 Task: Look for space in Westminster, United States from 10th July, 2023 to 25th July, 2023 for 3 adults, 1 child in price range Rs.15000 to Rs.25000. Place can be shared room with 2 bedrooms having 3 beds and 2 bathrooms. Property type can be house, flat, guest house. Amenities needed are: wifi, TV, free parkinig on premises, gym, breakfast. Booking option can be shelf check-in. Required host language is English.
Action: Mouse moved to (643, 139)
Screenshot: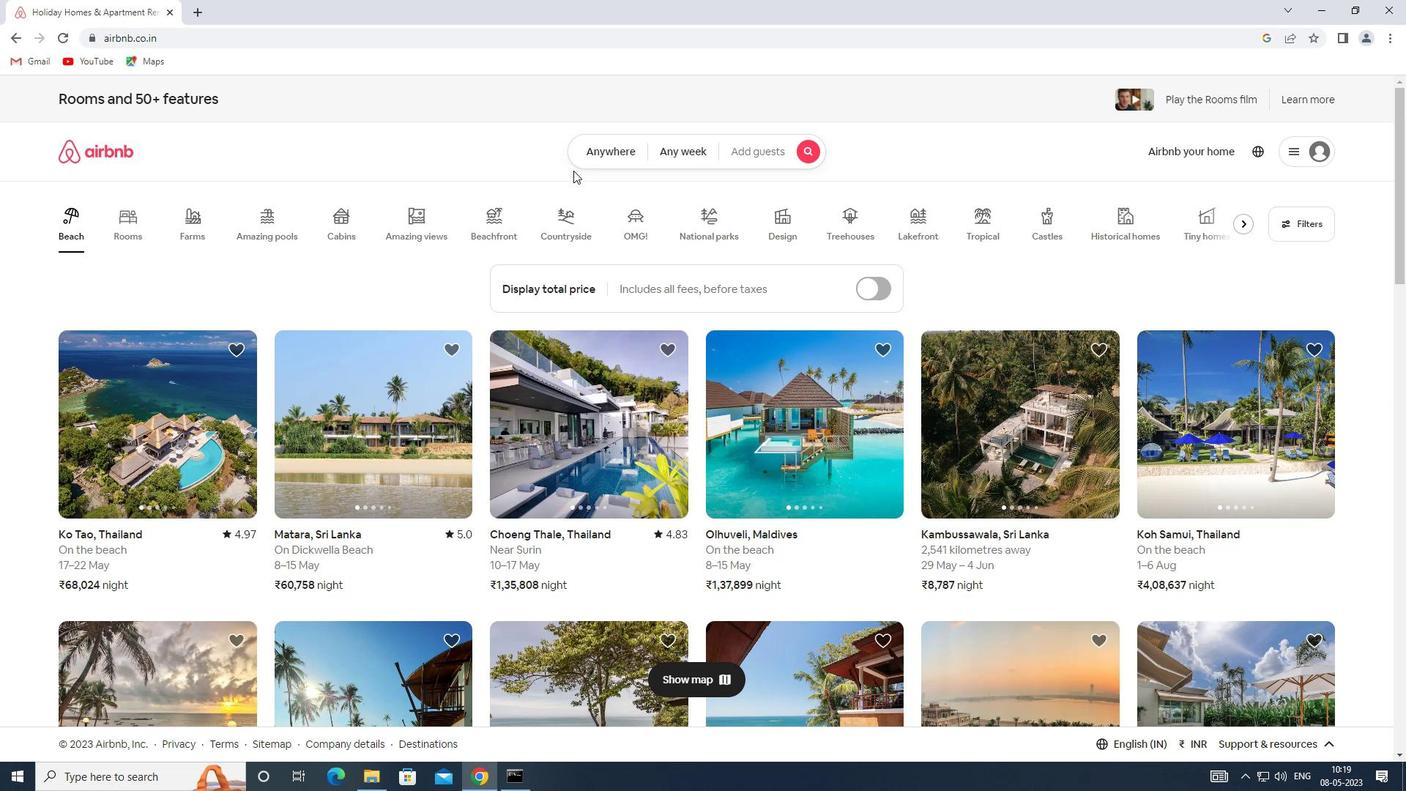 
Action: Mouse pressed left at (643, 139)
Screenshot: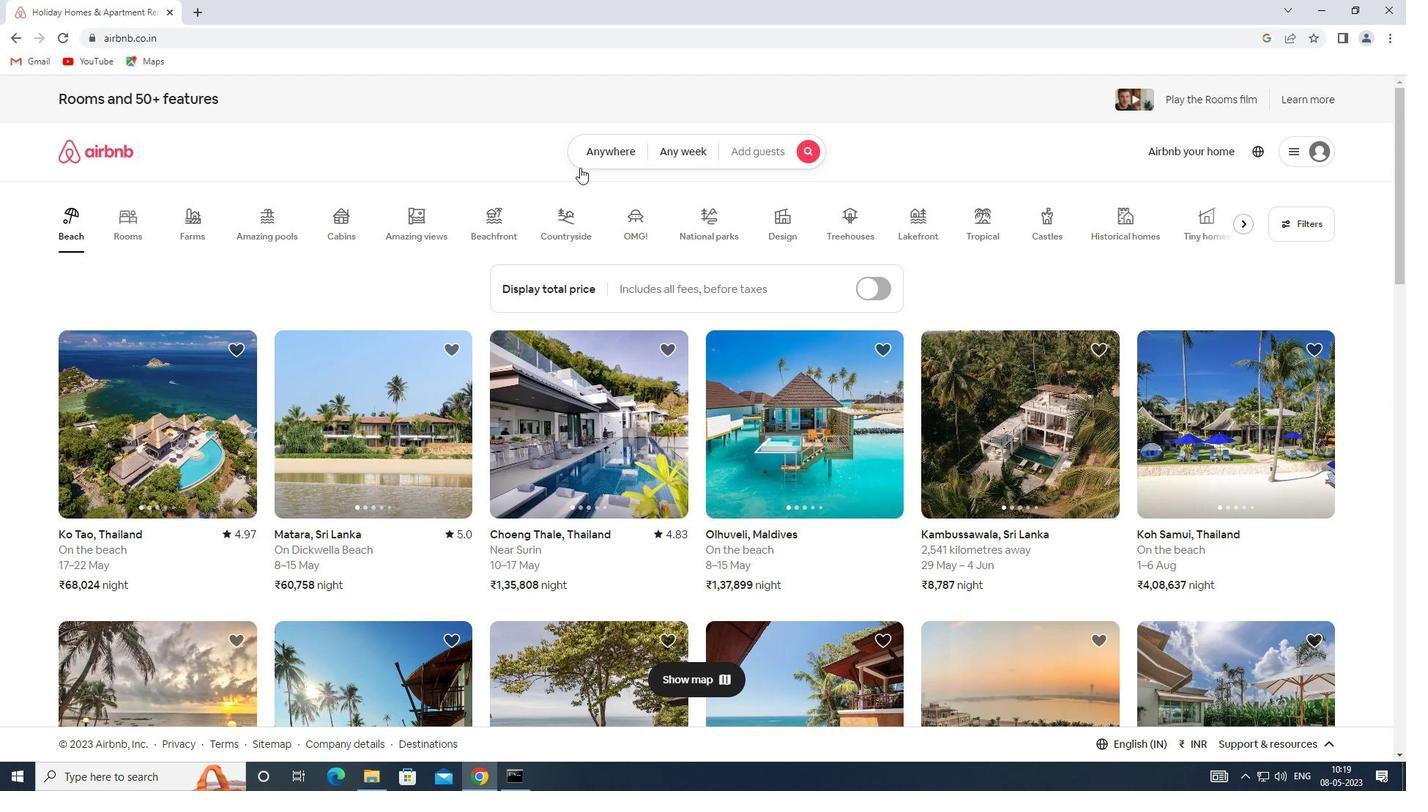 
Action: Mouse moved to (520, 203)
Screenshot: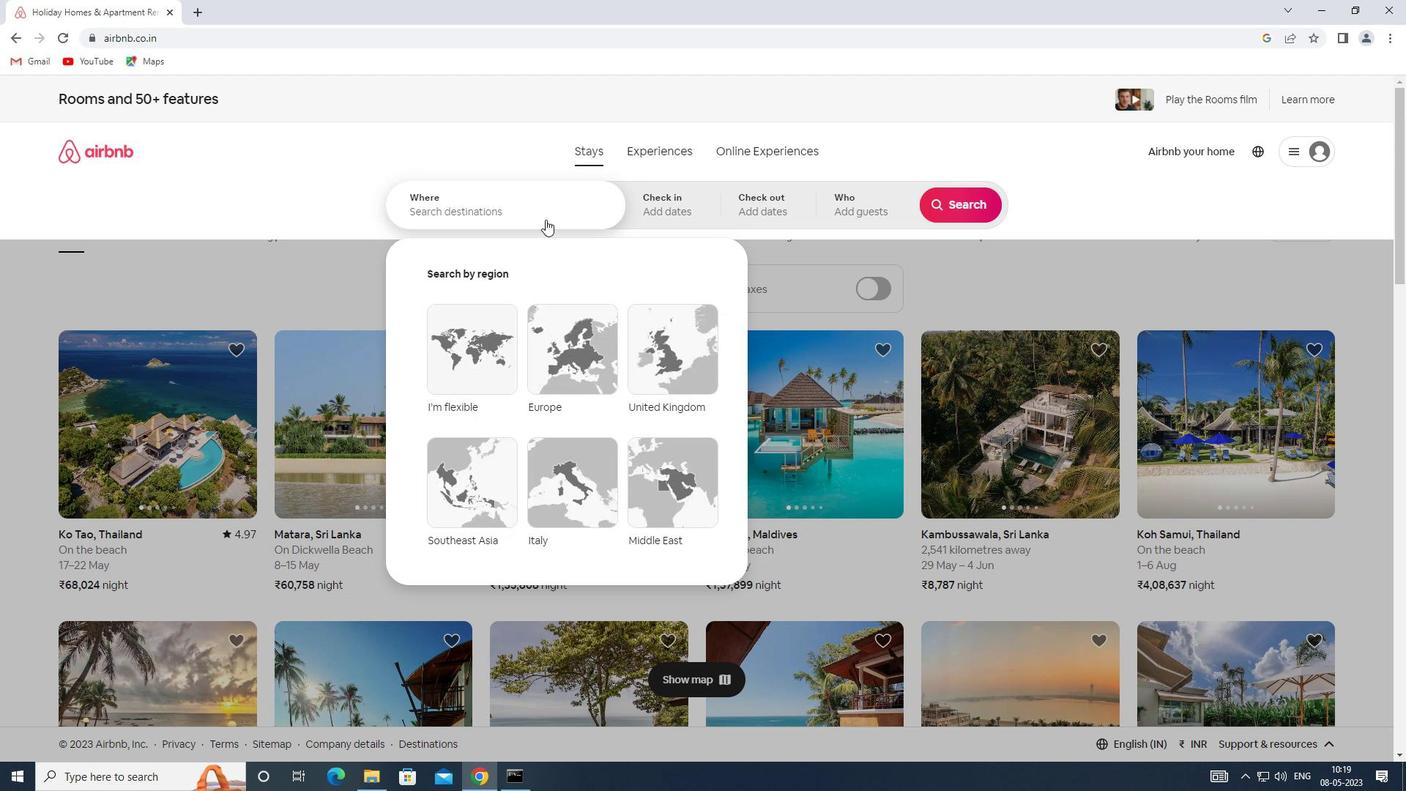 
Action: Mouse pressed left at (520, 203)
Screenshot: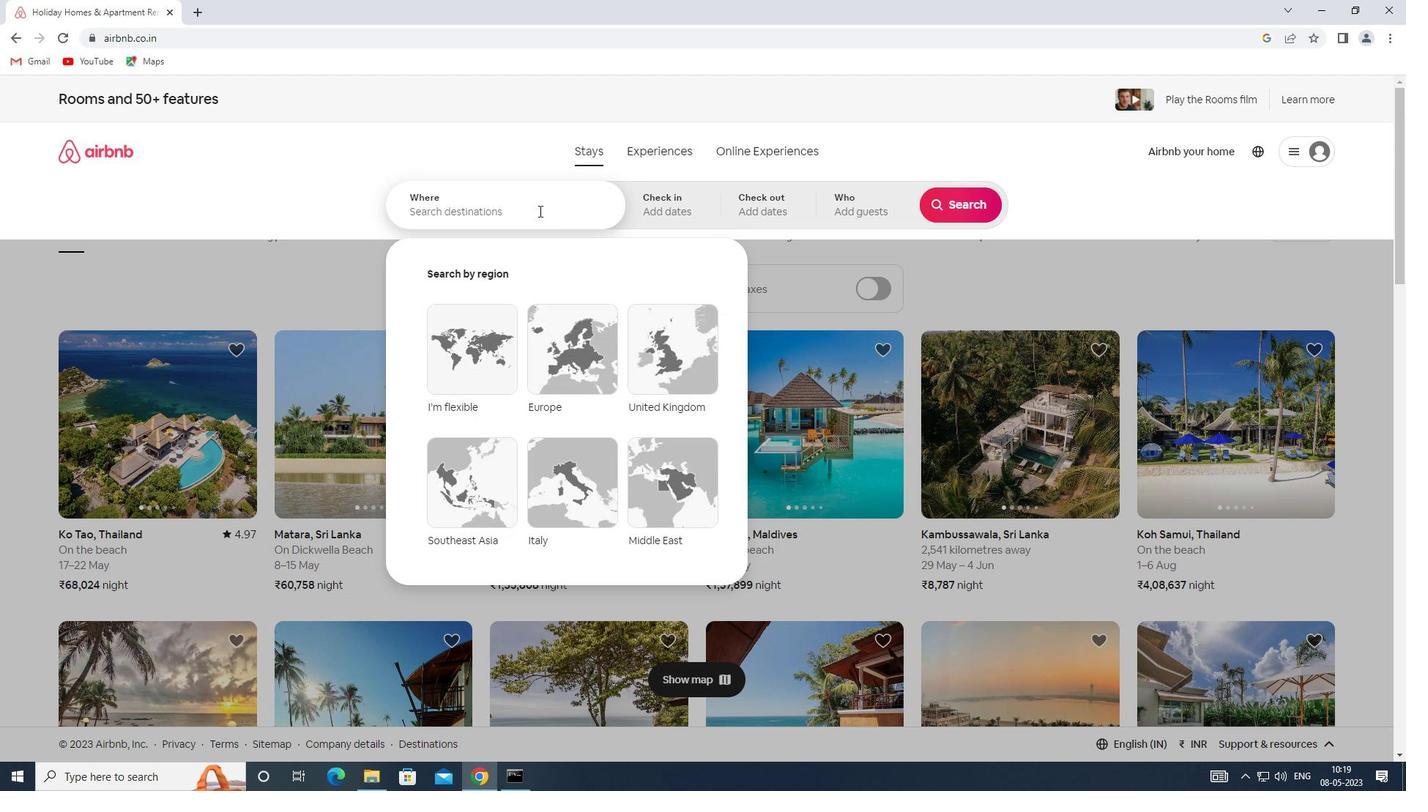 
Action: Key pressed <Key.shift><Key.shift><Key.shift><Key.shift><Key.shift><Key.shift><Key.shift><Key.shift><Key.shift><Key.shift><Key.shift><Key.shift><Key.shift><Key.shift><Key.shift><Key.shift><Key.shift><Key.shift><Key.shift><Key.shift><Key.shift><Key.shift><Key.shift><Key.shift>SPACE<Key.space>IN<Key.space><Key.shift><Key.shift><Key.shift><Key.shift><Key.shift><Key.shift><Key.shift><Key.shift><Key.shift><Key.shift><Key.shift><Key.shift><Key.shift>WESTMINISTER,<Key.shift>UNITED<Key.space><Key.shift>STATES
Screenshot: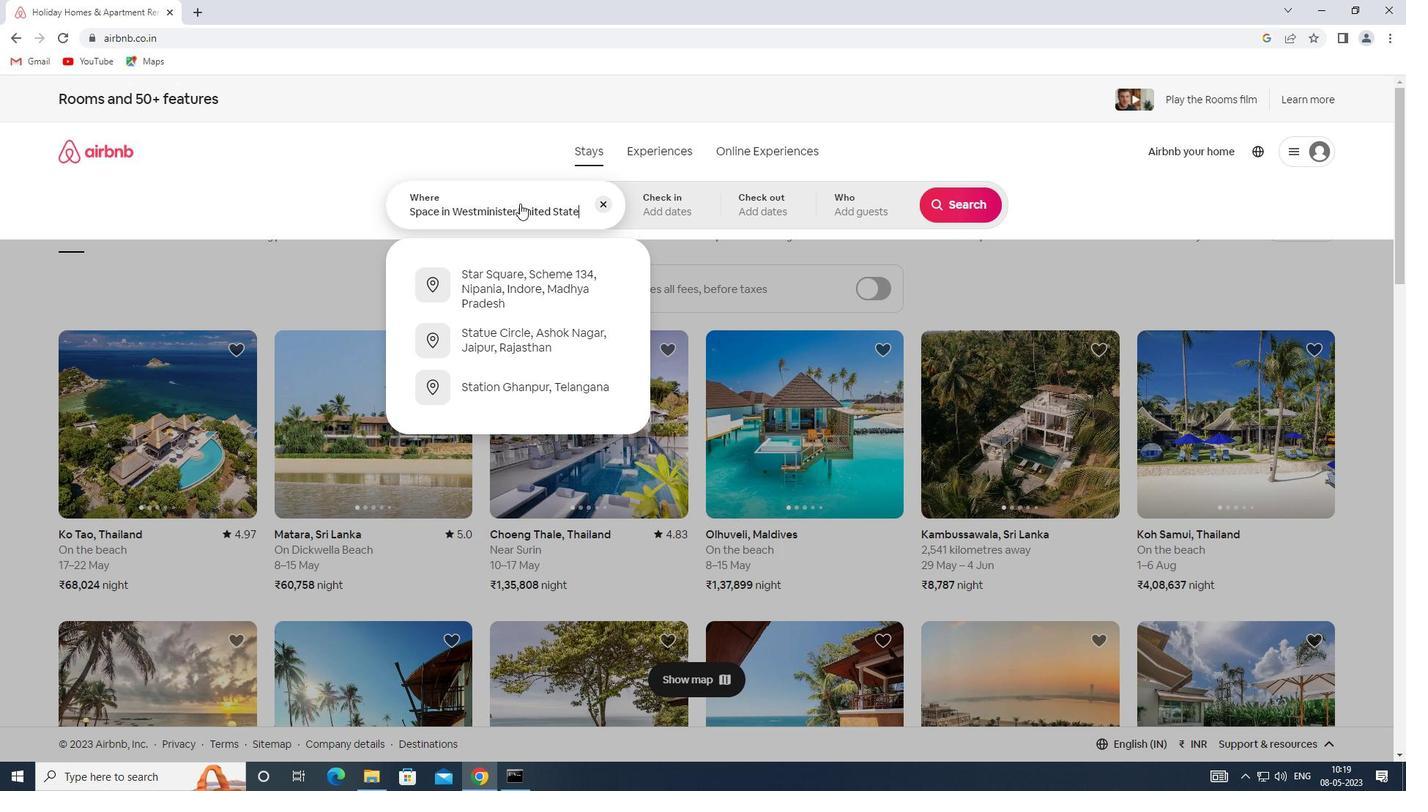 
Action: Mouse moved to (666, 204)
Screenshot: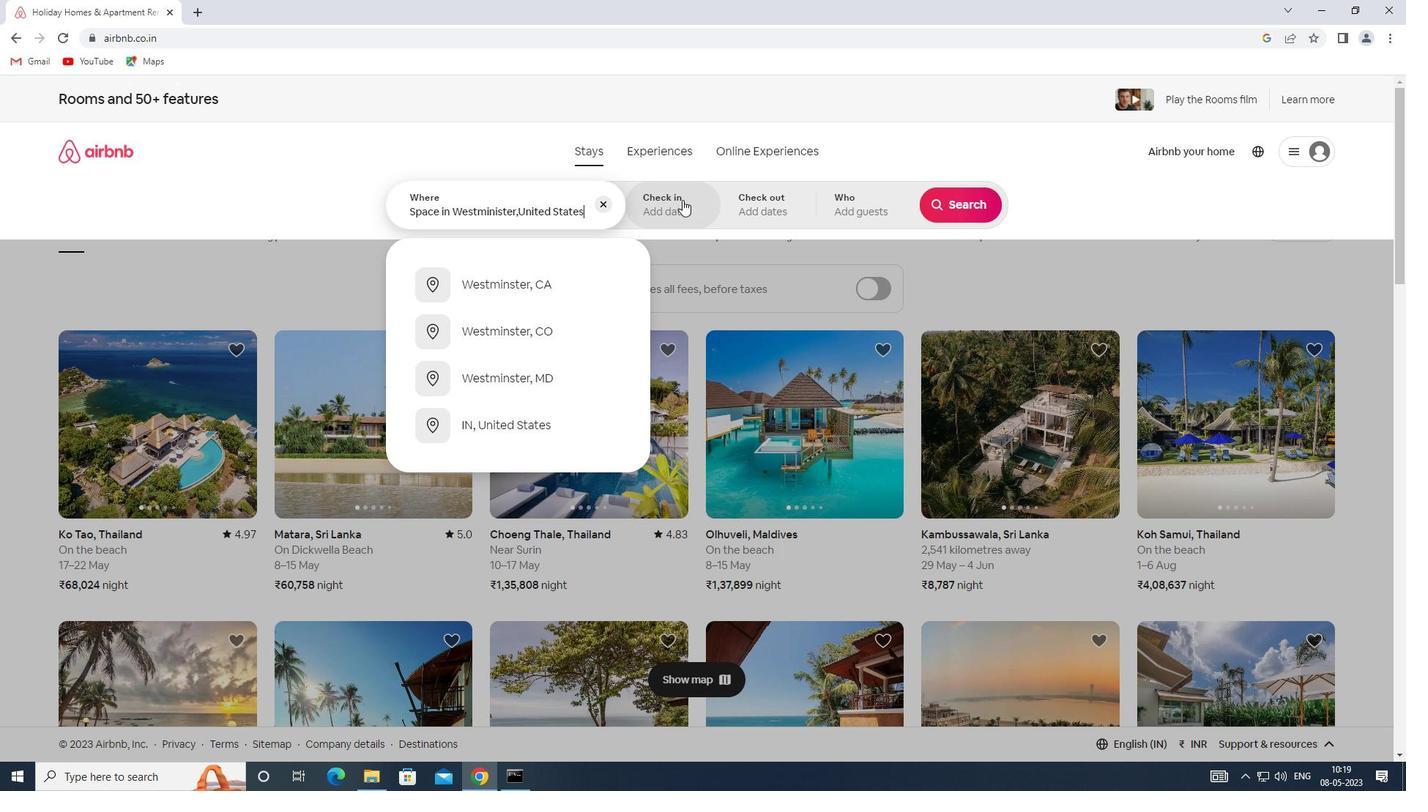 
Action: Mouse pressed left at (666, 204)
Screenshot: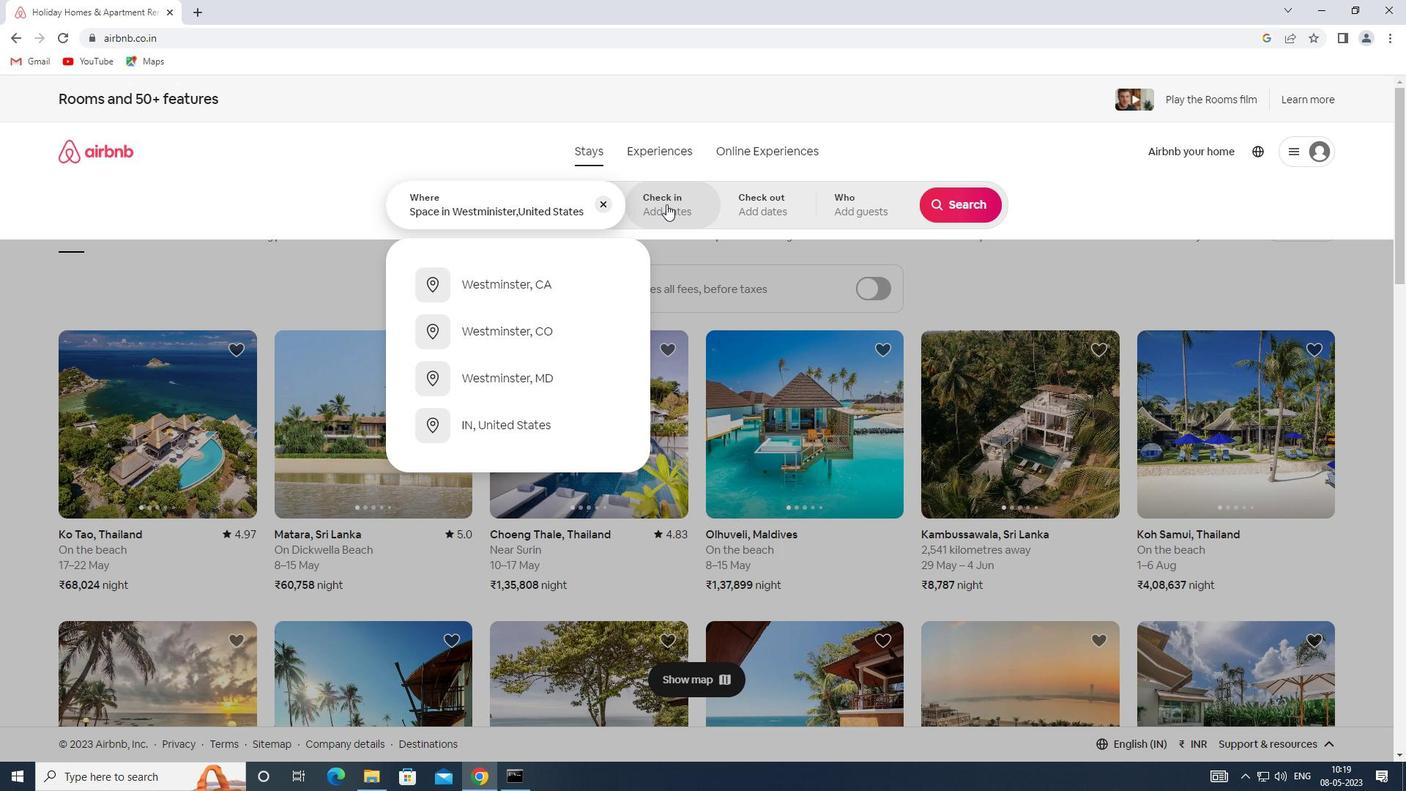
Action: Mouse moved to (950, 320)
Screenshot: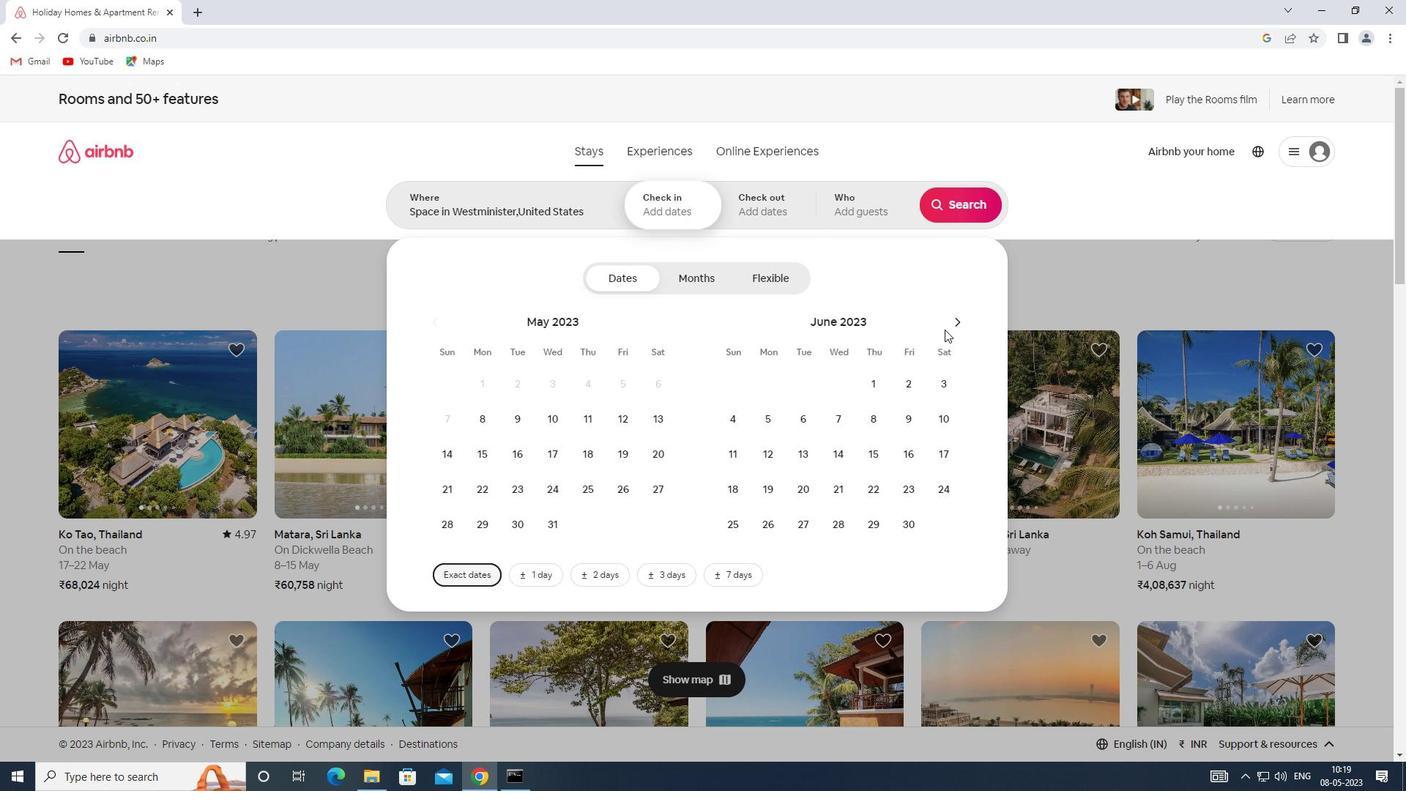 
Action: Mouse pressed left at (950, 320)
Screenshot: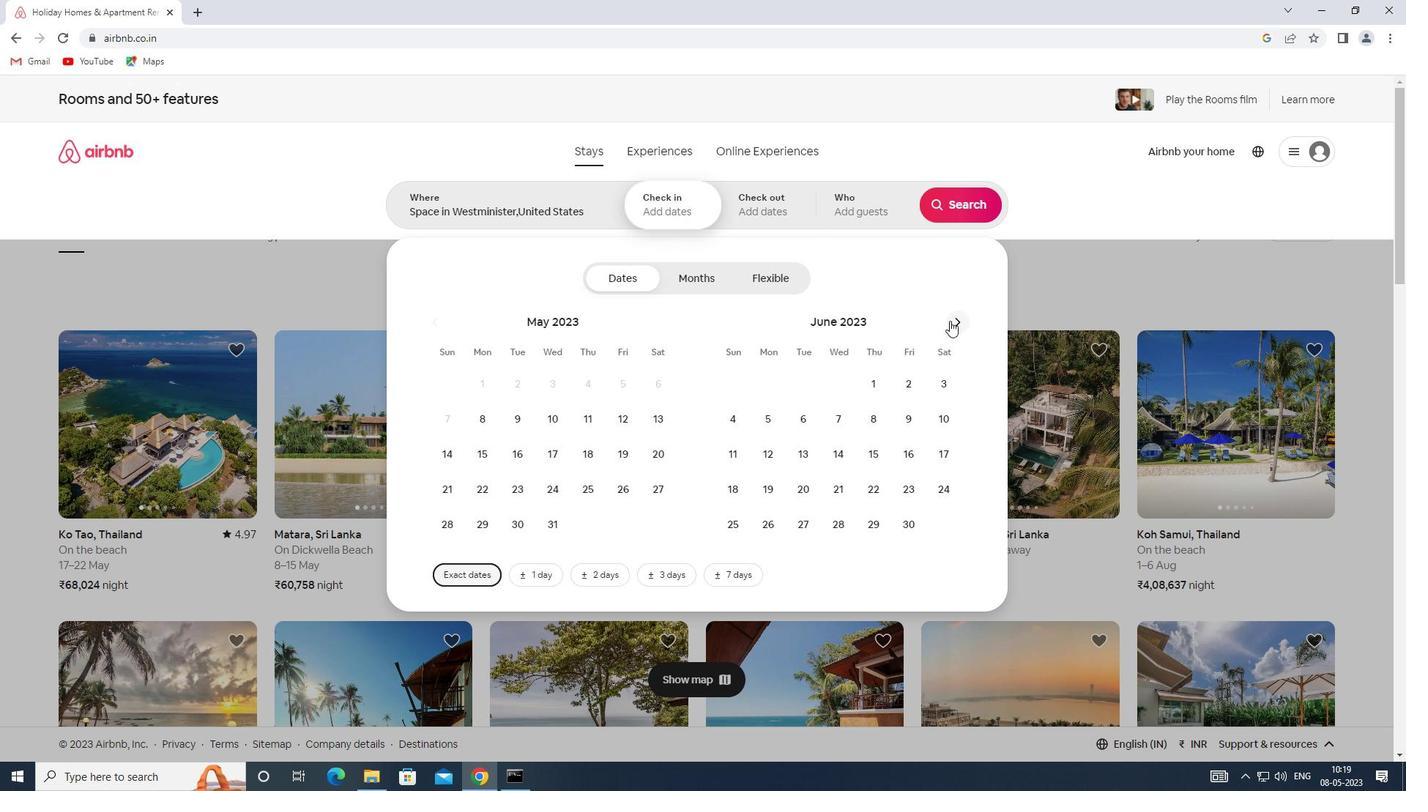 
Action: Mouse moved to (767, 448)
Screenshot: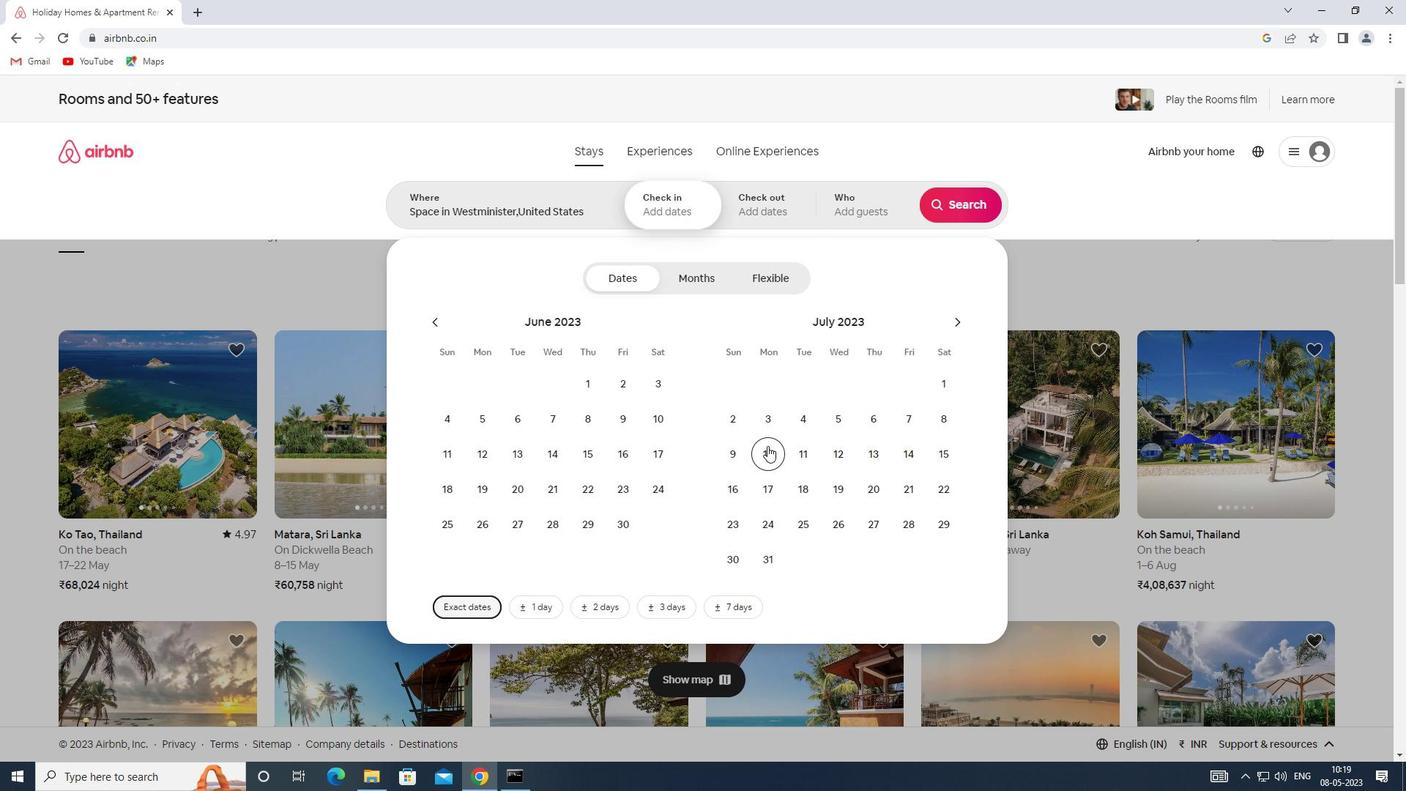 
Action: Mouse pressed left at (767, 448)
Screenshot: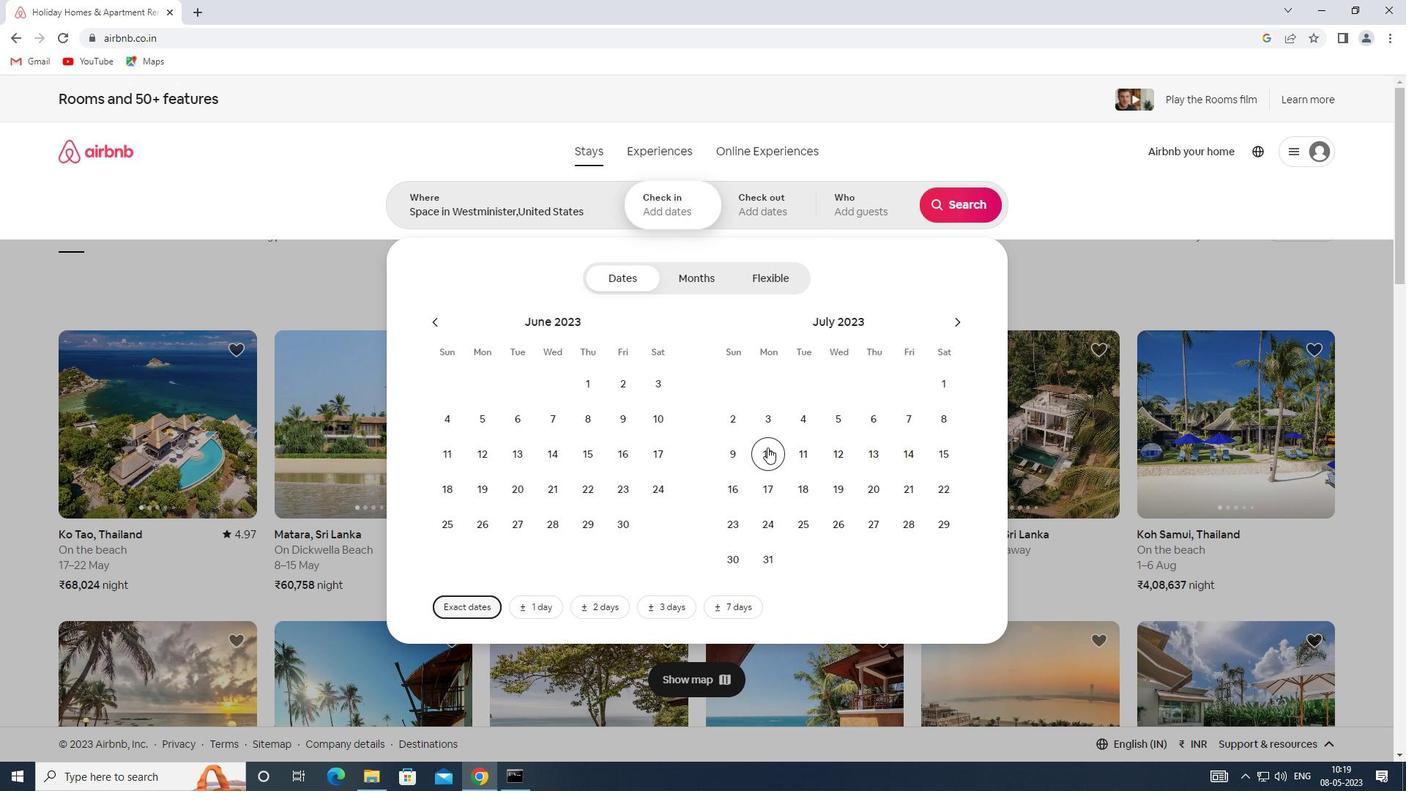 
Action: Mouse moved to (803, 516)
Screenshot: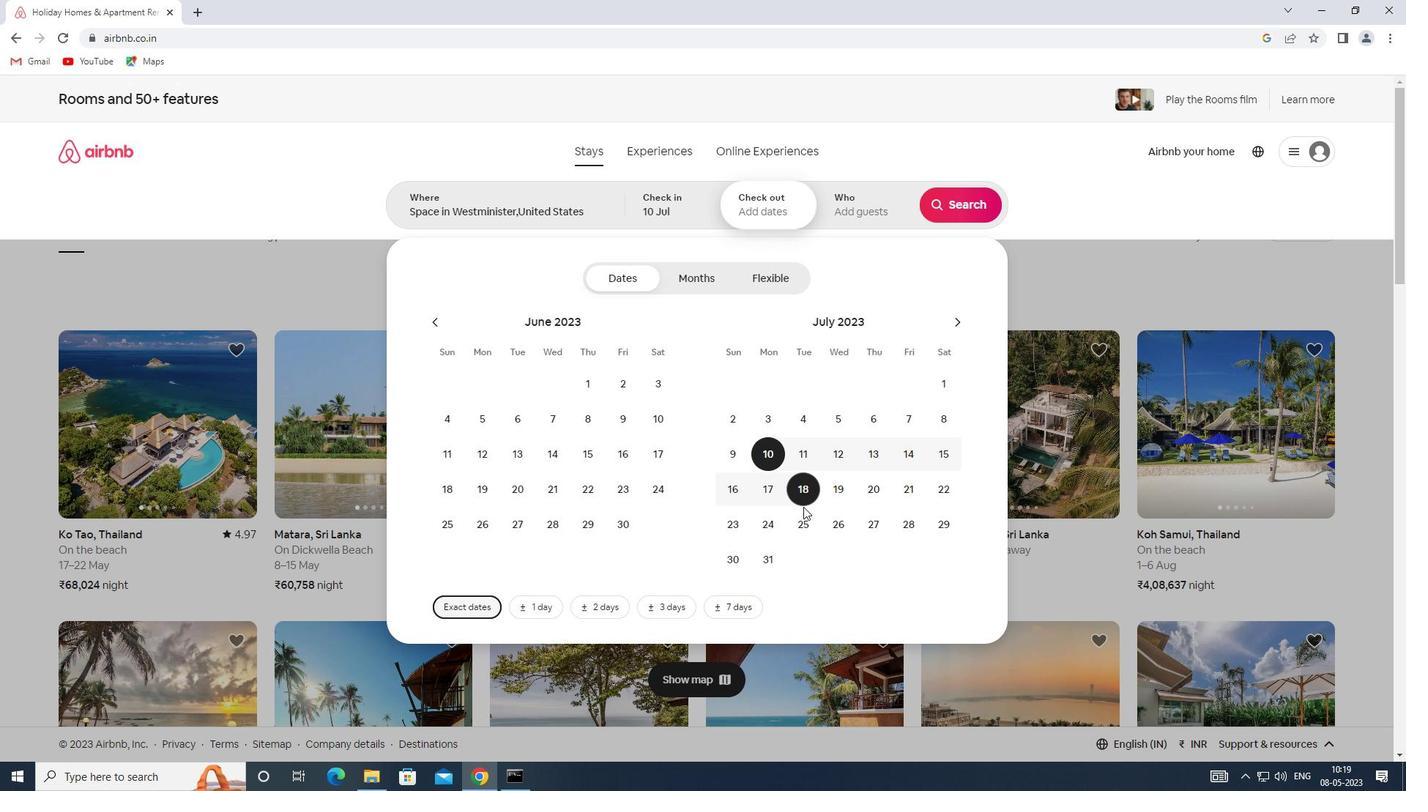 
Action: Mouse pressed left at (803, 516)
Screenshot: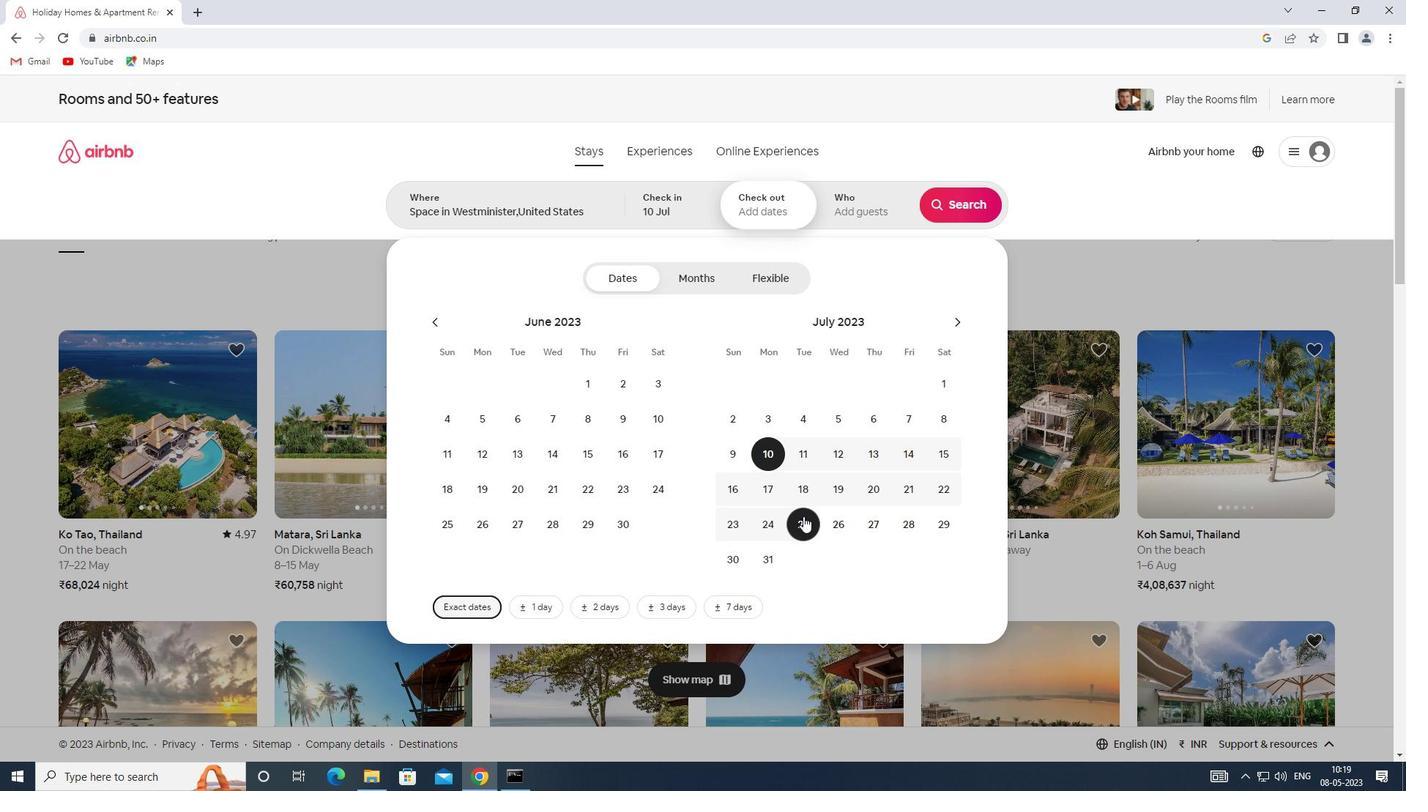 
Action: Mouse moved to (871, 208)
Screenshot: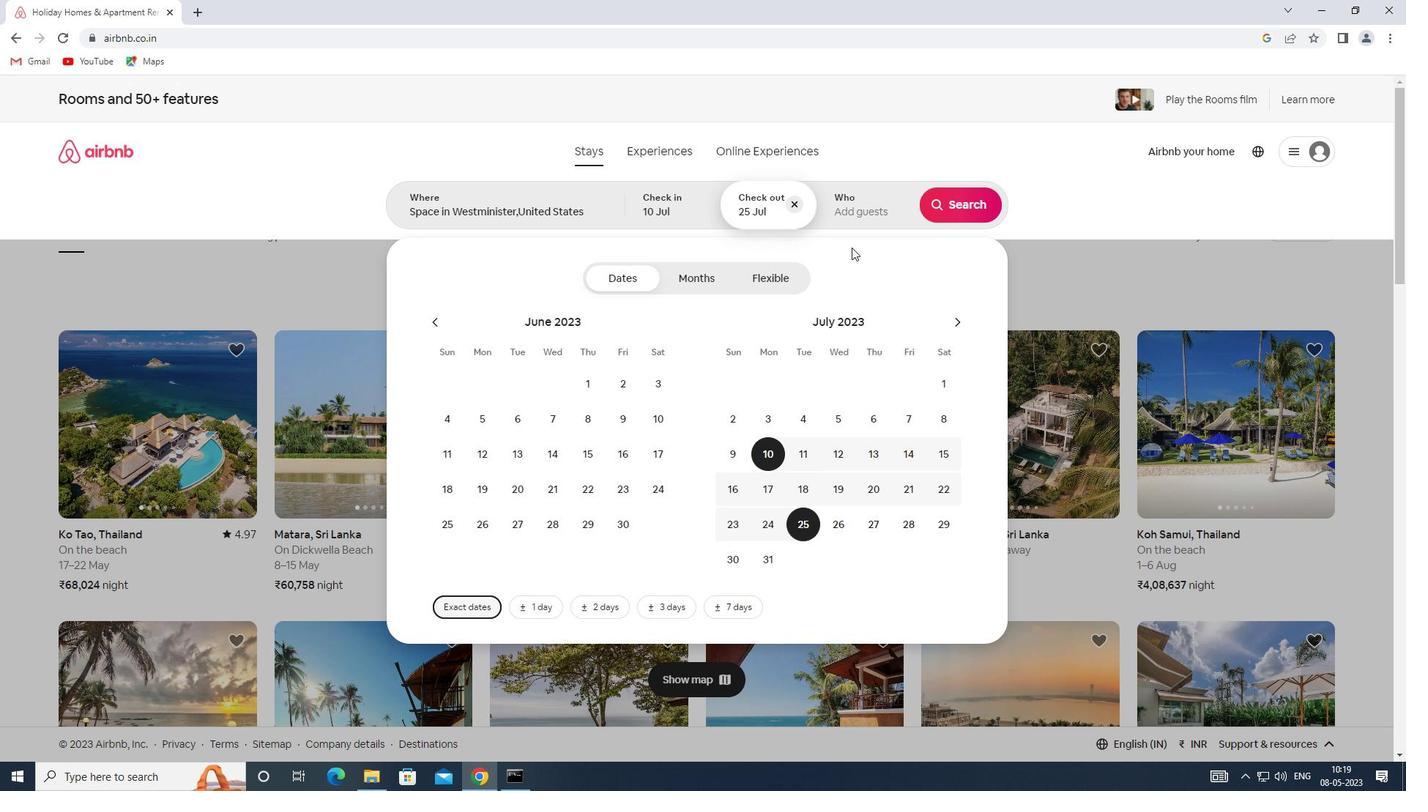 
Action: Mouse pressed left at (871, 208)
Screenshot: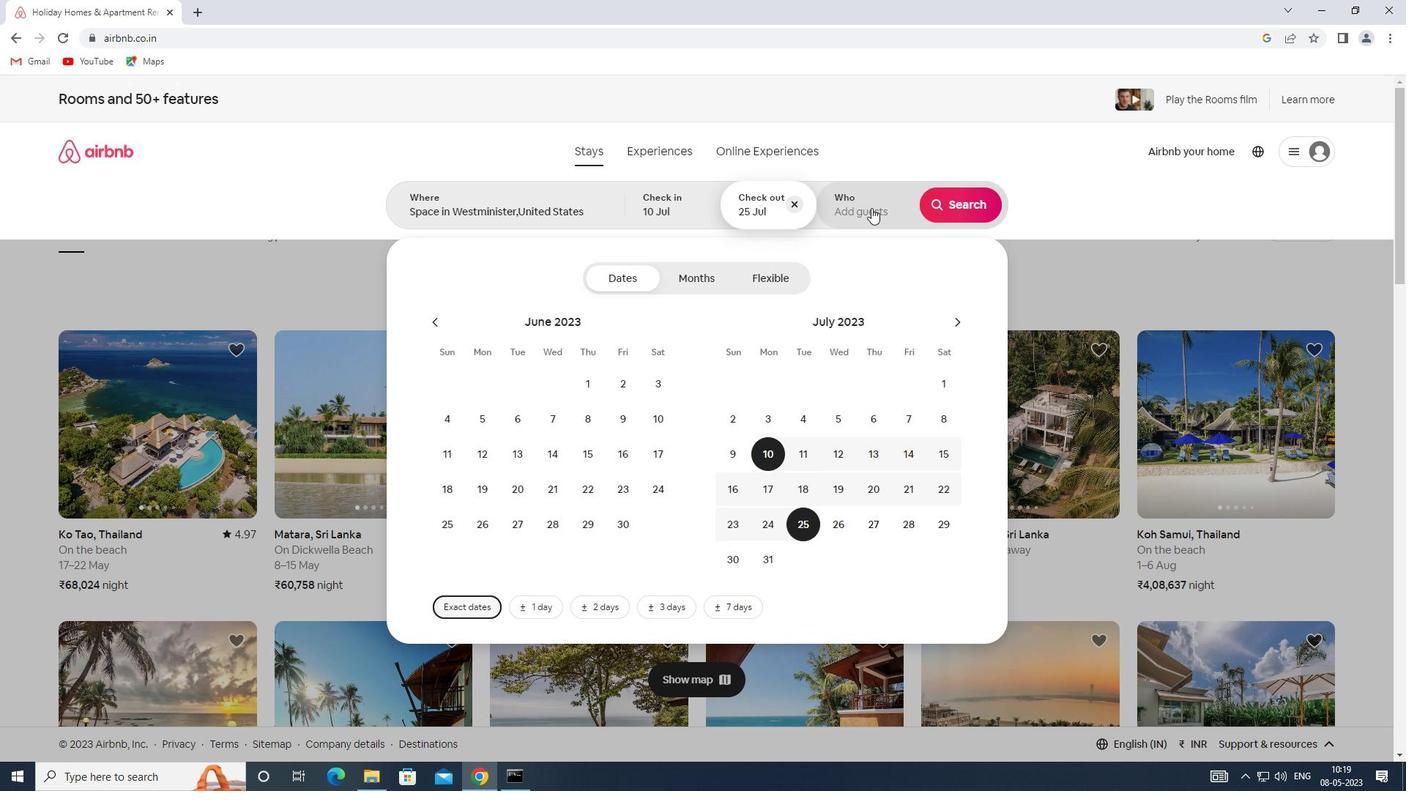 
Action: Mouse moved to (964, 279)
Screenshot: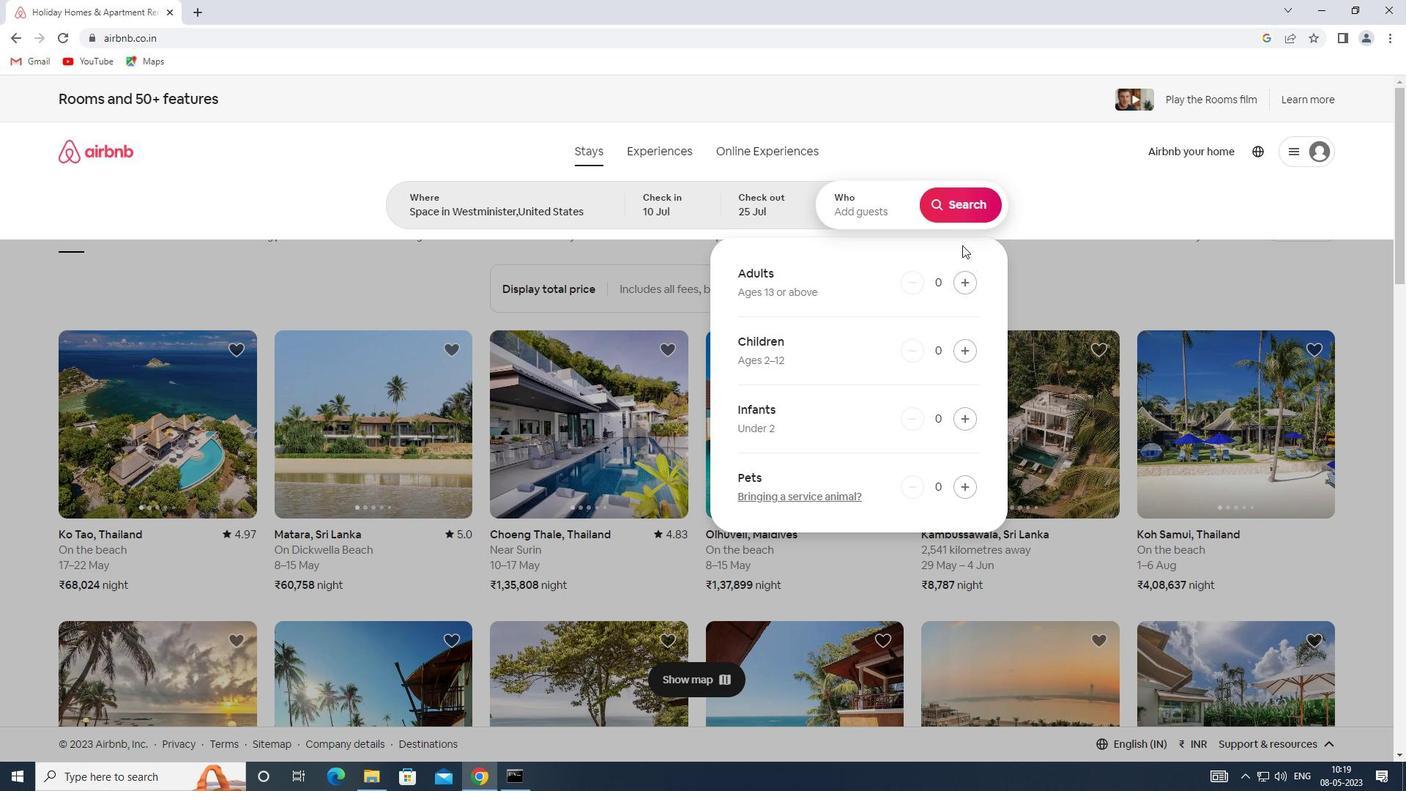 
Action: Mouse pressed left at (964, 279)
Screenshot: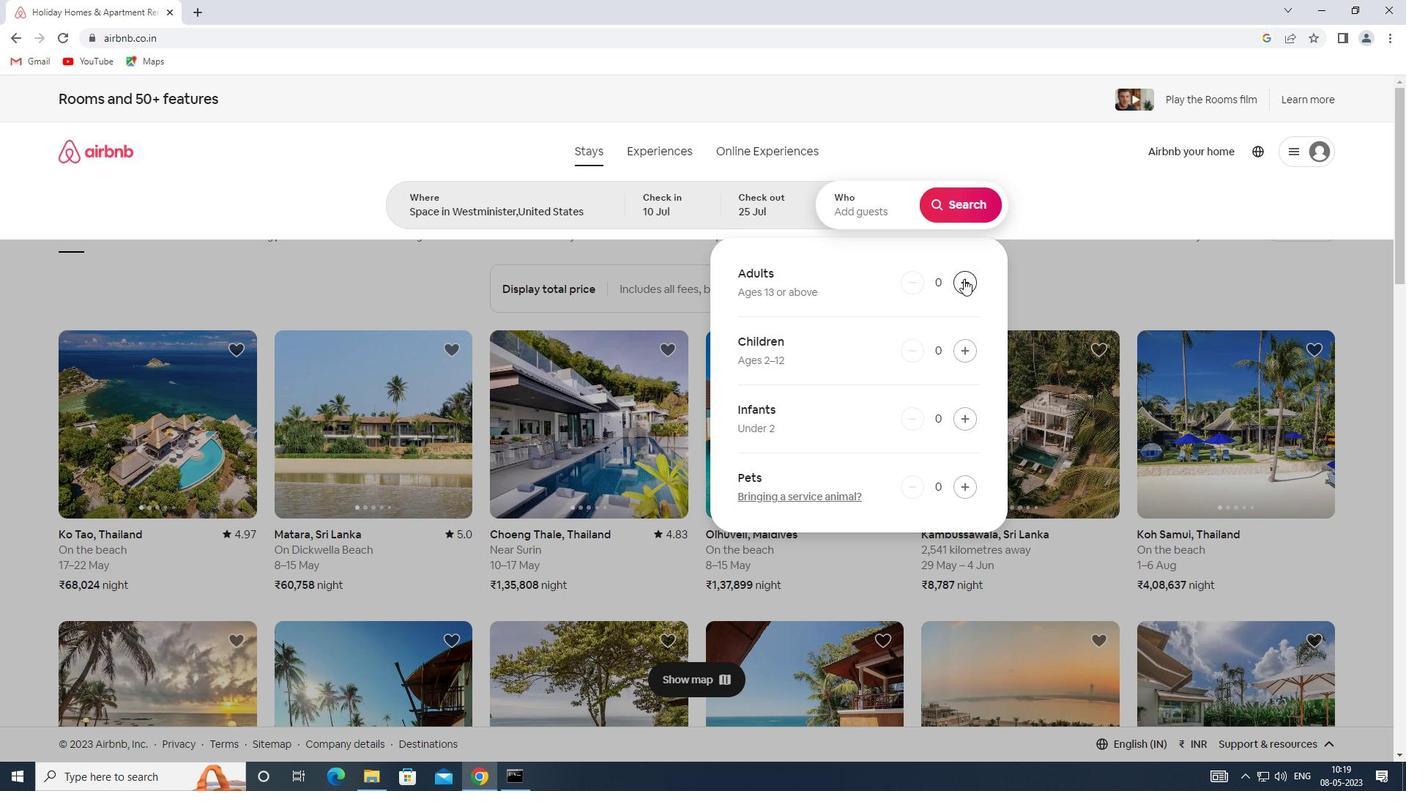 
Action: Mouse pressed left at (964, 279)
Screenshot: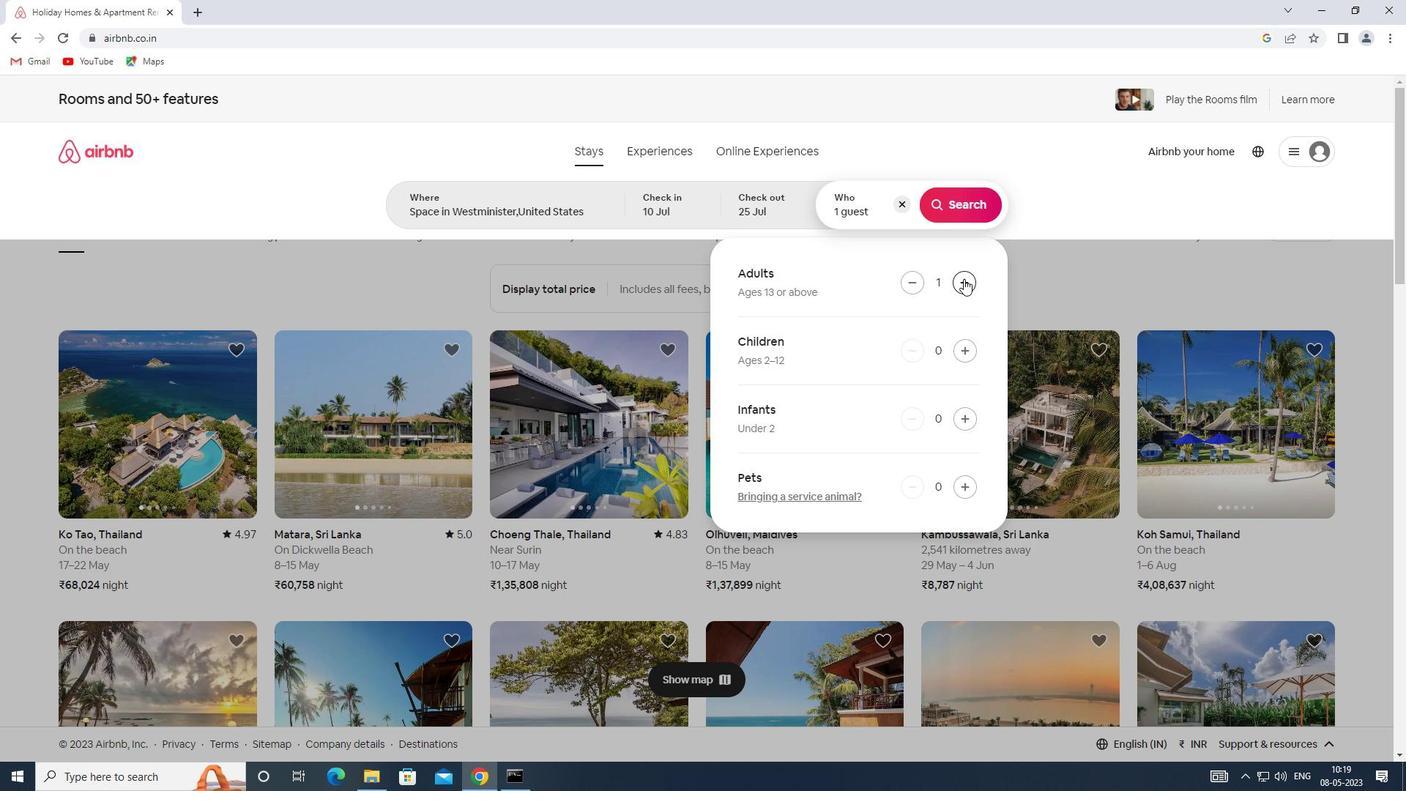 
Action: Mouse pressed left at (964, 279)
Screenshot: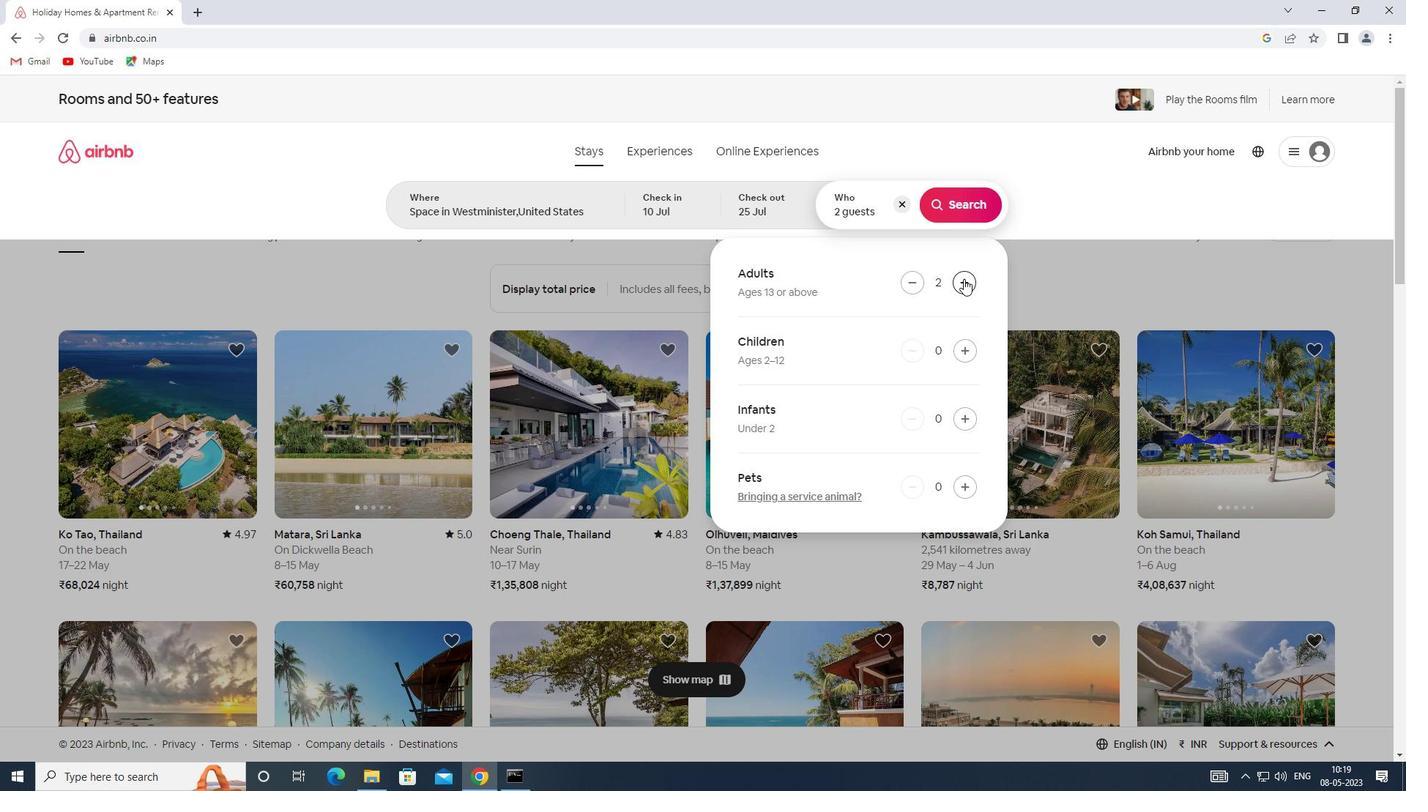 
Action: Mouse moved to (963, 350)
Screenshot: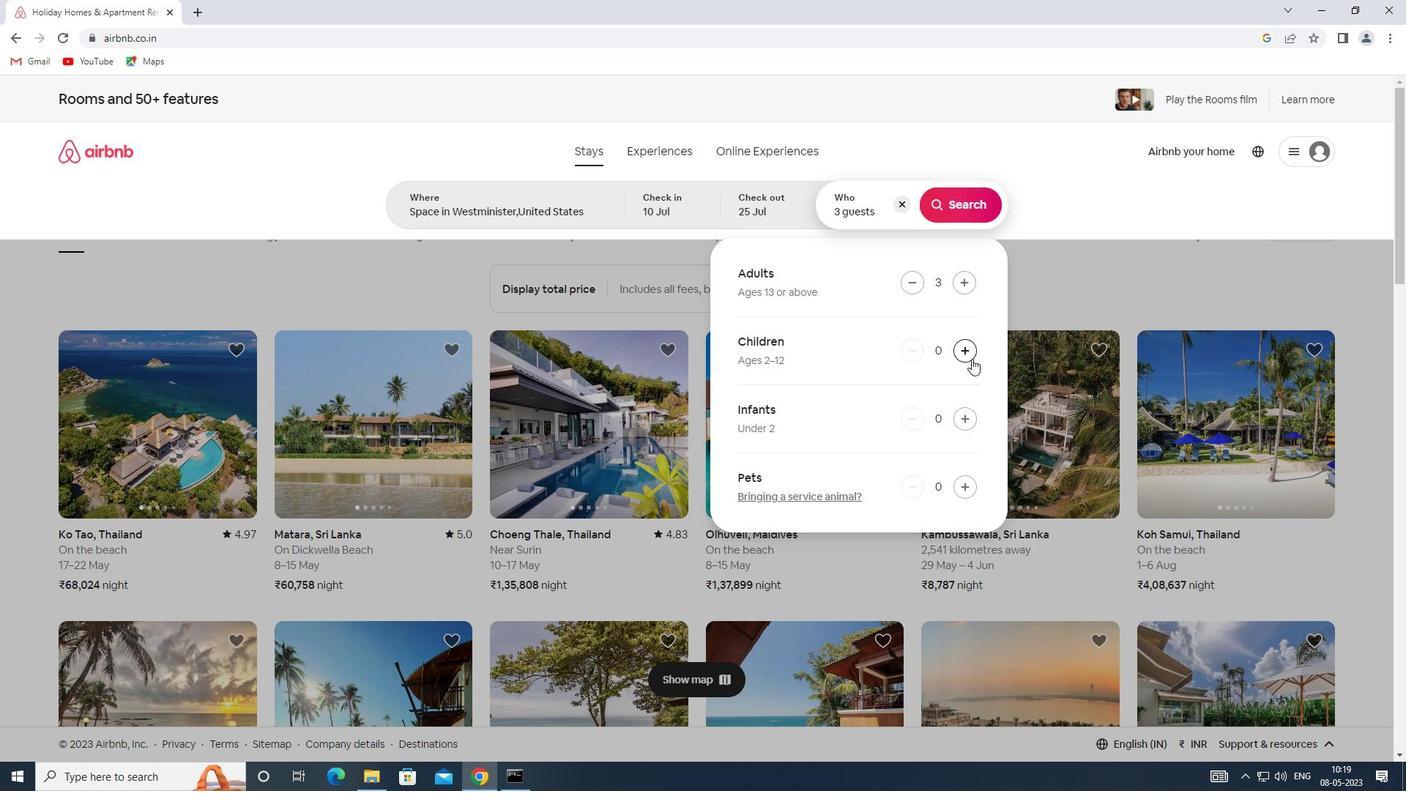 
Action: Mouse pressed left at (963, 350)
Screenshot: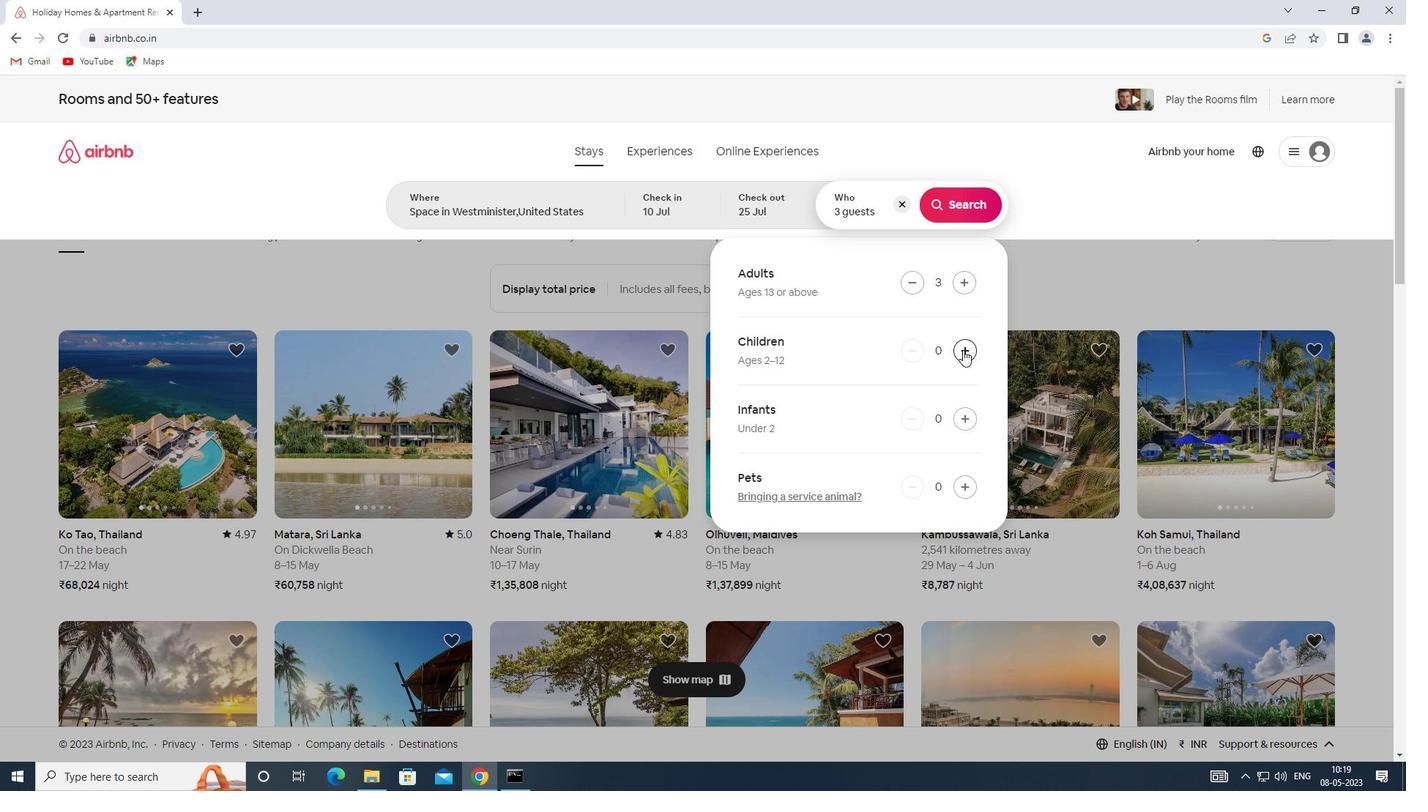 
Action: Mouse moved to (974, 192)
Screenshot: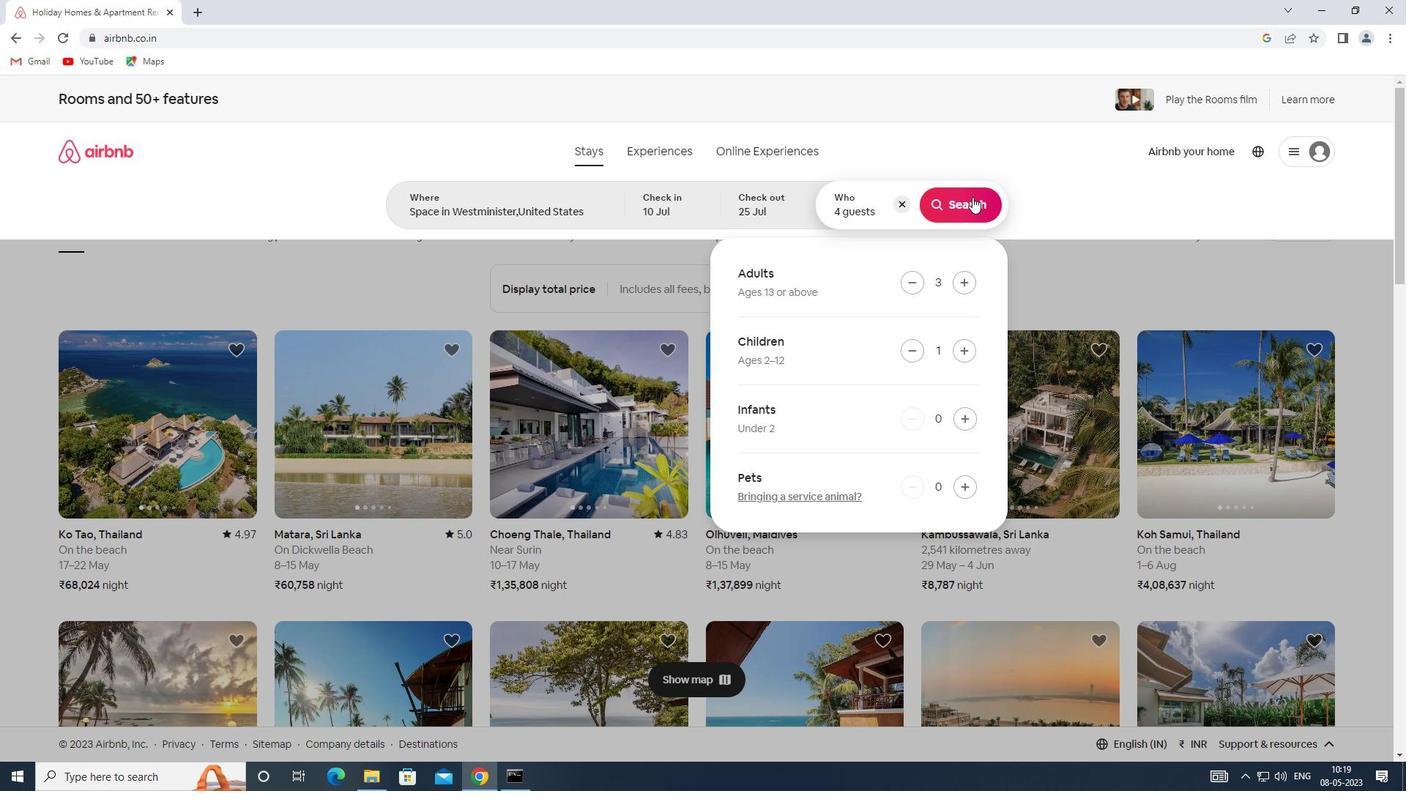 
Action: Mouse pressed left at (974, 192)
Screenshot: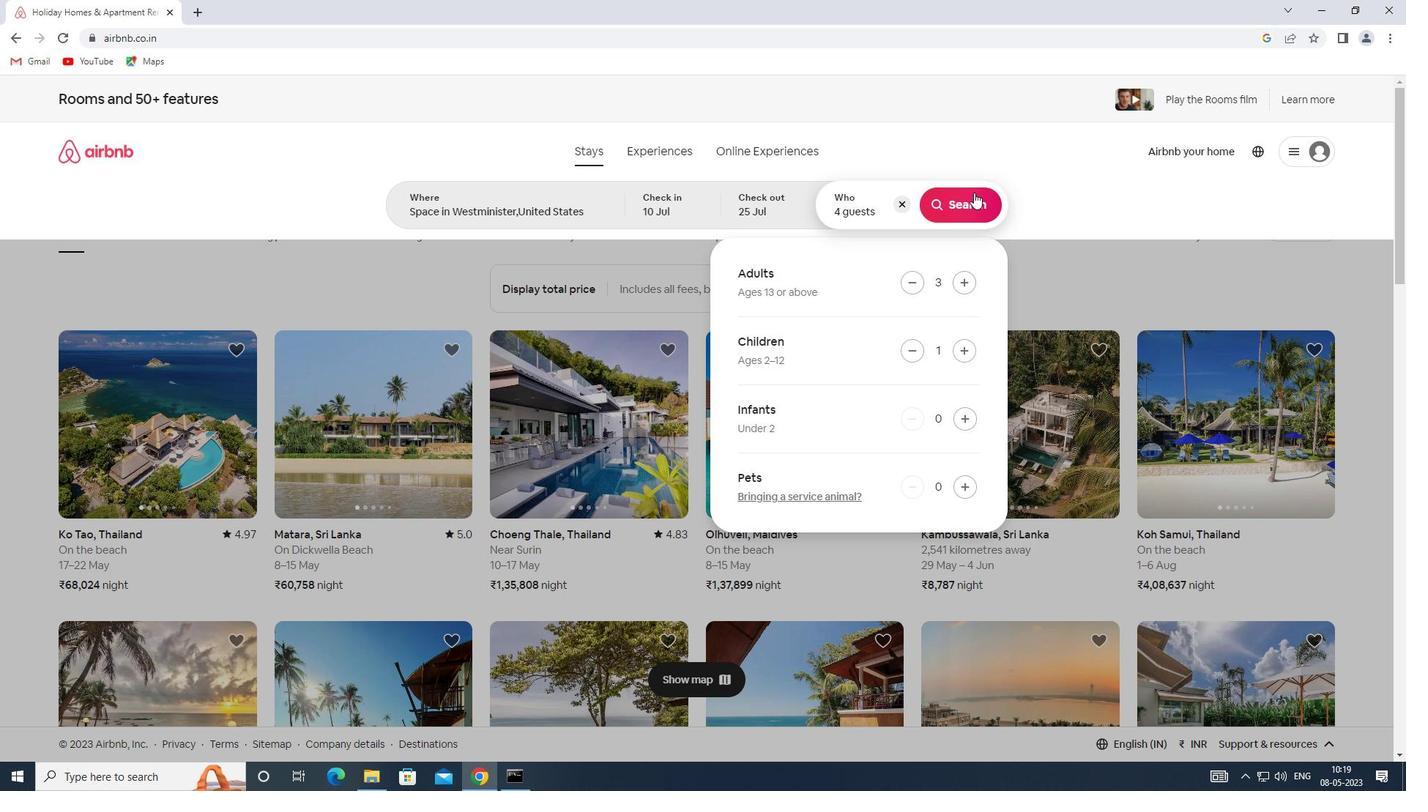 
Action: Mouse moved to (1350, 167)
Screenshot: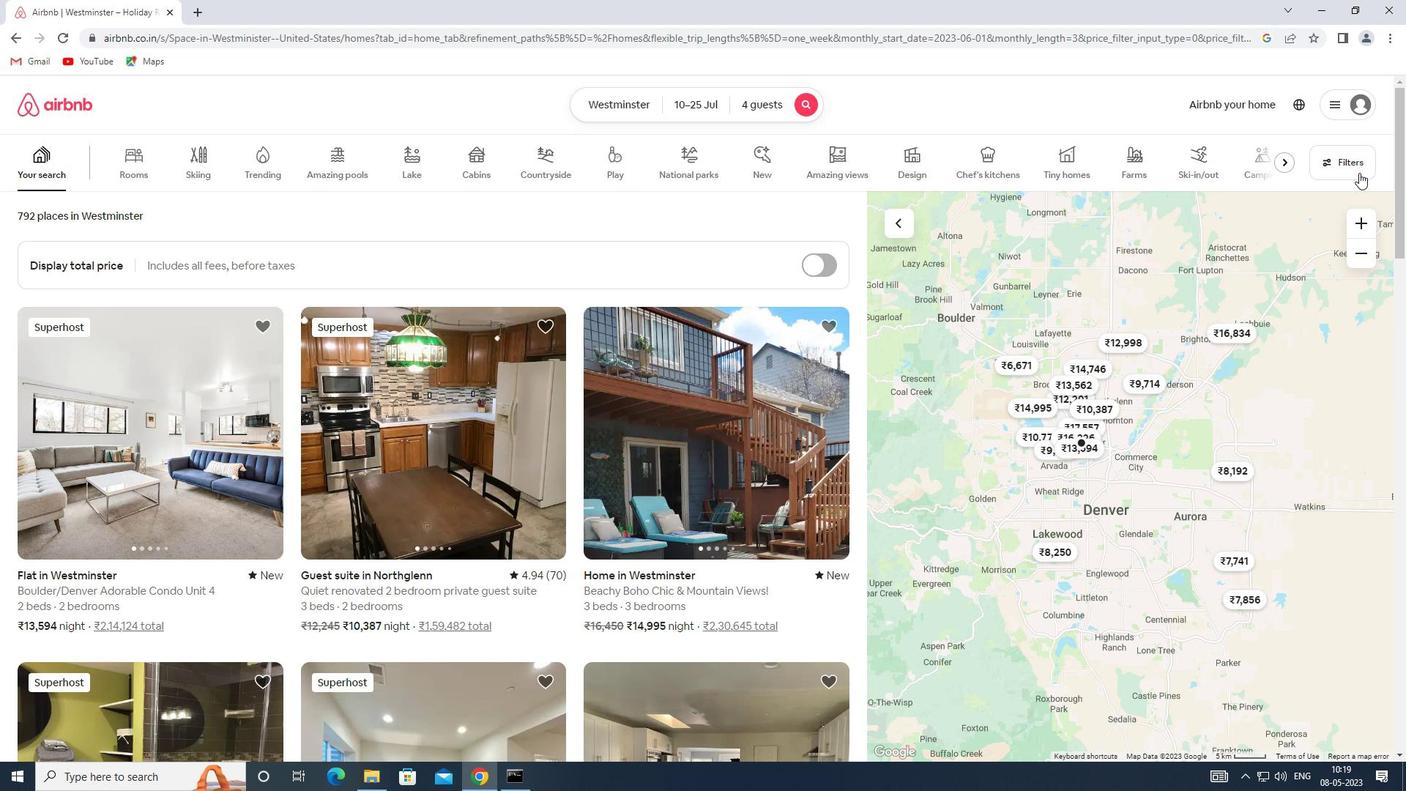 
Action: Mouse pressed left at (1350, 167)
Screenshot: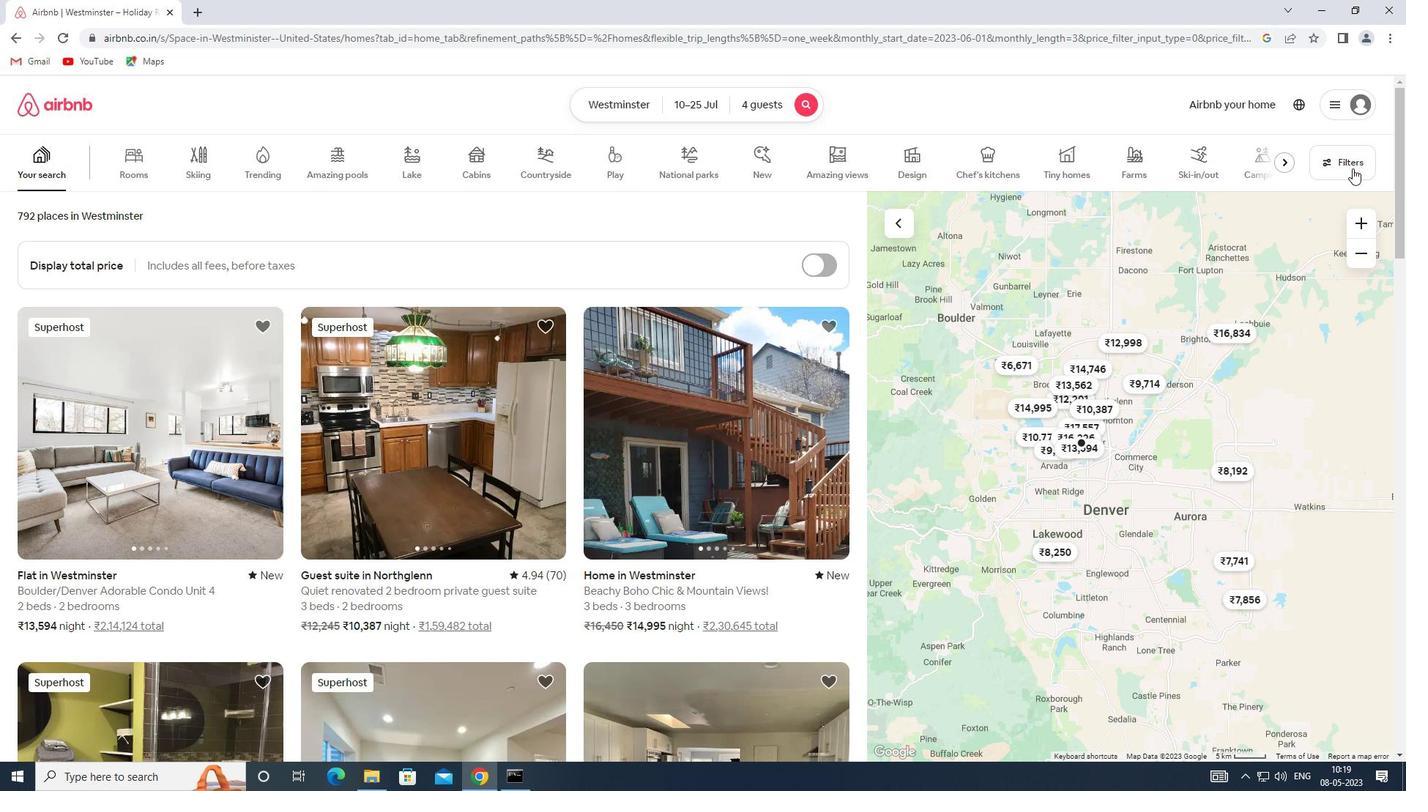 
Action: Mouse moved to (520, 527)
Screenshot: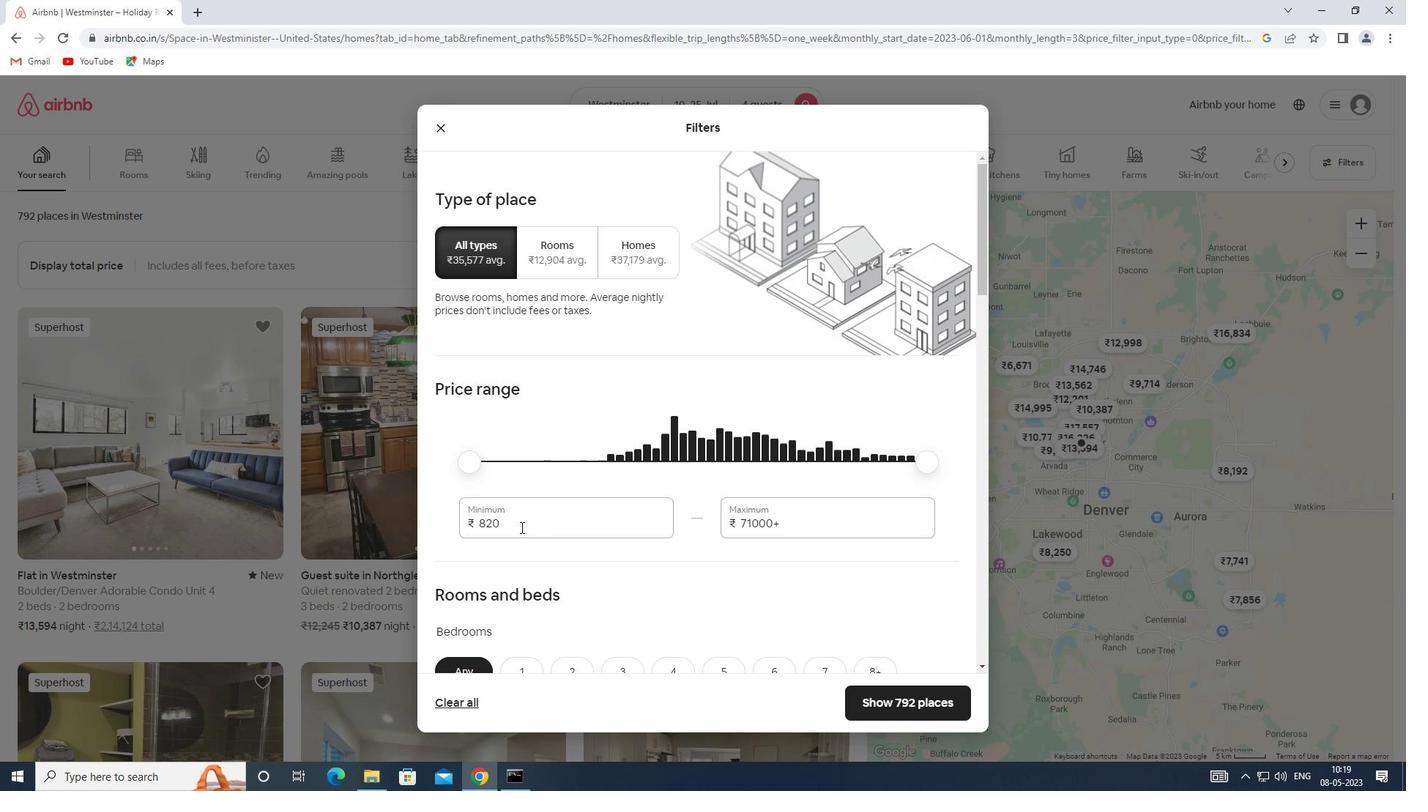 
Action: Mouse pressed left at (520, 527)
Screenshot: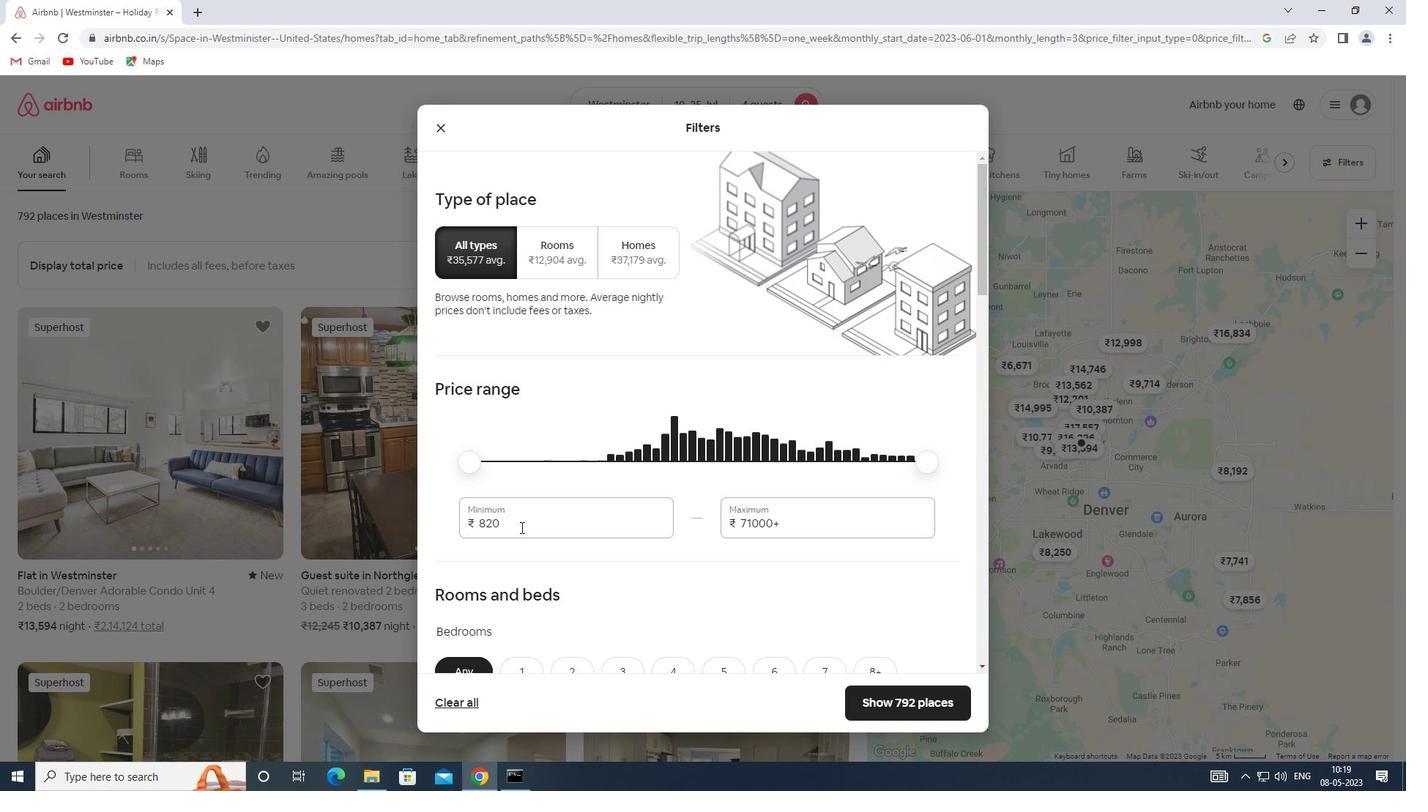 
Action: Mouse moved to (457, 520)
Screenshot: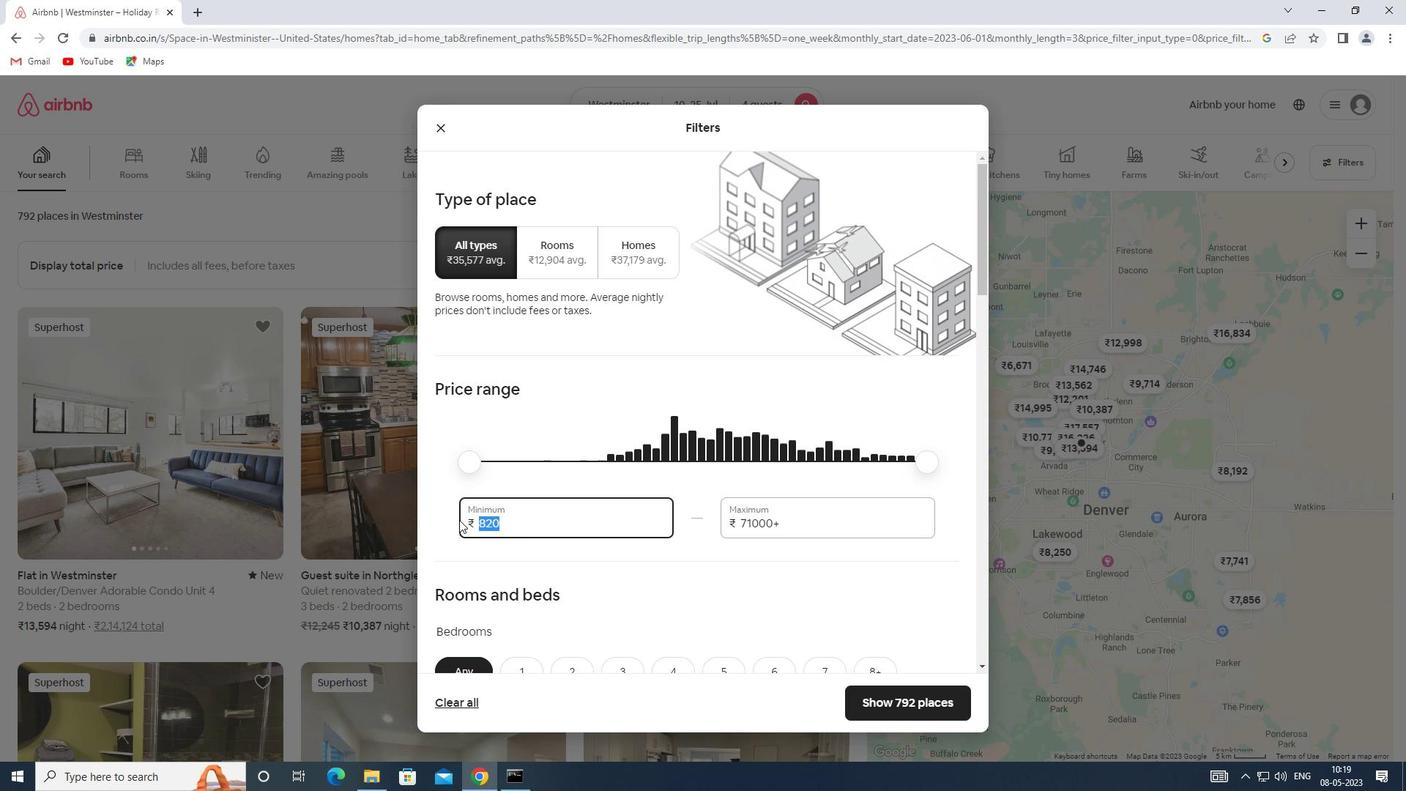 
Action: Key pressed 15000
Screenshot: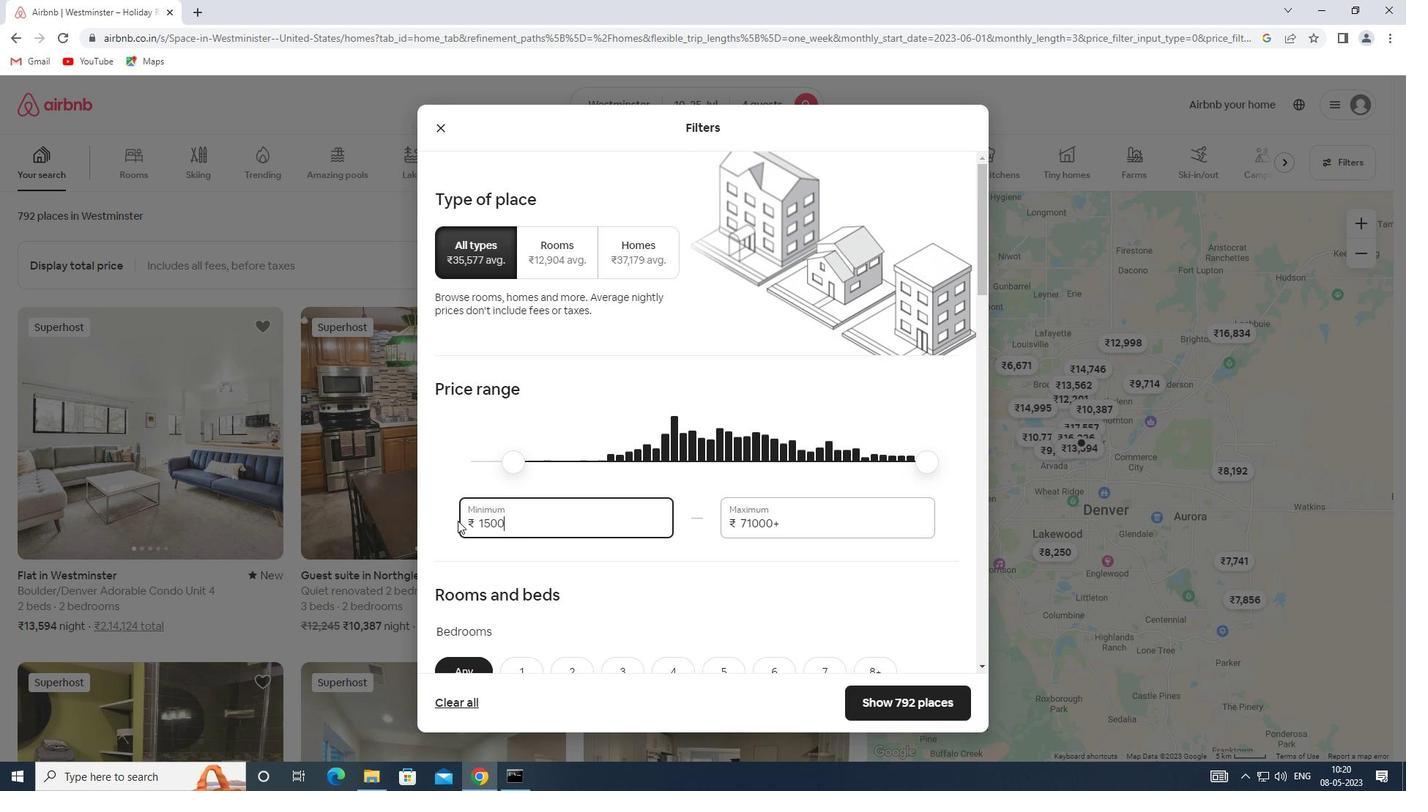 
Action: Mouse moved to (786, 523)
Screenshot: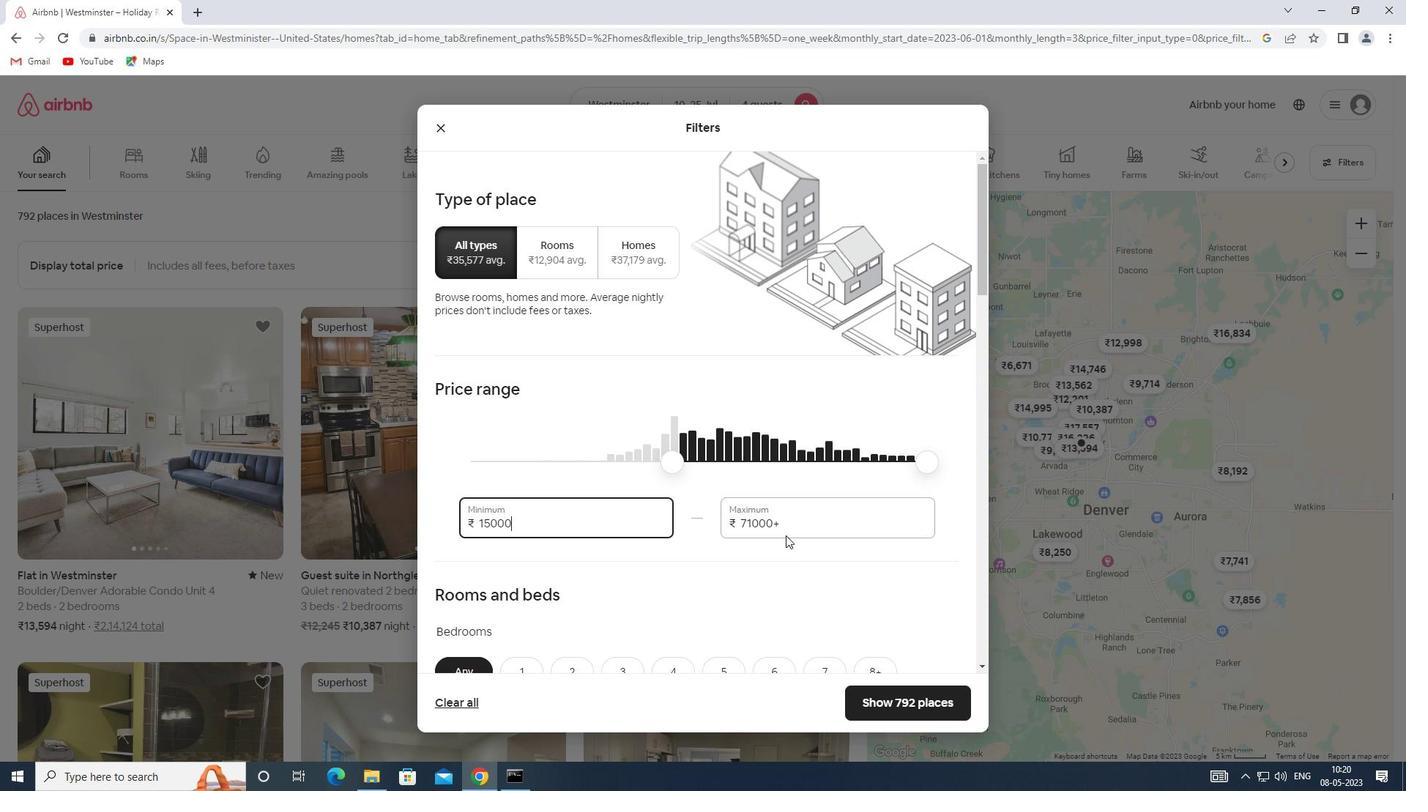 
Action: Mouse pressed left at (786, 523)
Screenshot: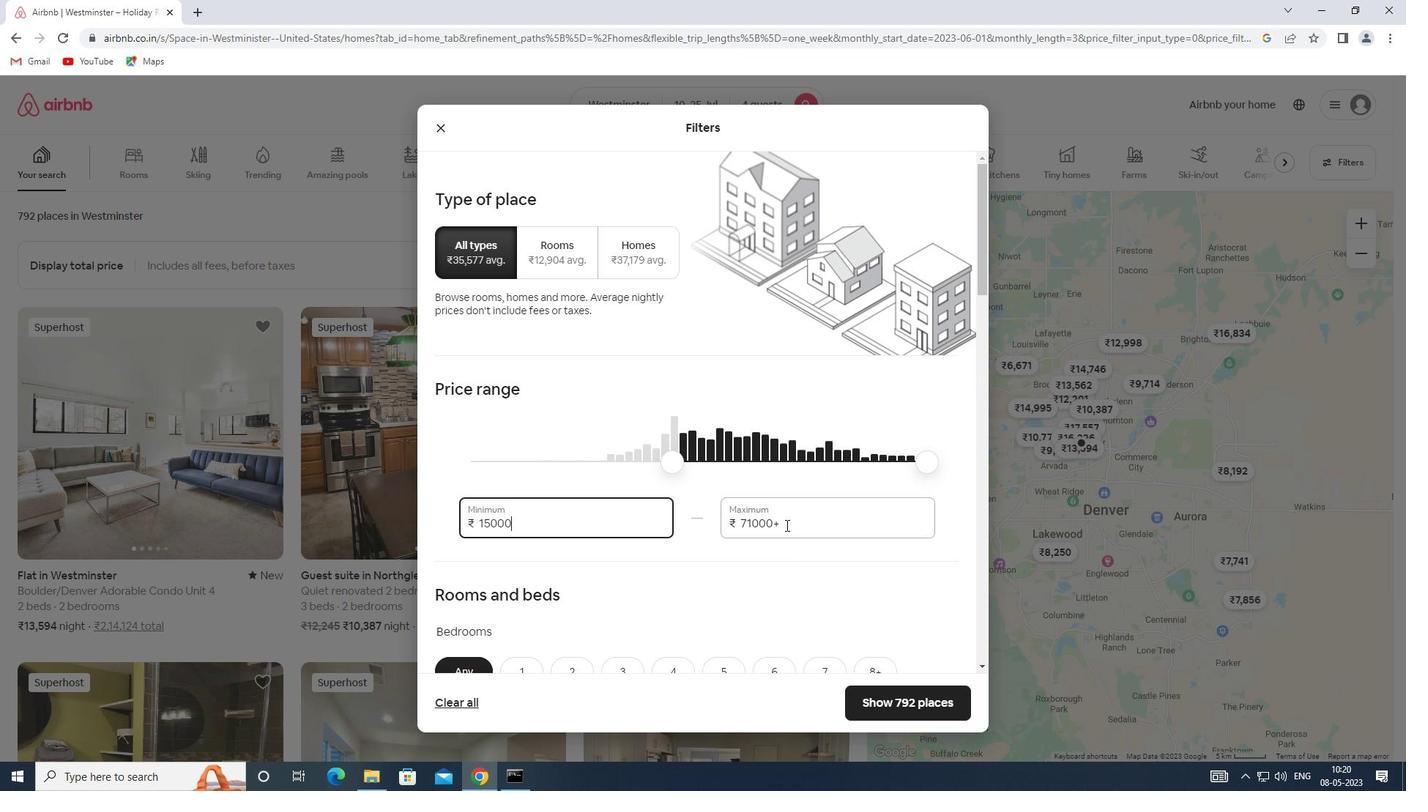 
Action: Mouse moved to (684, 526)
Screenshot: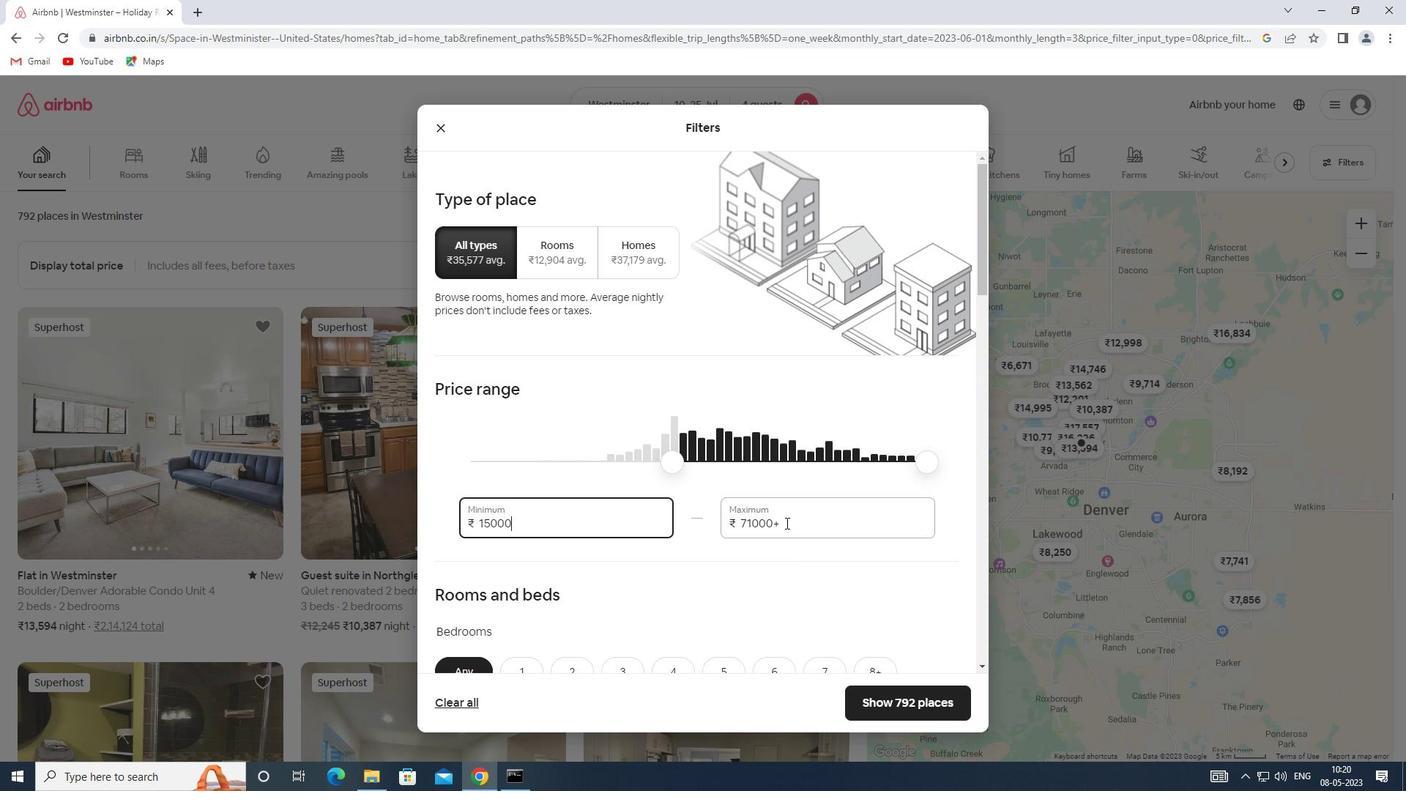 
Action: Key pressed 25000
Screenshot: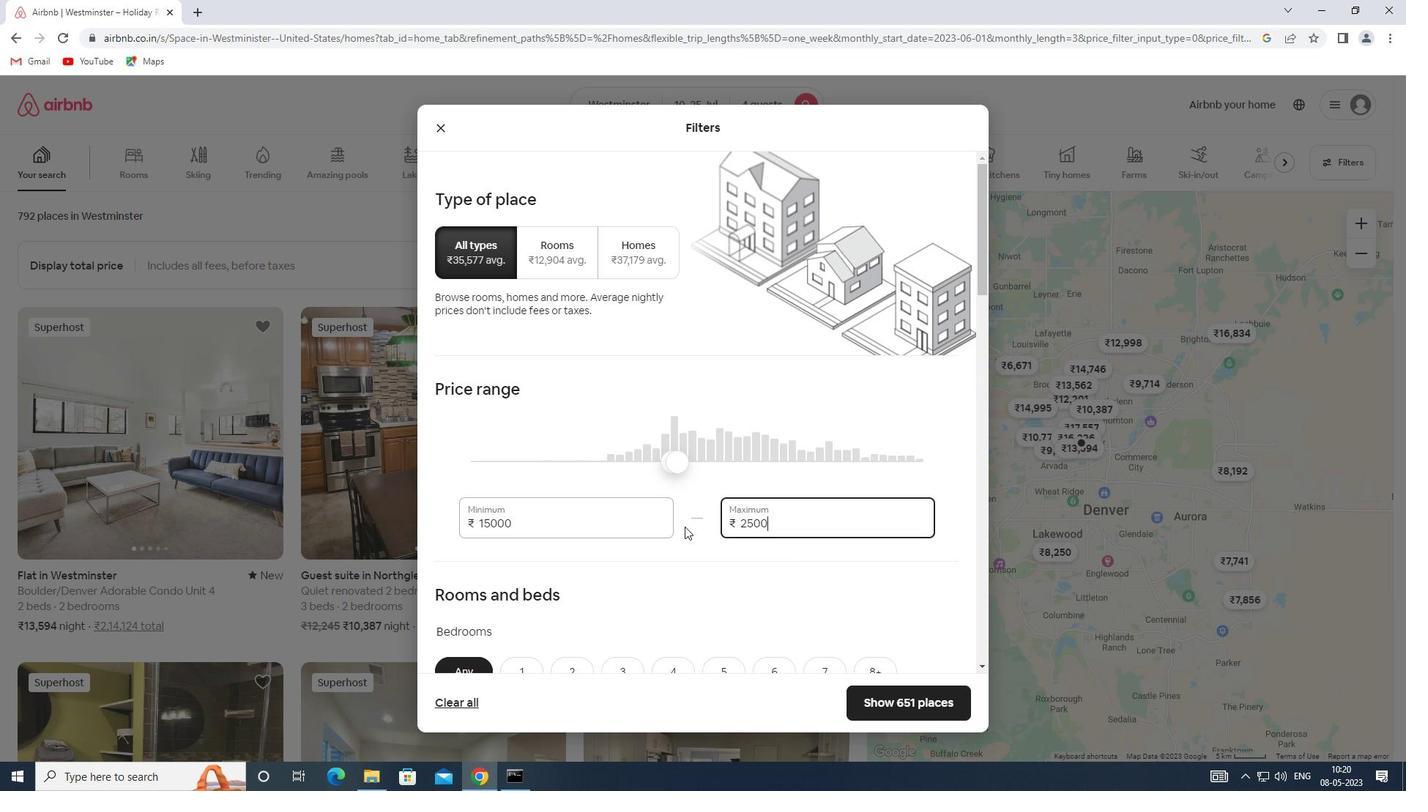 
Action: Mouse moved to (684, 526)
Screenshot: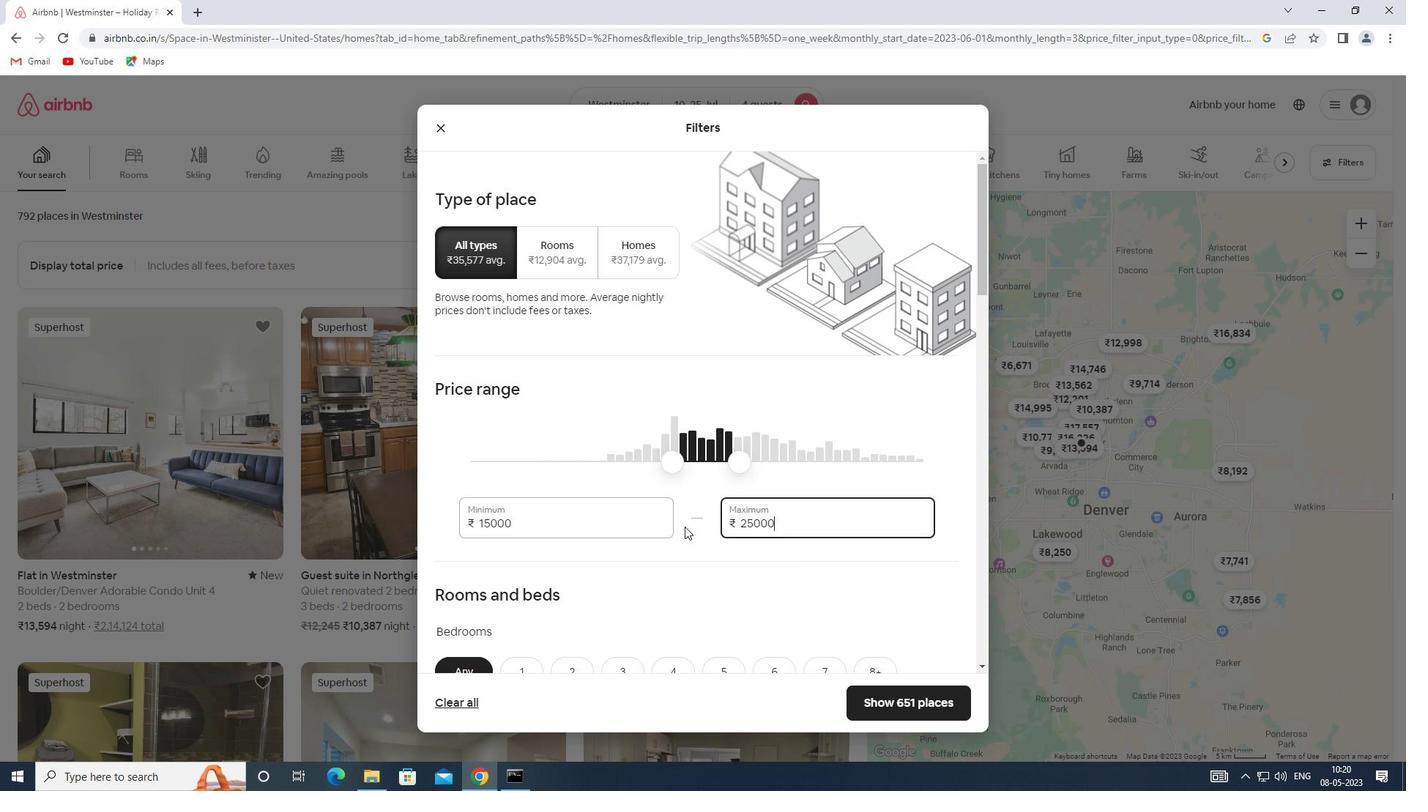 
Action: Mouse scrolled (684, 525) with delta (0, 0)
Screenshot: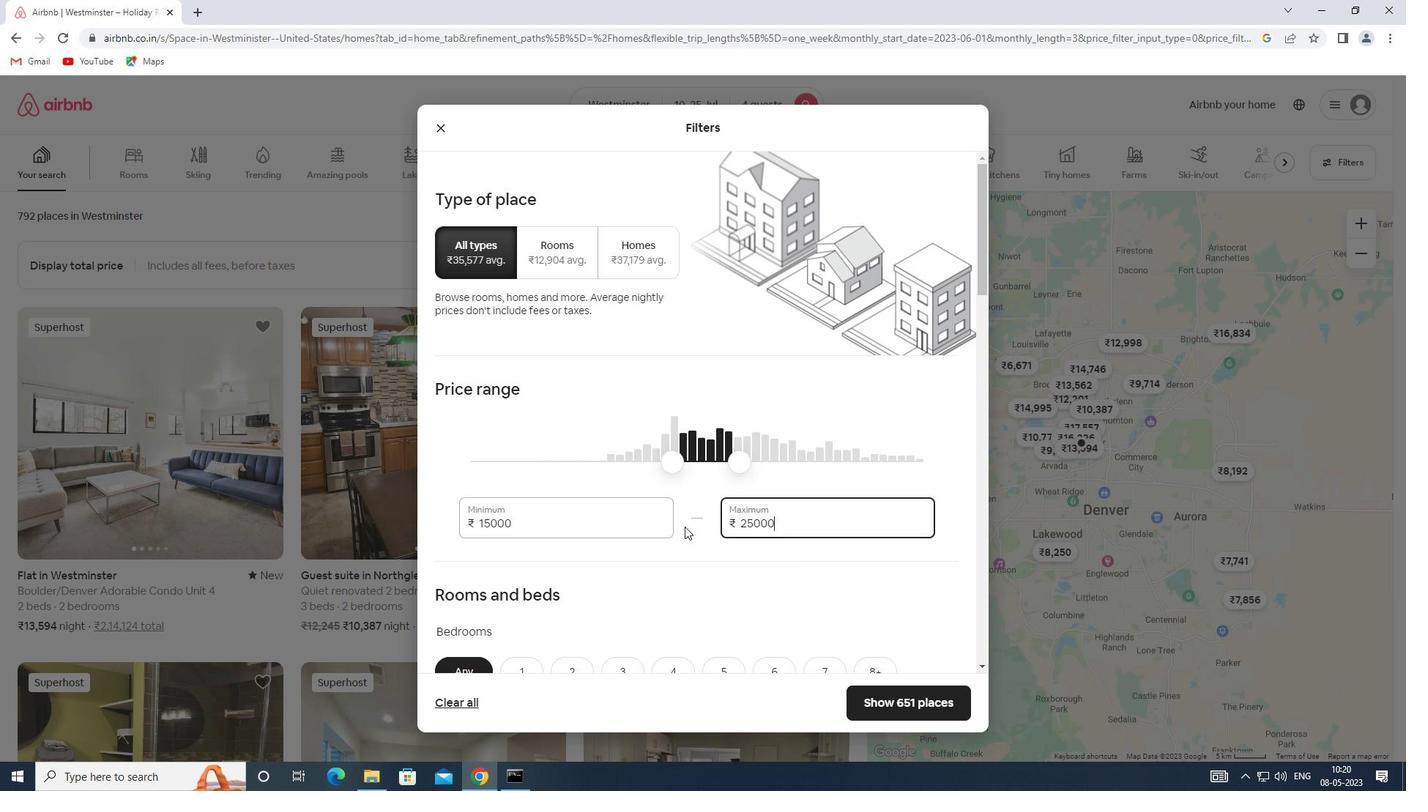 
Action: Mouse scrolled (684, 525) with delta (0, 0)
Screenshot: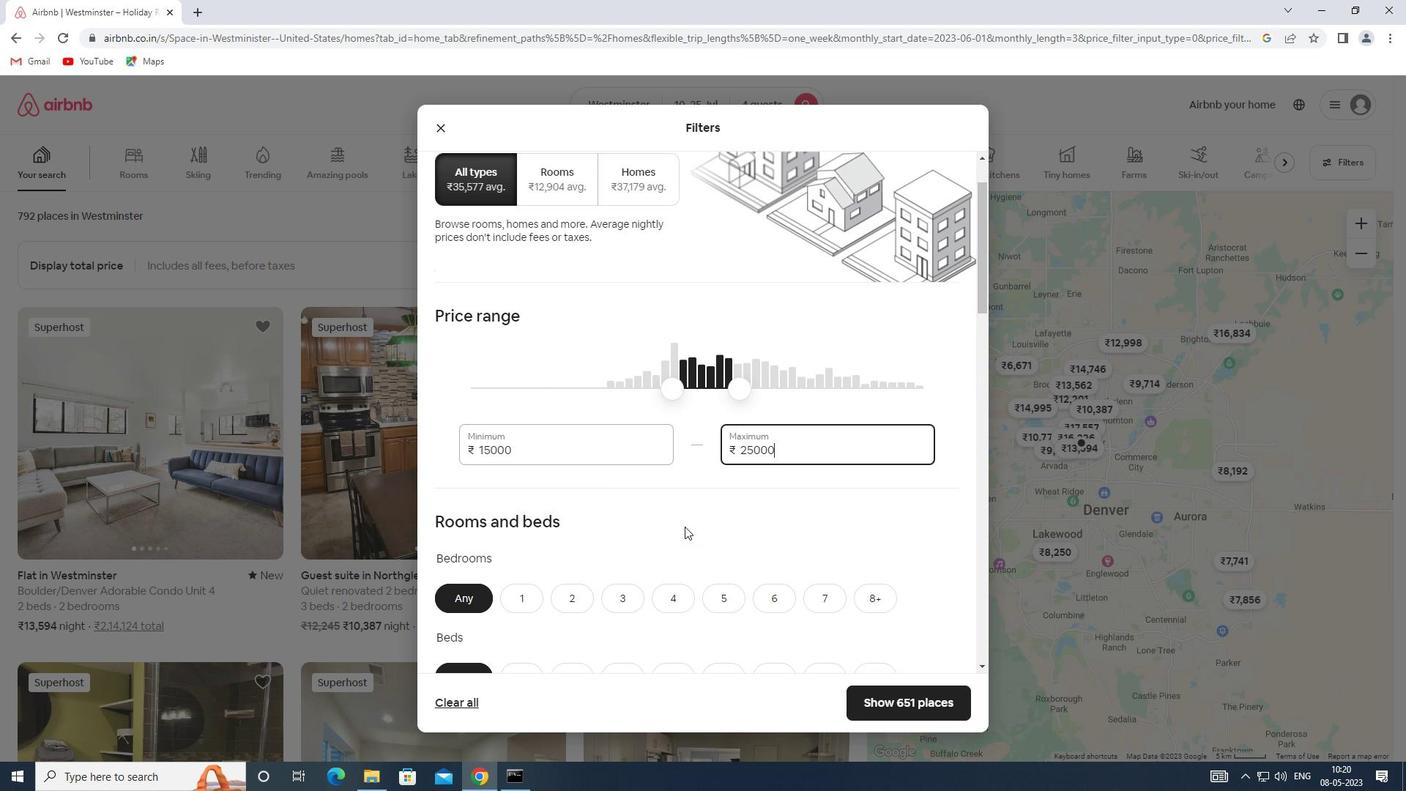 
Action: Mouse scrolled (684, 525) with delta (0, 0)
Screenshot: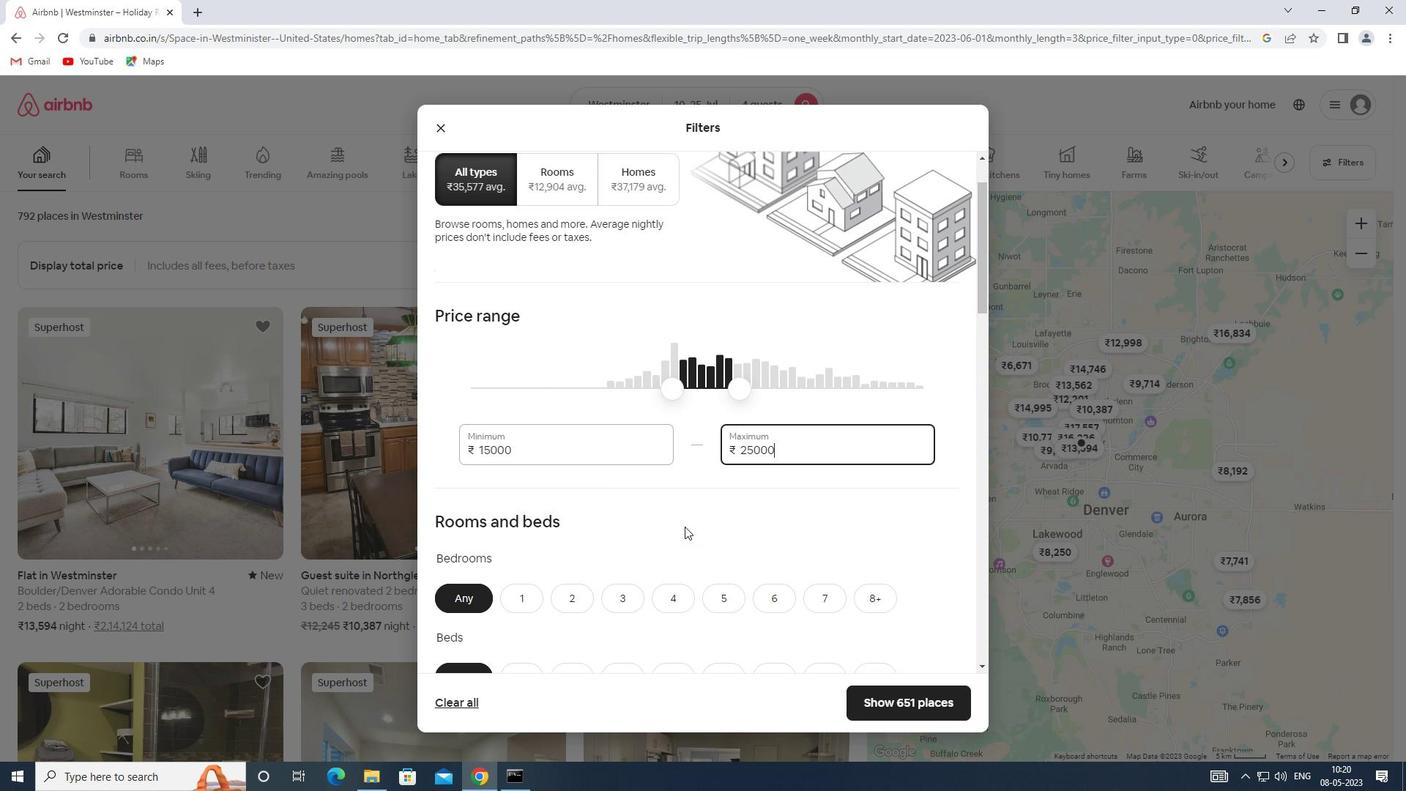
Action: Mouse moved to (586, 454)
Screenshot: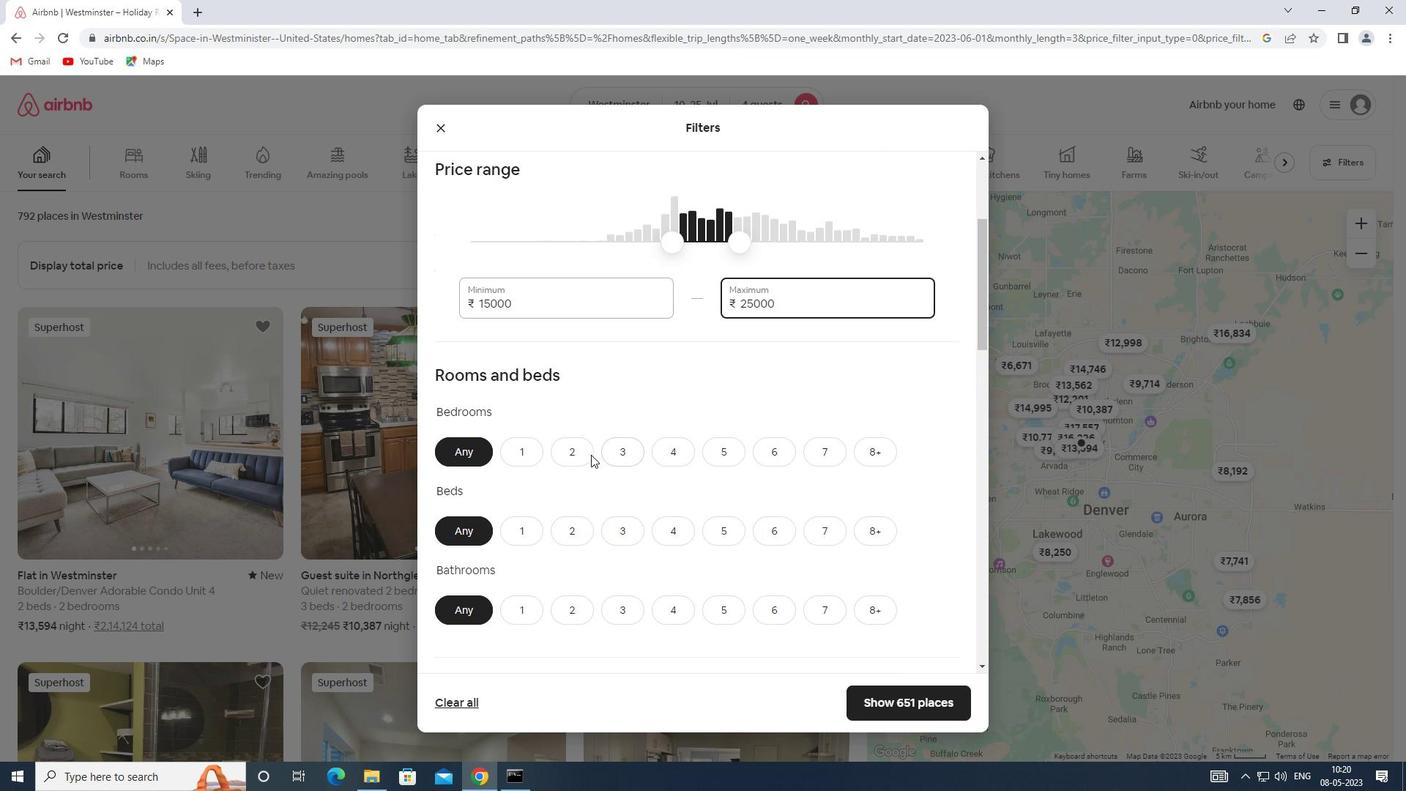 
Action: Mouse pressed left at (586, 454)
Screenshot: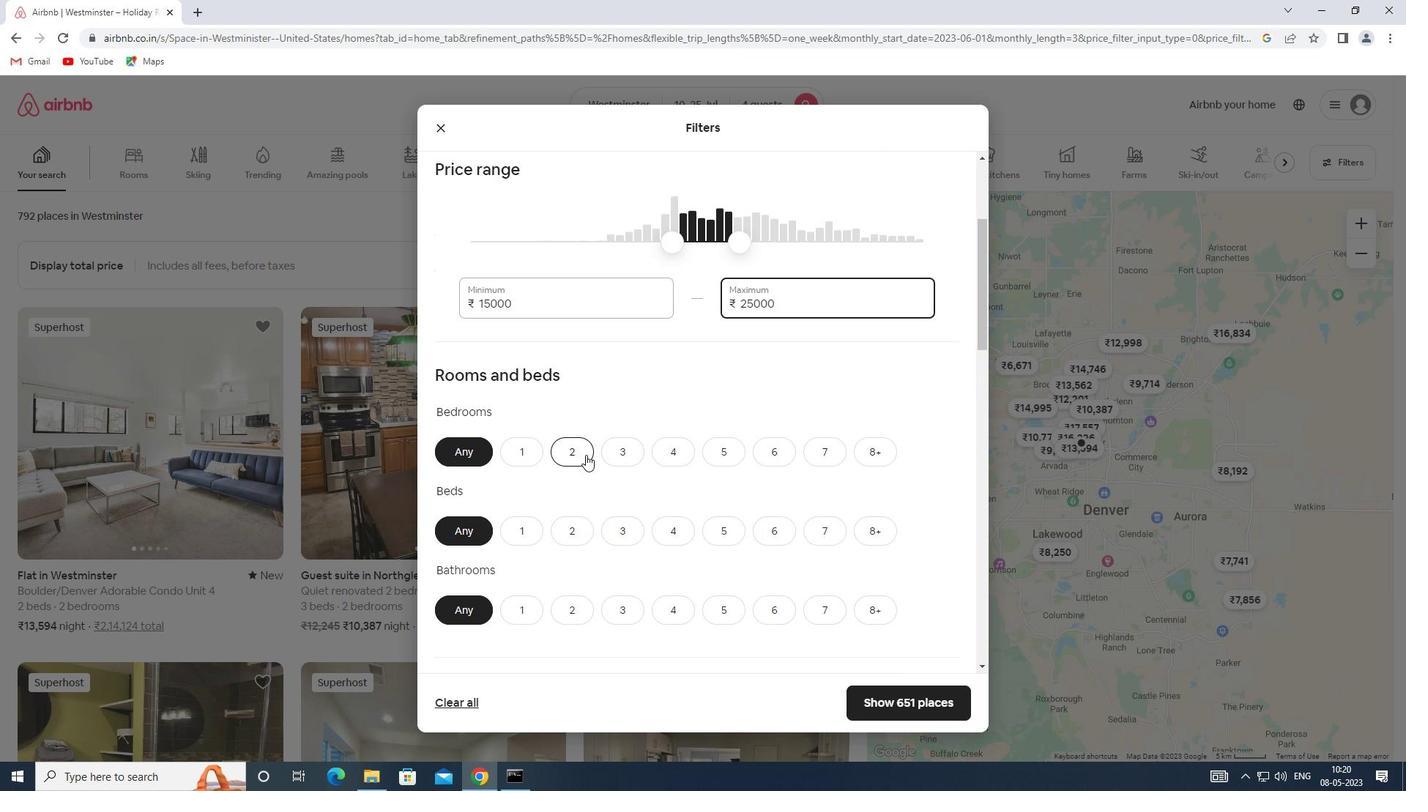 
Action: Mouse moved to (626, 529)
Screenshot: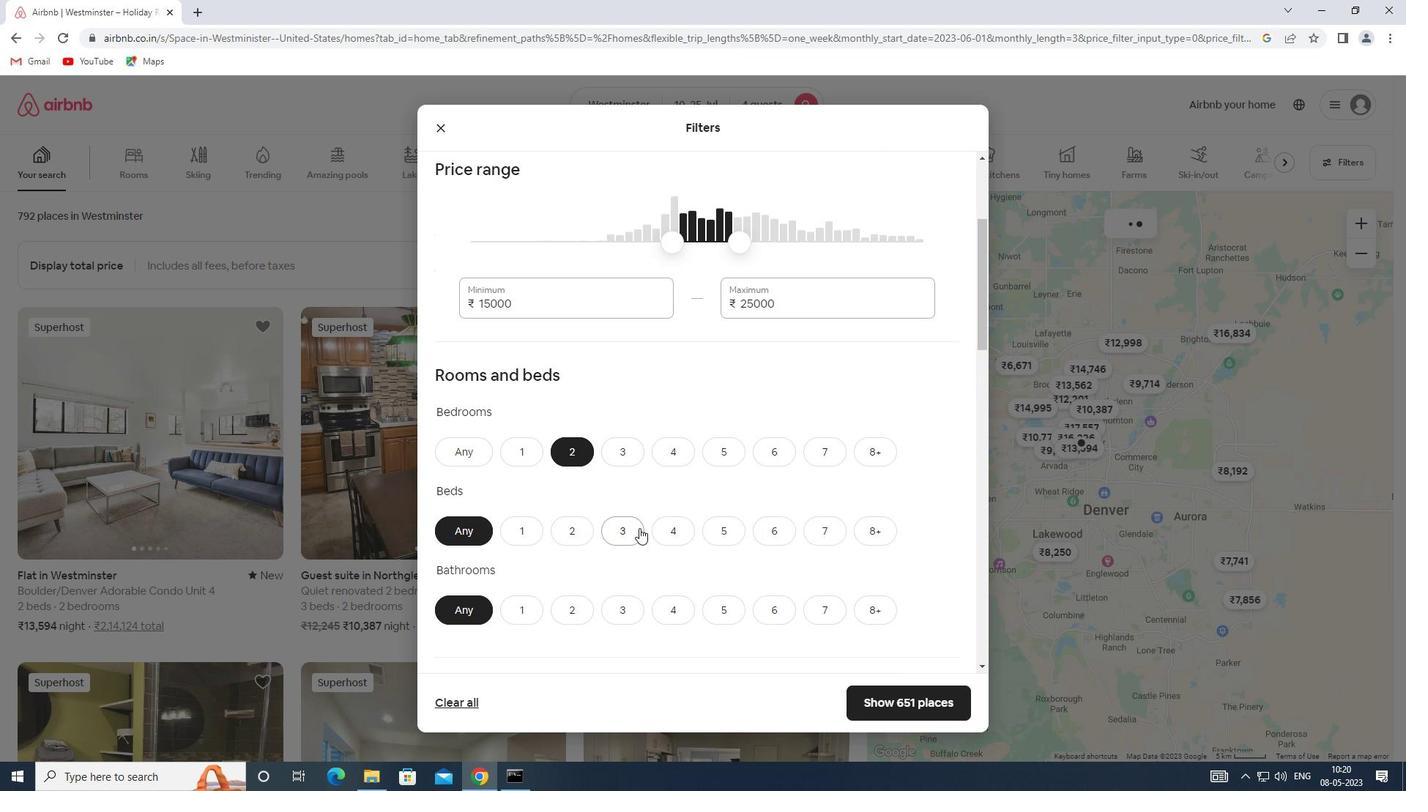 
Action: Mouse pressed left at (626, 529)
Screenshot: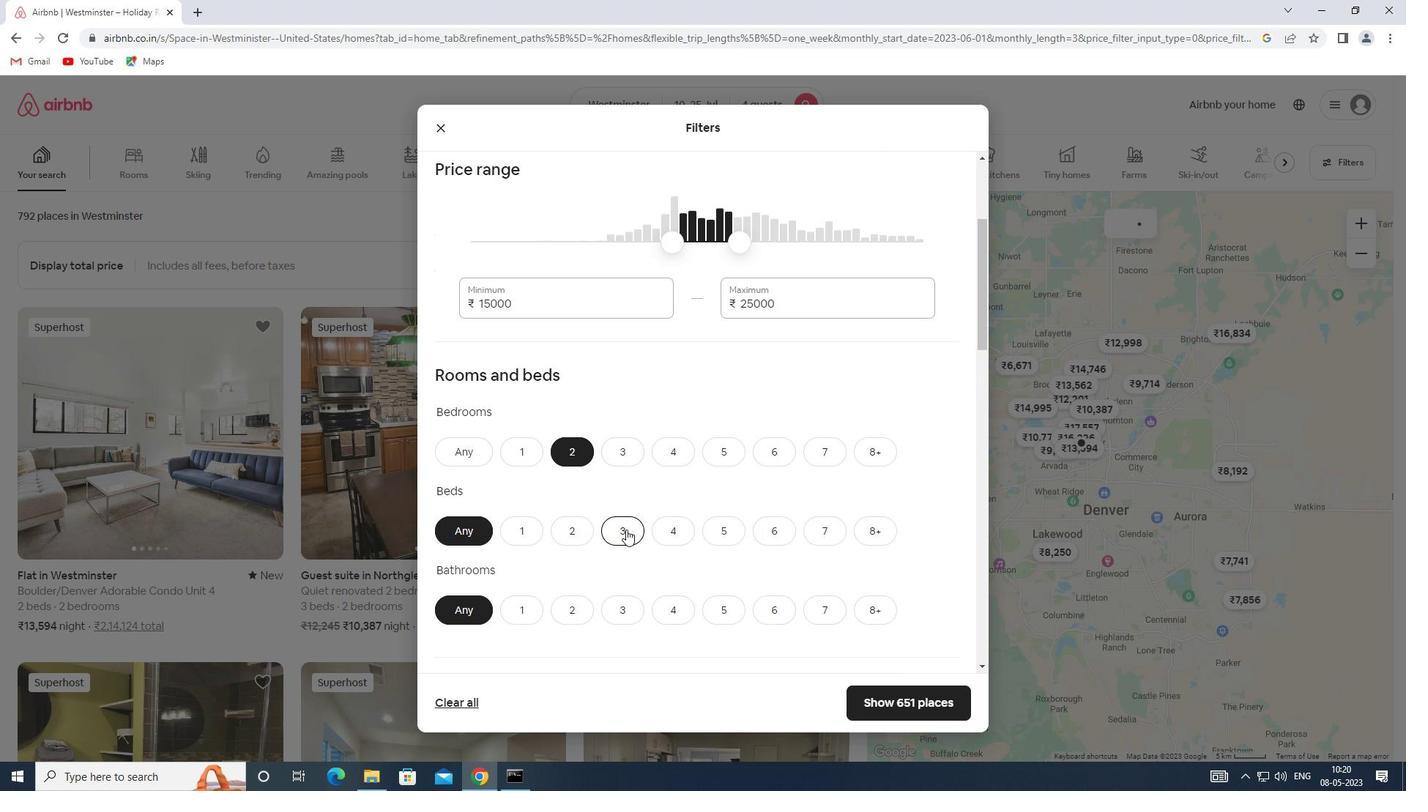 
Action: Mouse moved to (578, 610)
Screenshot: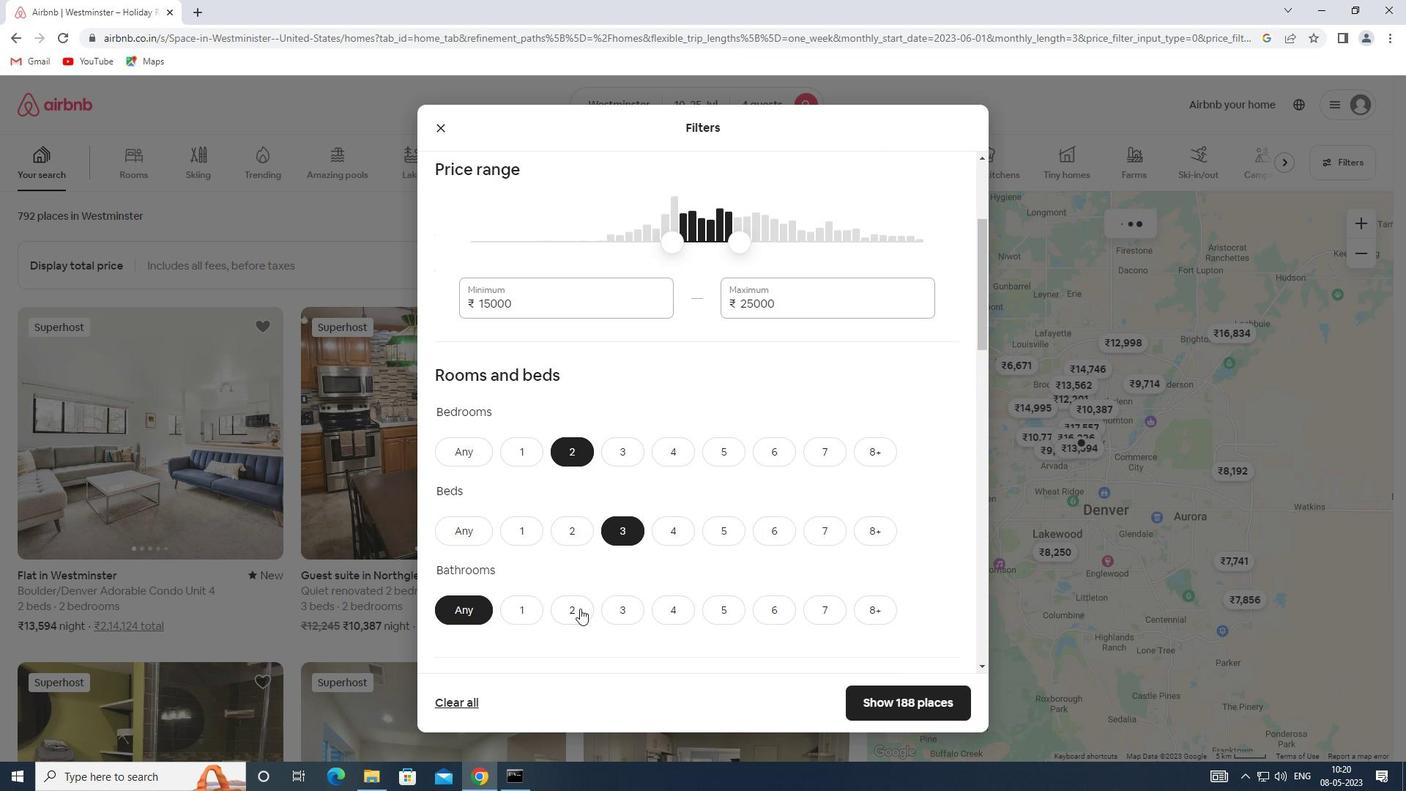 
Action: Mouse pressed left at (578, 610)
Screenshot: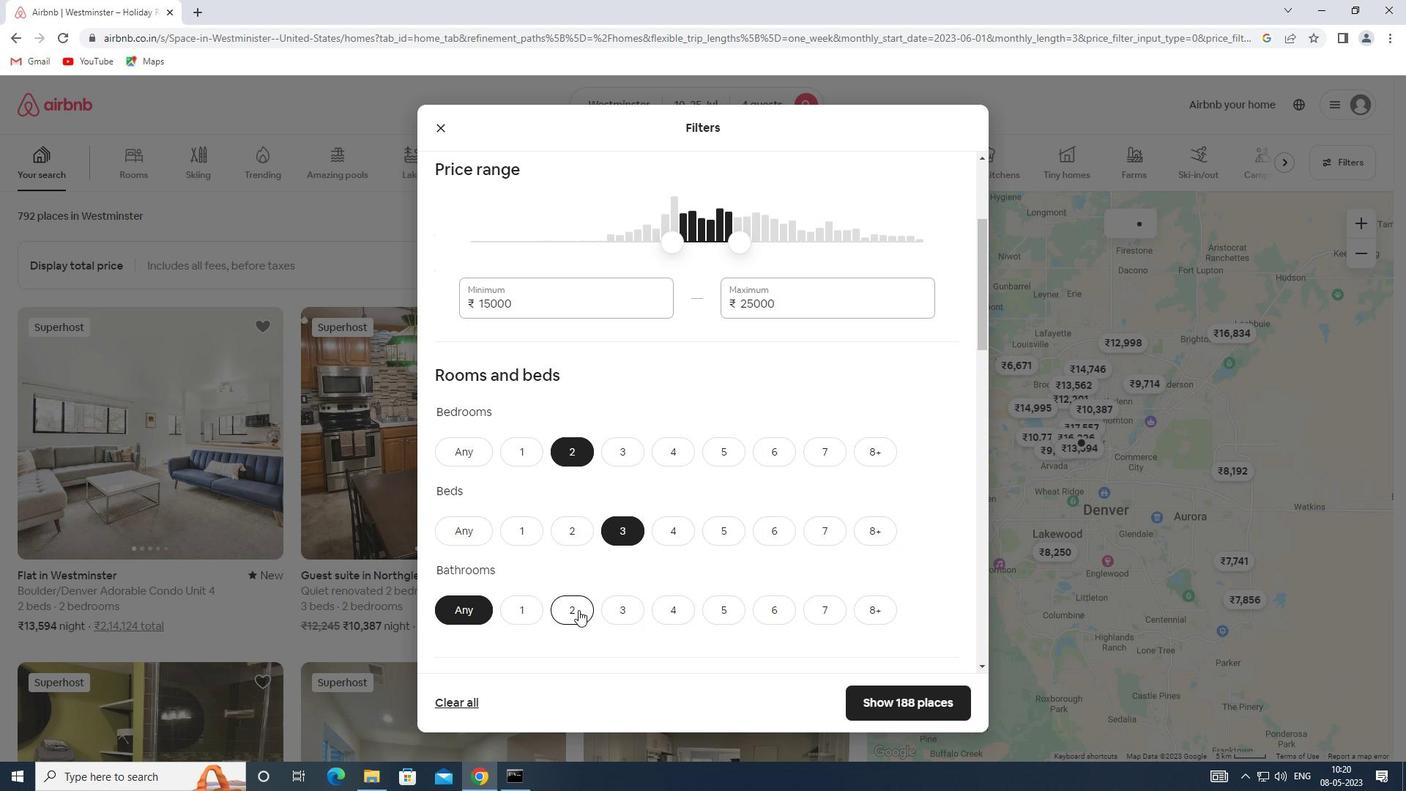
Action: Mouse moved to (602, 487)
Screenshot: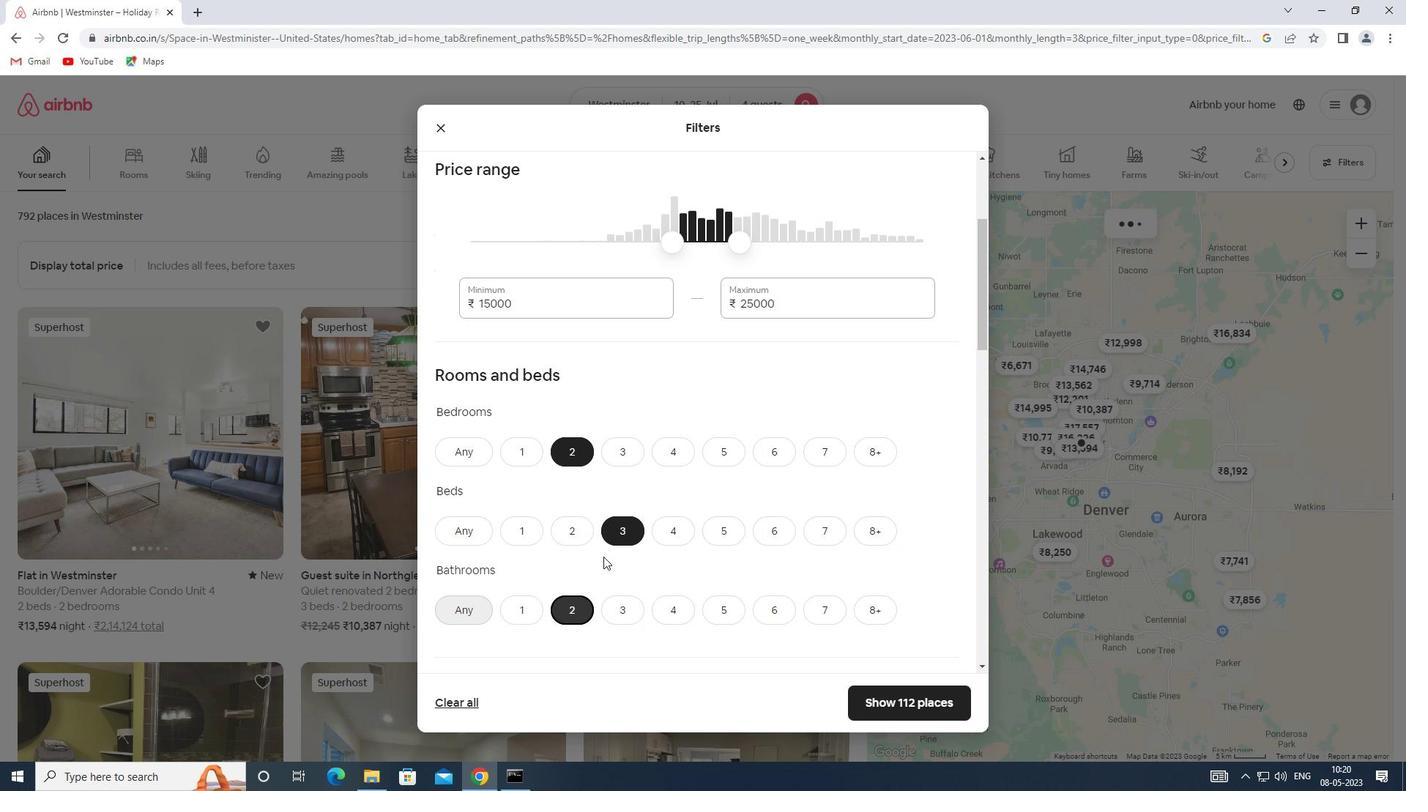 
Action: Mouse scrolled (602, 487) with delta (0, 0)
Screenshot: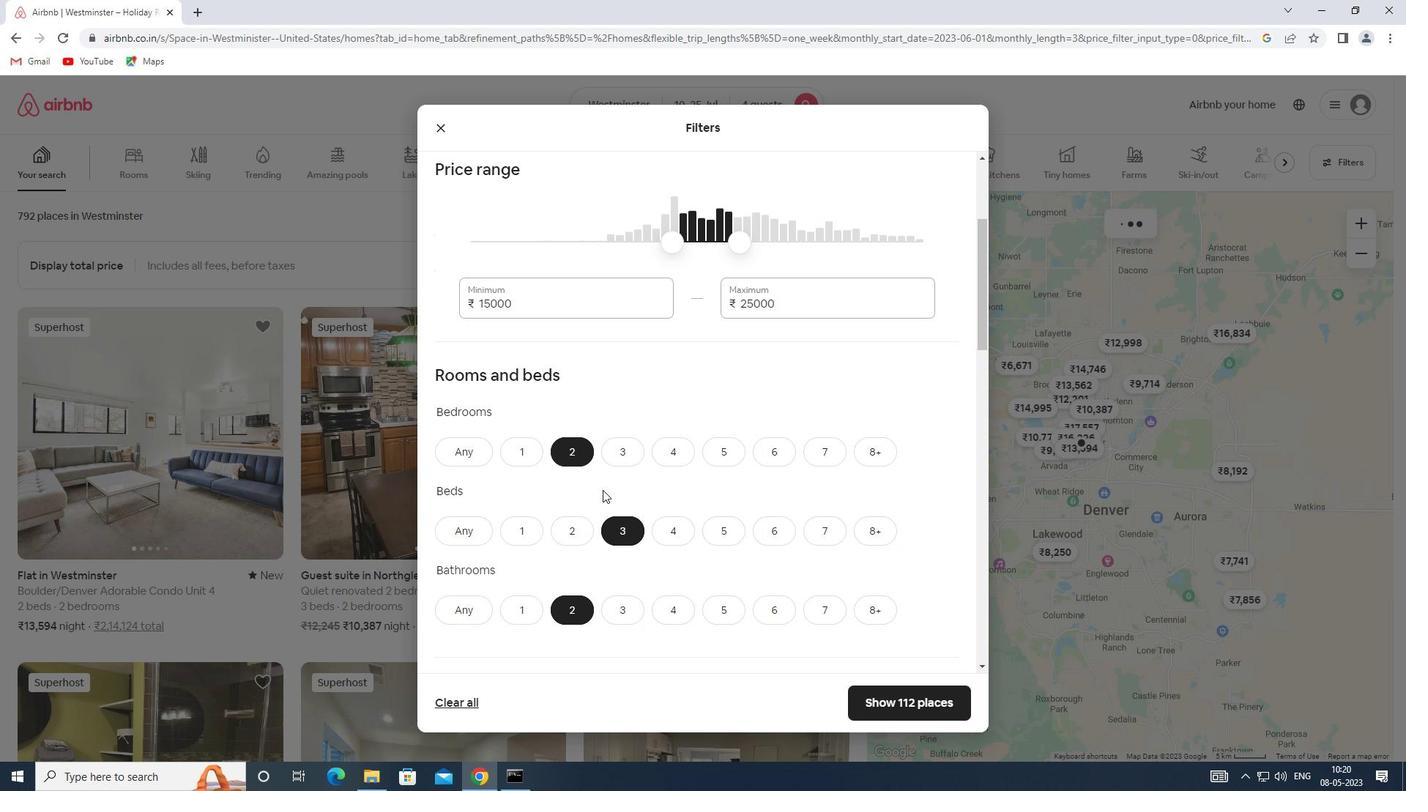 
Action: Mouse scrolled (602, 487) with delta (0, 0)
Screenshot: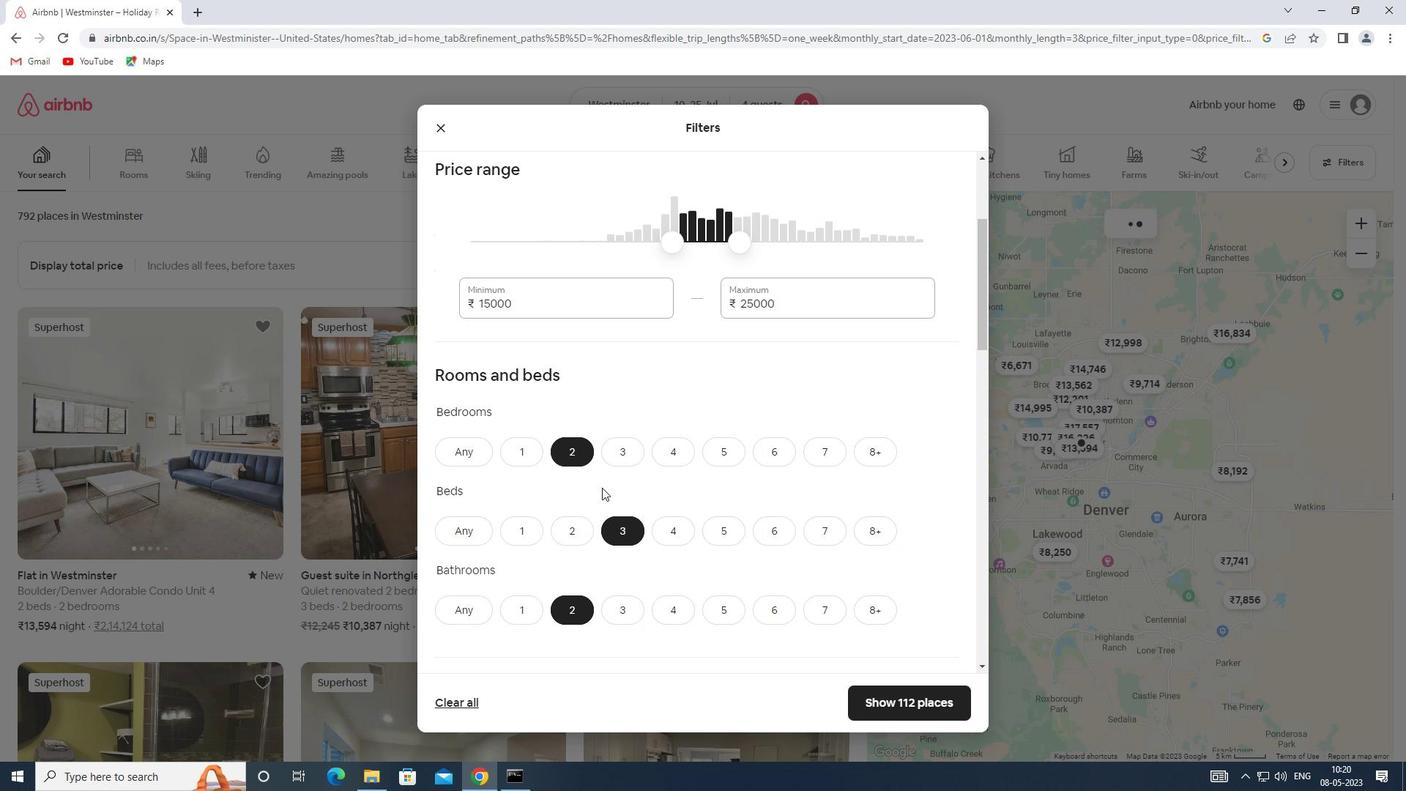 
Action: Mouse scrolled (602, 487) with delta (0, 0)
Screenshot: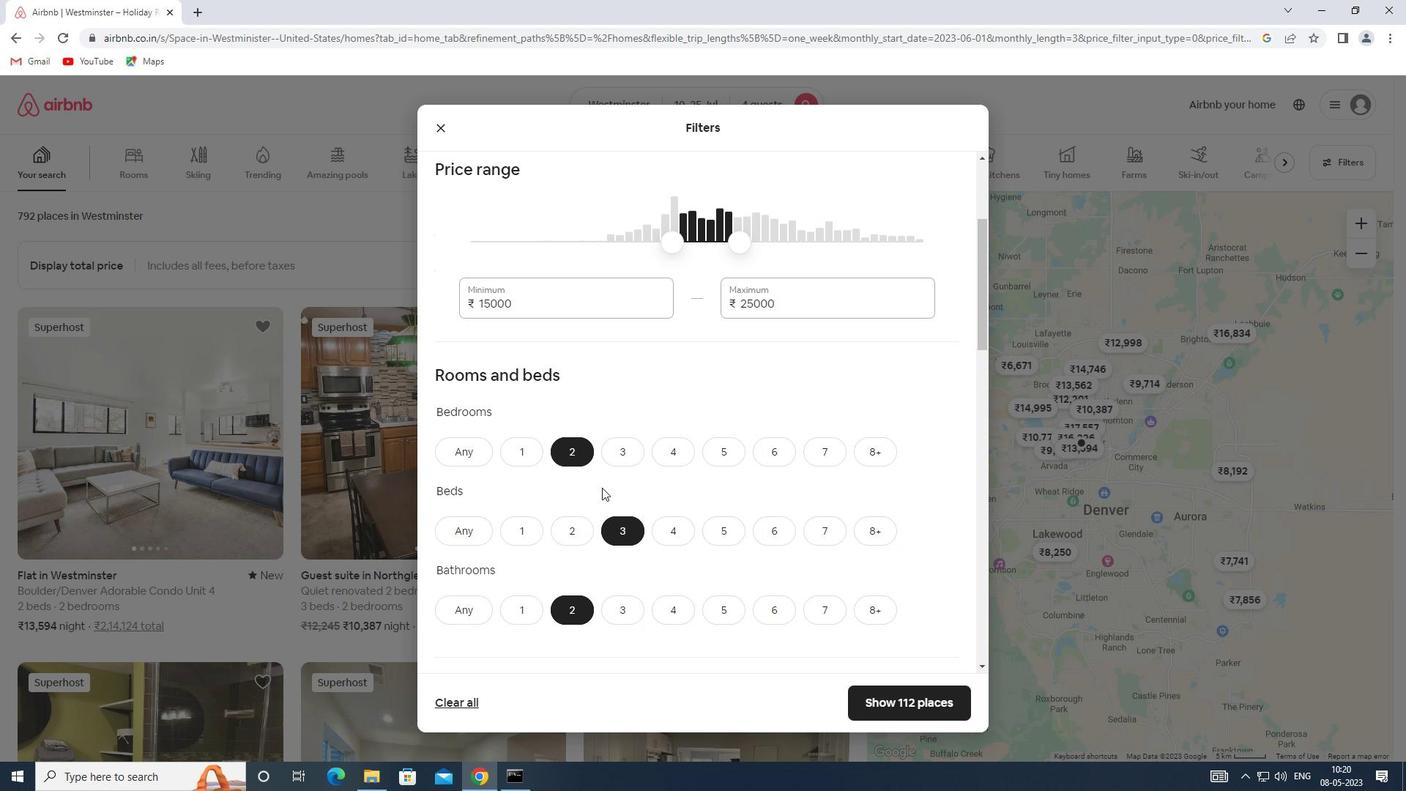 
Action: Mouse moved to (602, 485)
Screenshot: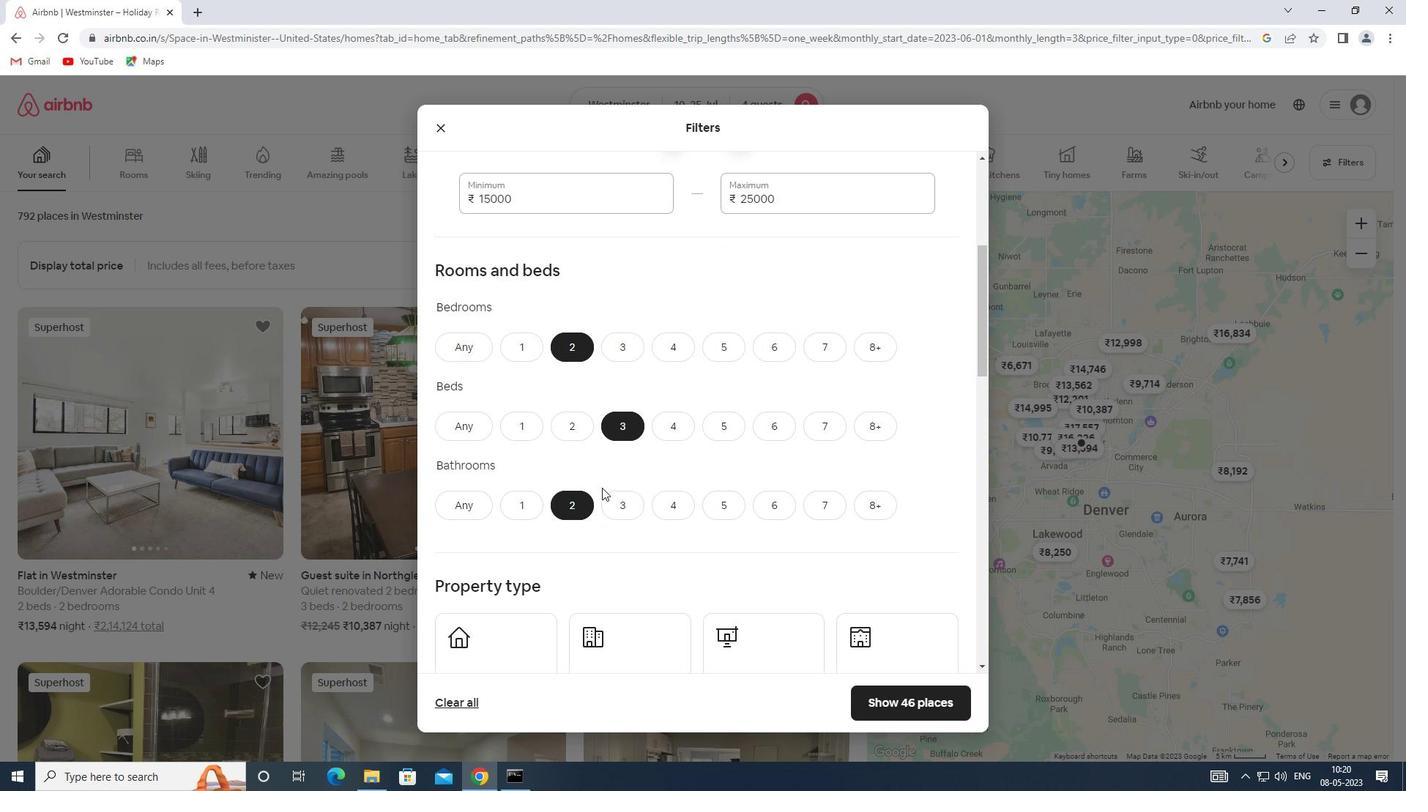 
Action: Mouse scrolled (602, 484) with delta (0, 0)
Screenshot: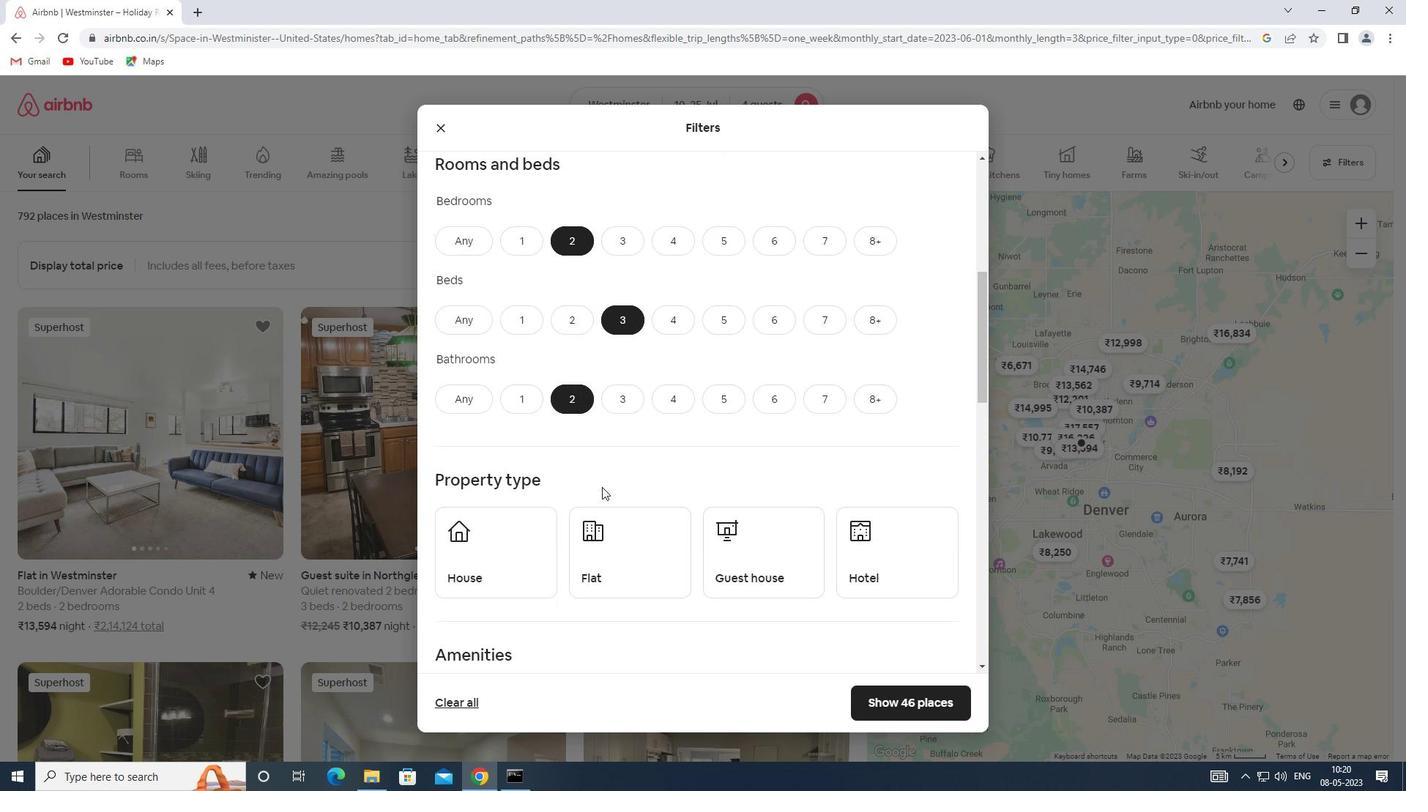
Action: Mouse moved to (603, 485)
Screenshot: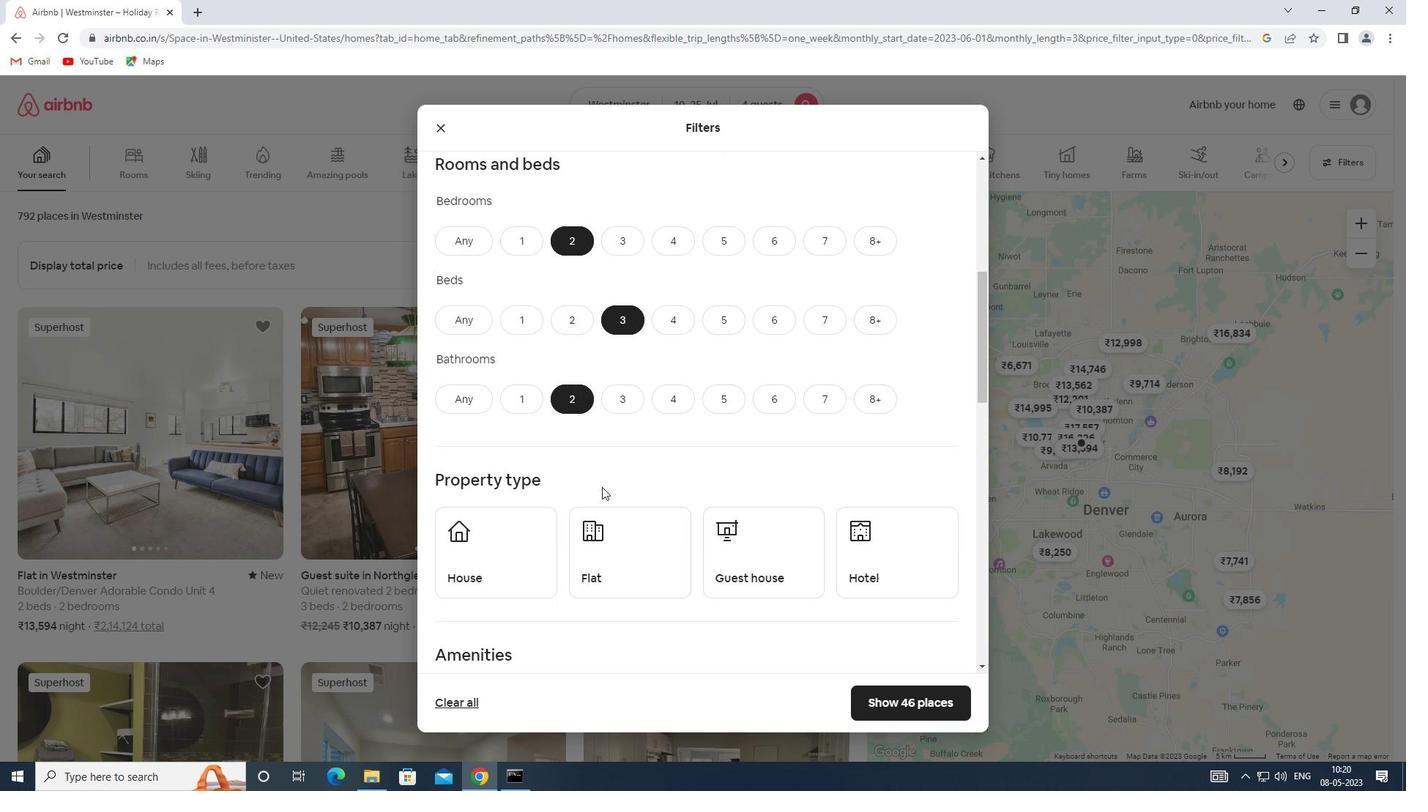 
Action: Mouse scrolled (603, 484) with delta (0, 0)
Screenshot: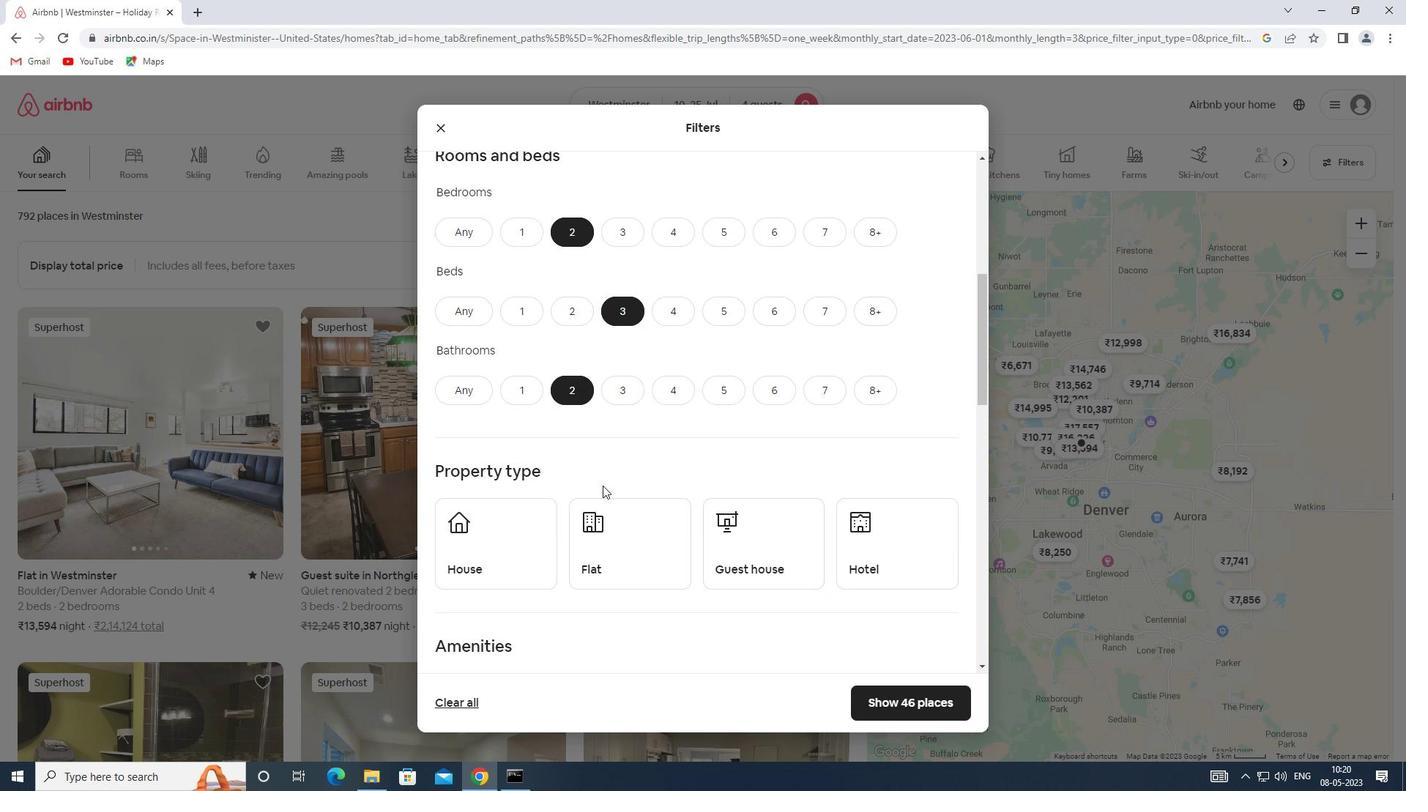 
Action: Mouse moved to (526, 417)
Screenshot: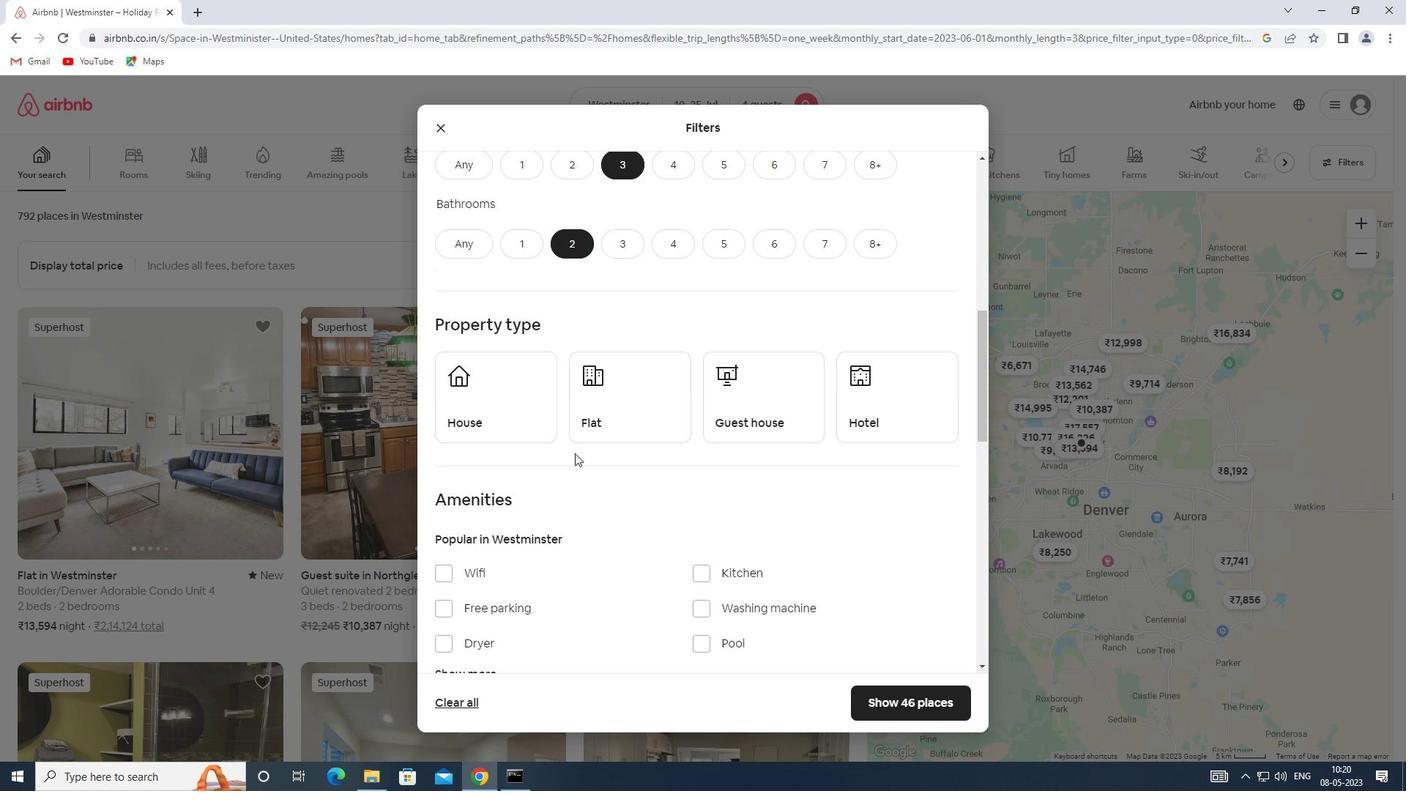 
Action: Mouse pressed left at (526, 417)
Screenshot: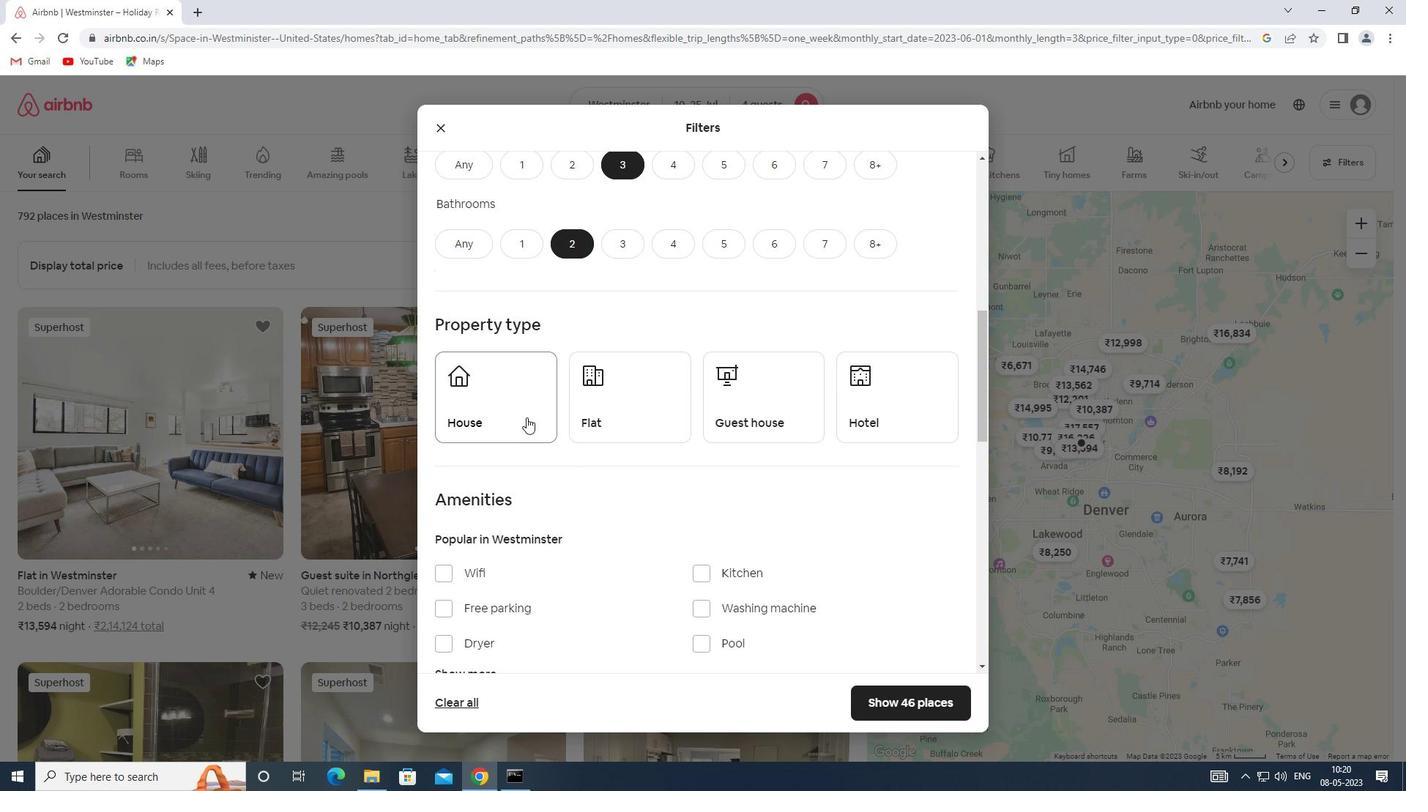 
Action: Mouse moved to (597, 421)
Screenshot: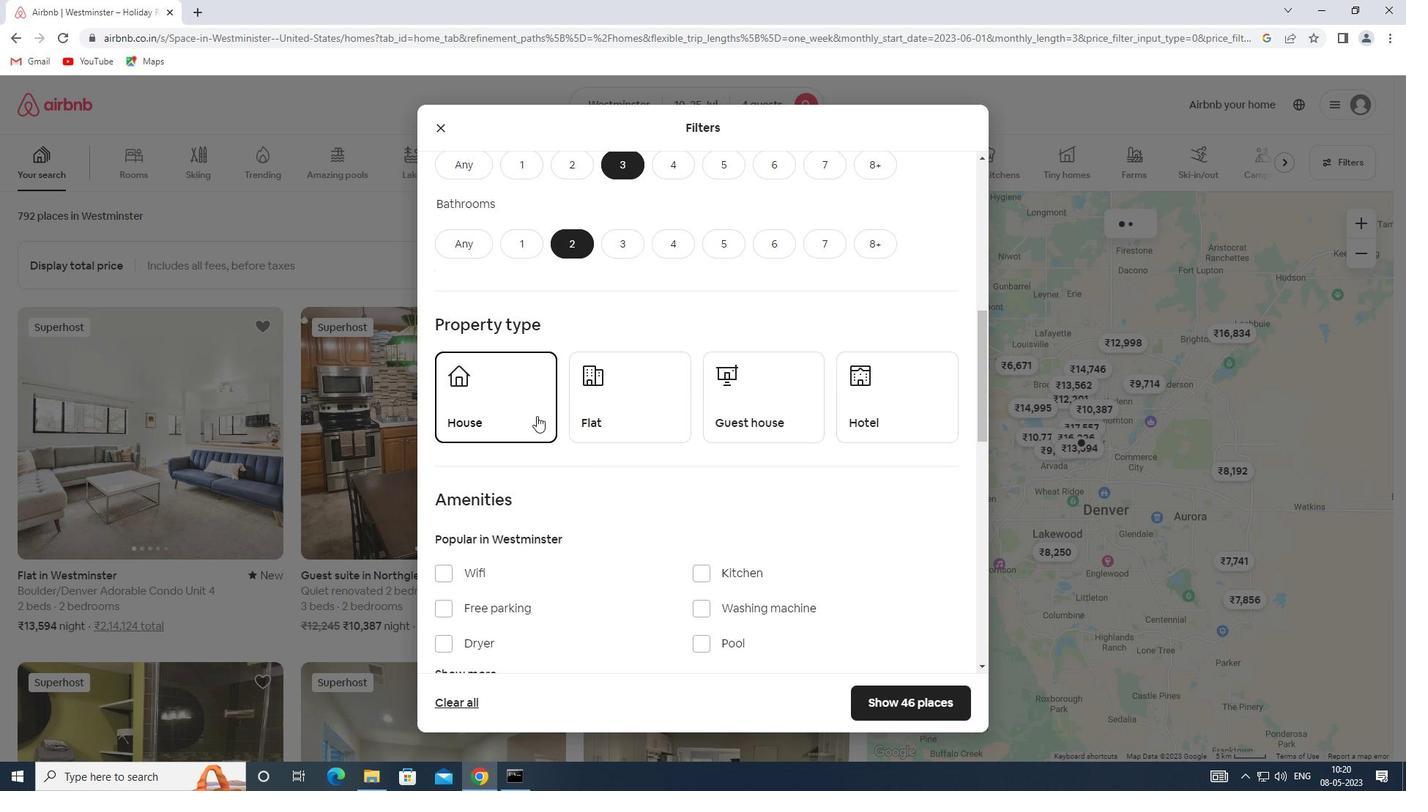 
Action: Mouse pressed left at (597, 421)
Screenshot: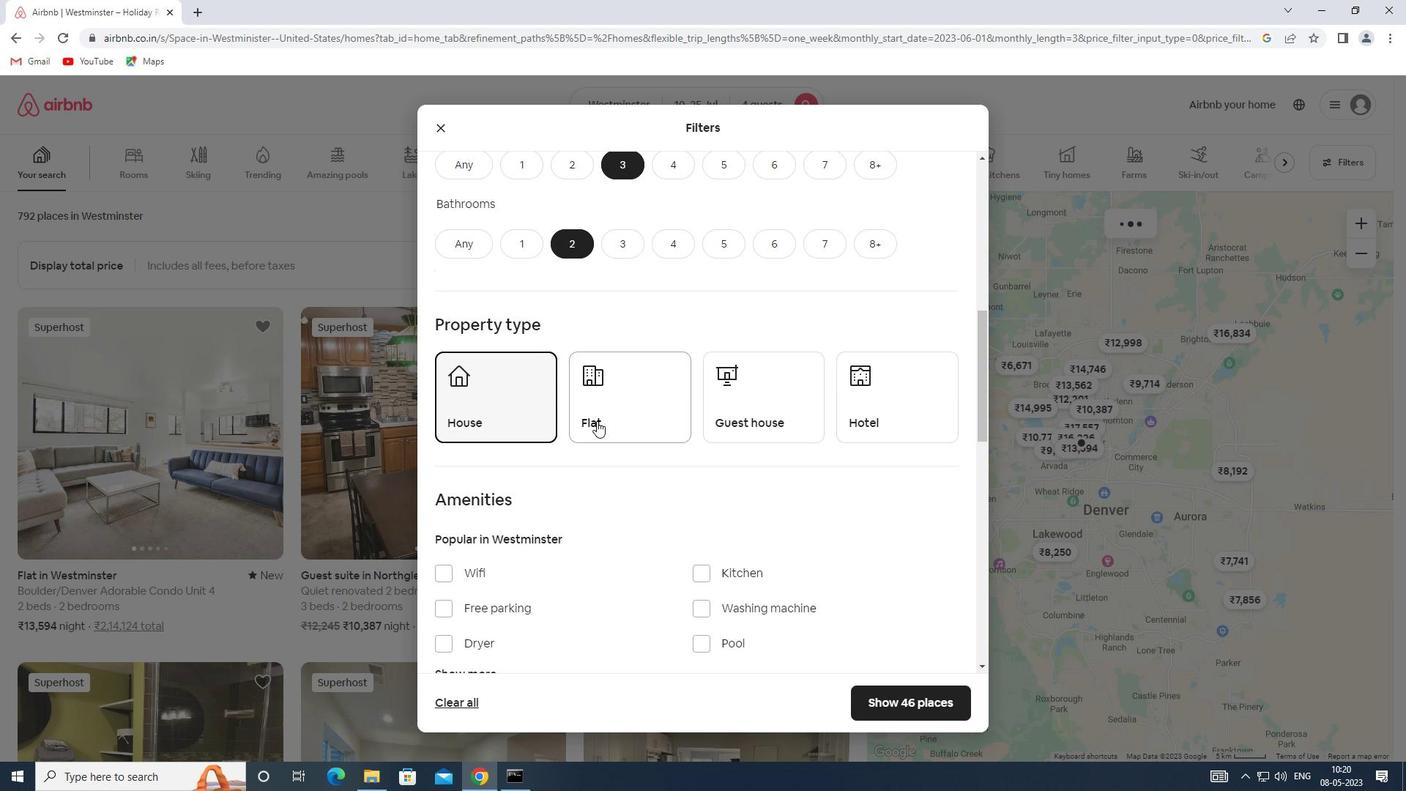 
Action: Mouse moved to (743, 415)
Screenshot: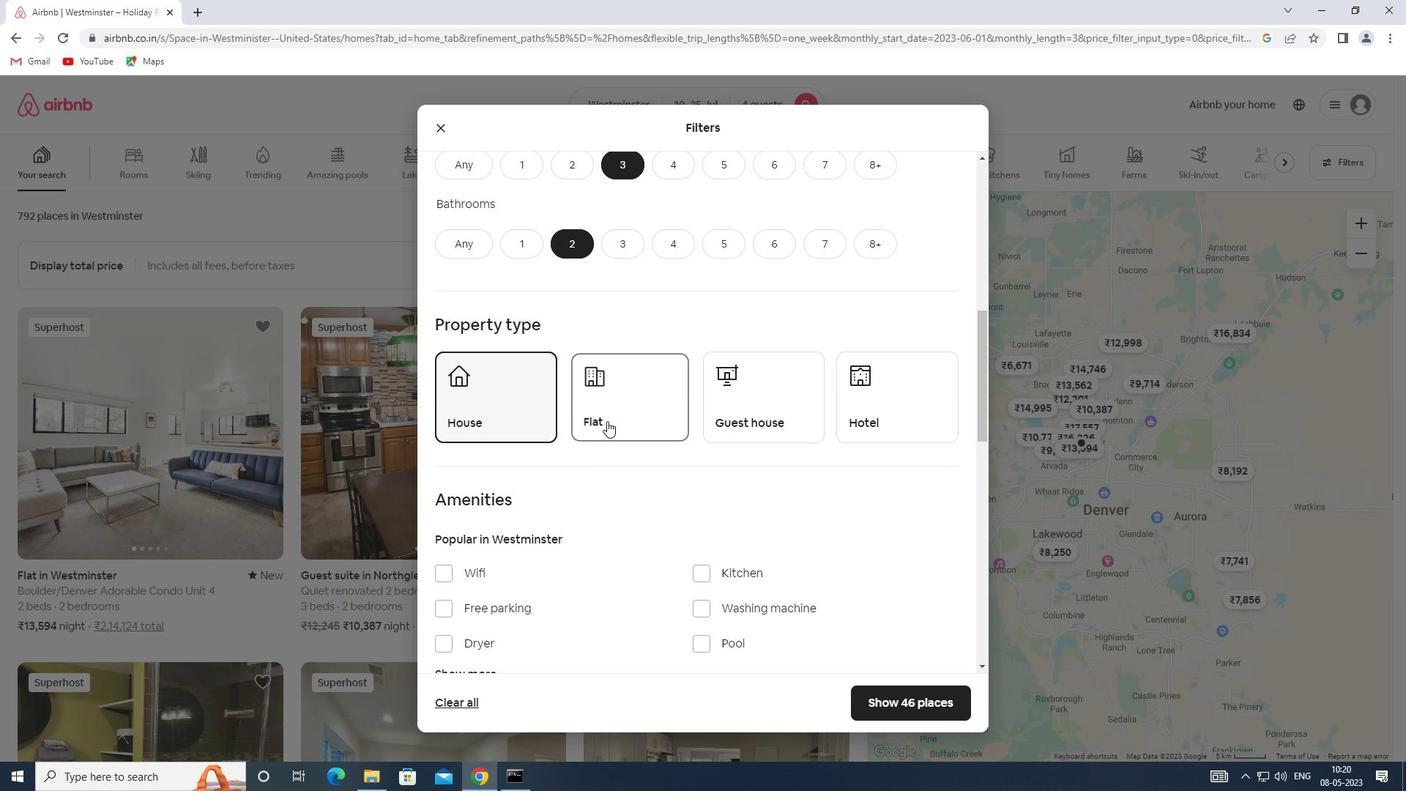 
Action: Mouse pressed left at (743, 415)
Screenshot: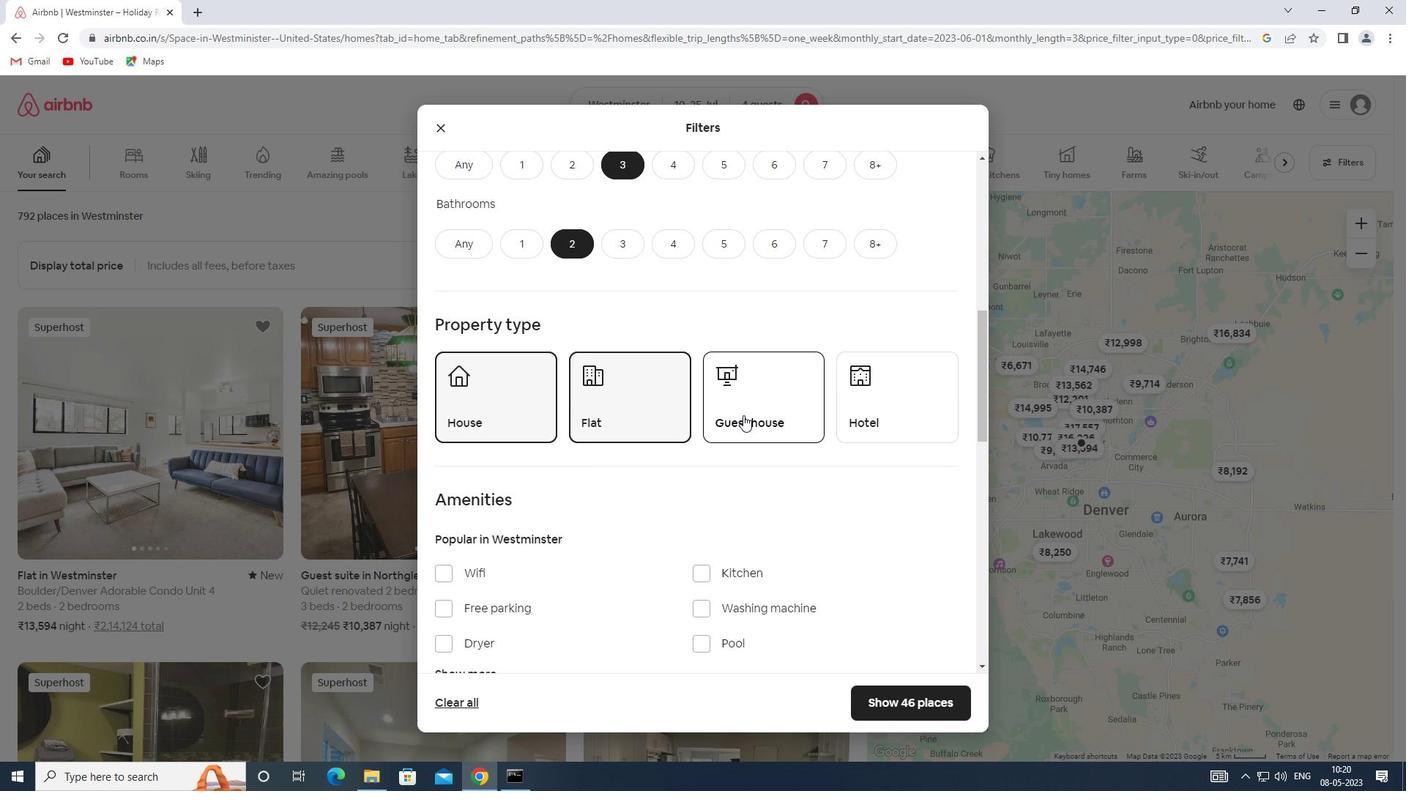 
Action: Mouse moved to (722, 418)
Screenshot: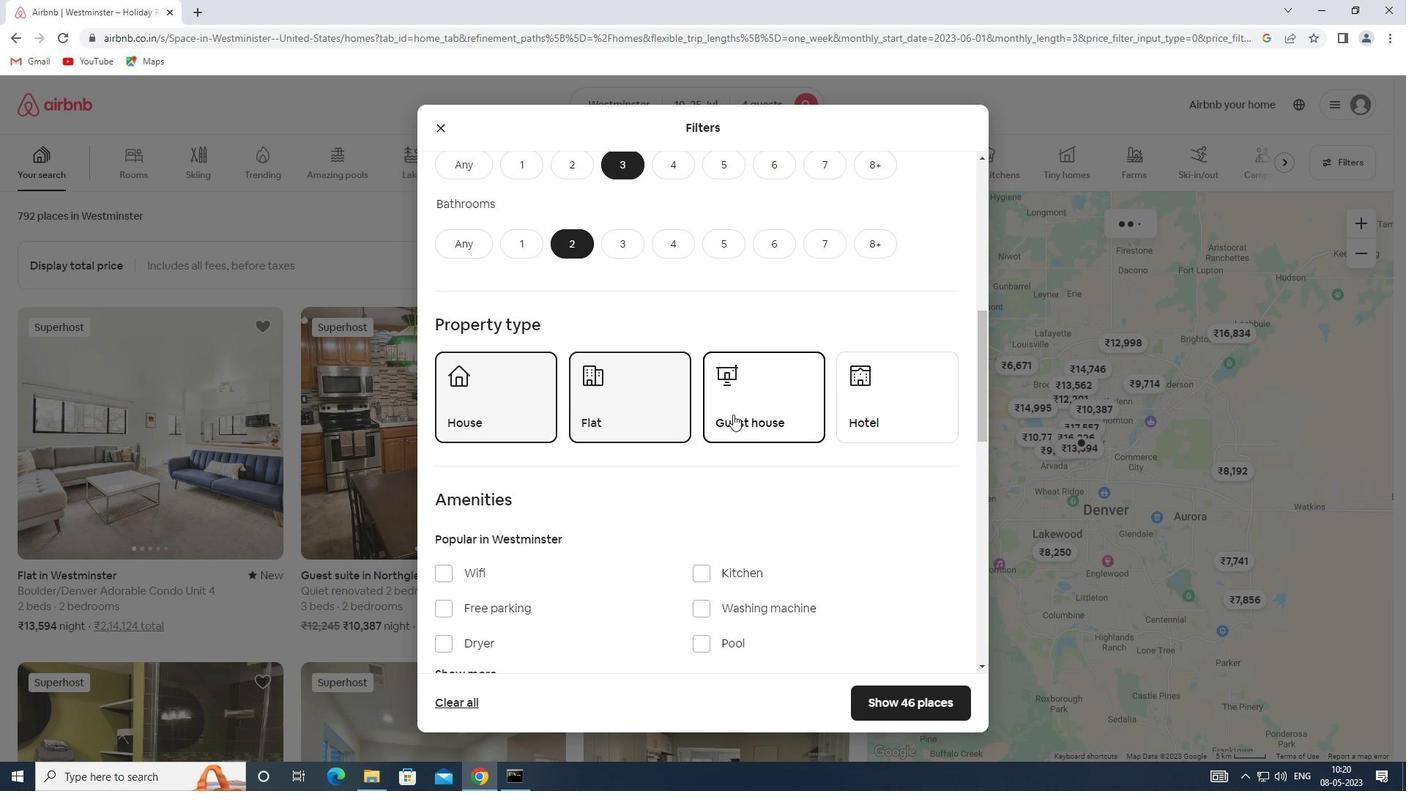 
Action: Mouse scrolled (722, 417) with delta (0, 0)
Screenshot: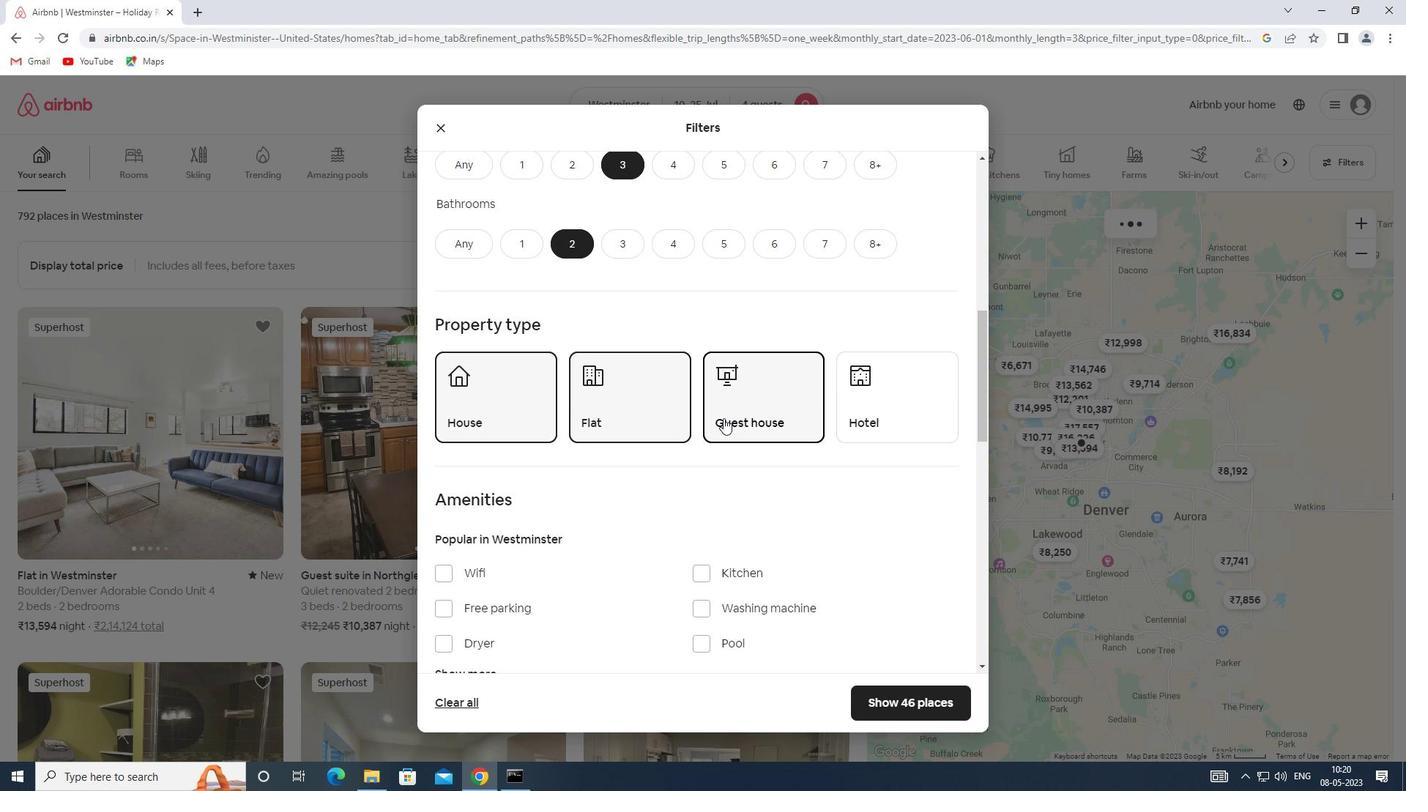 
Action: Mouse scrolled (722, 417) with delta (0, 0)
Screenshot: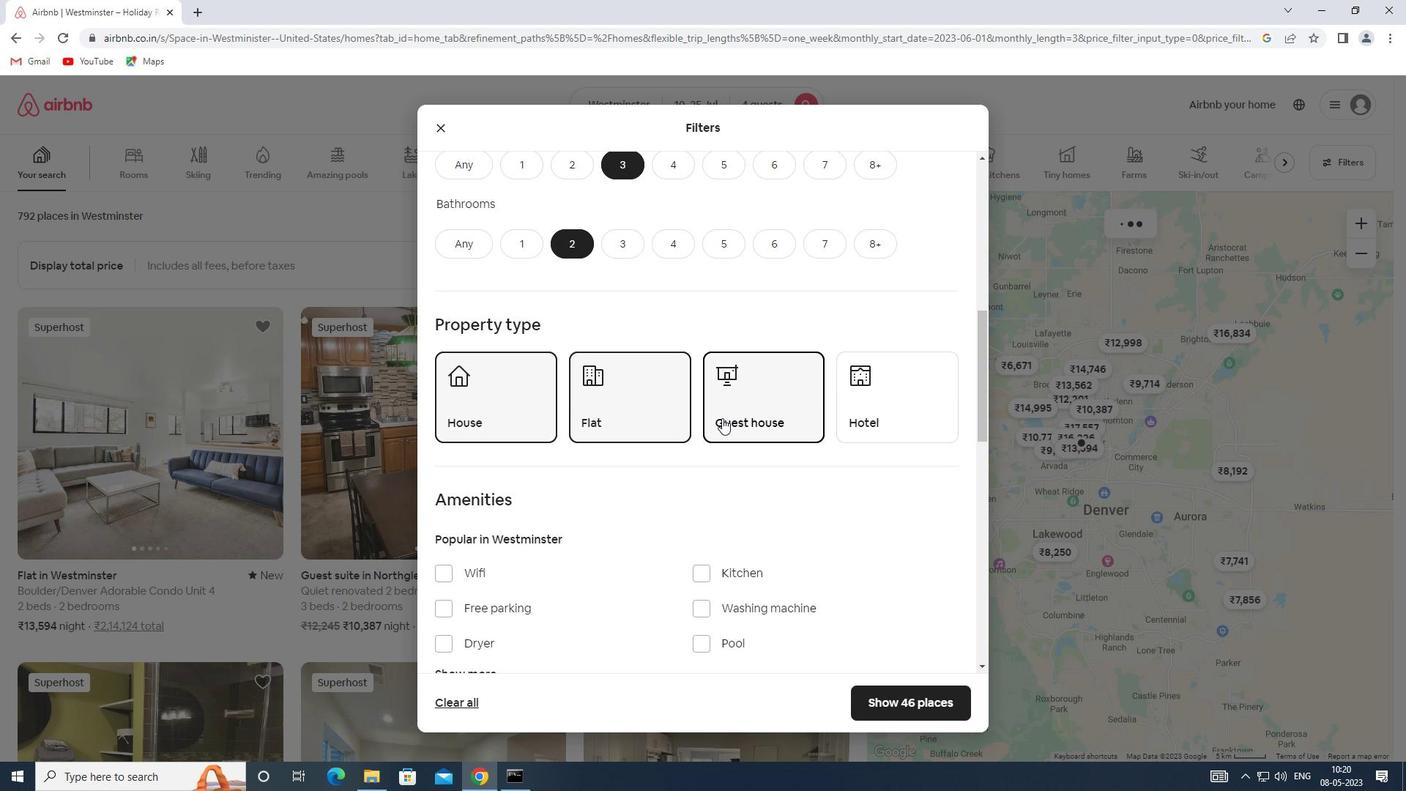 
Action: Mouse scrolled (722, 417) with delta (0, 0)
Screenshot: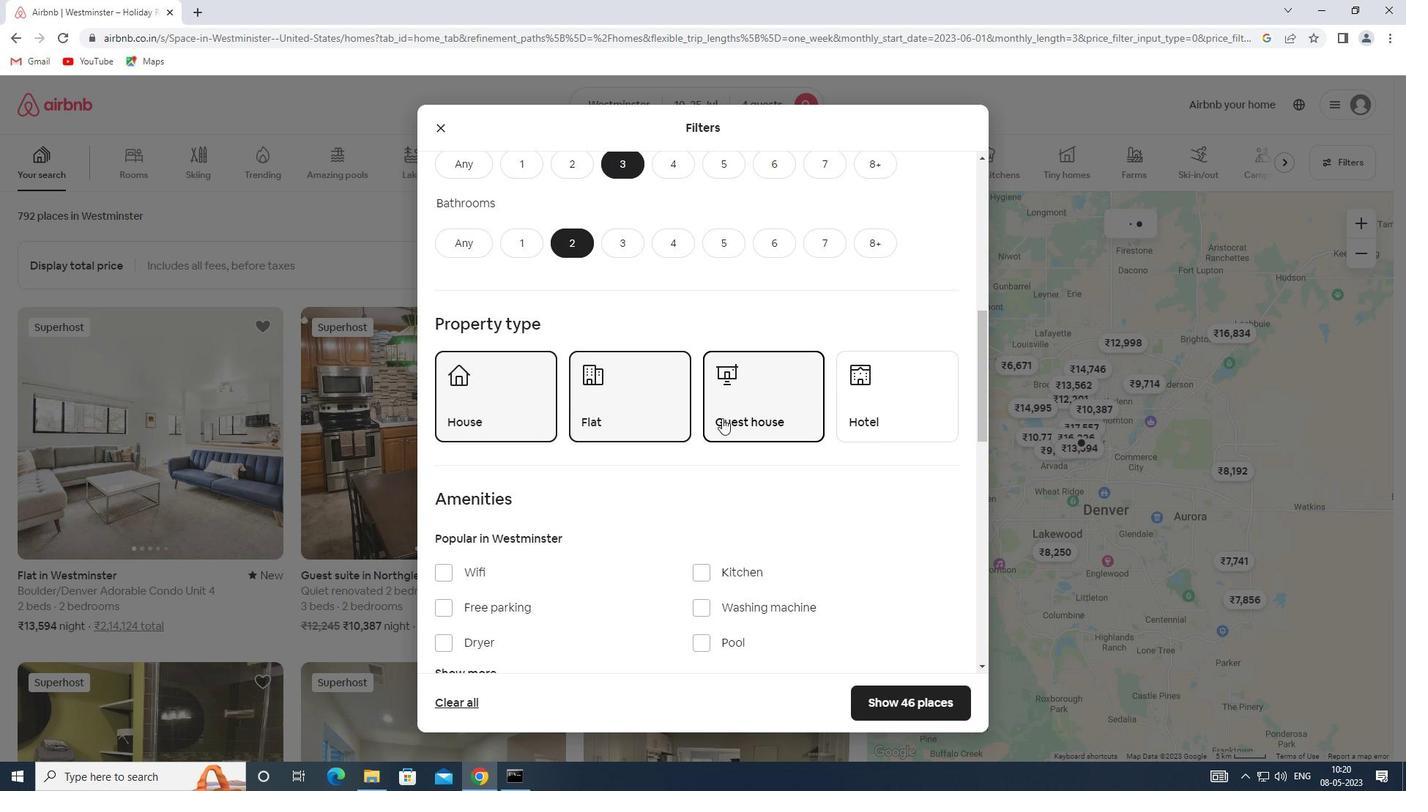 
Action: Mouse moved to (471, 355)
Screenshot: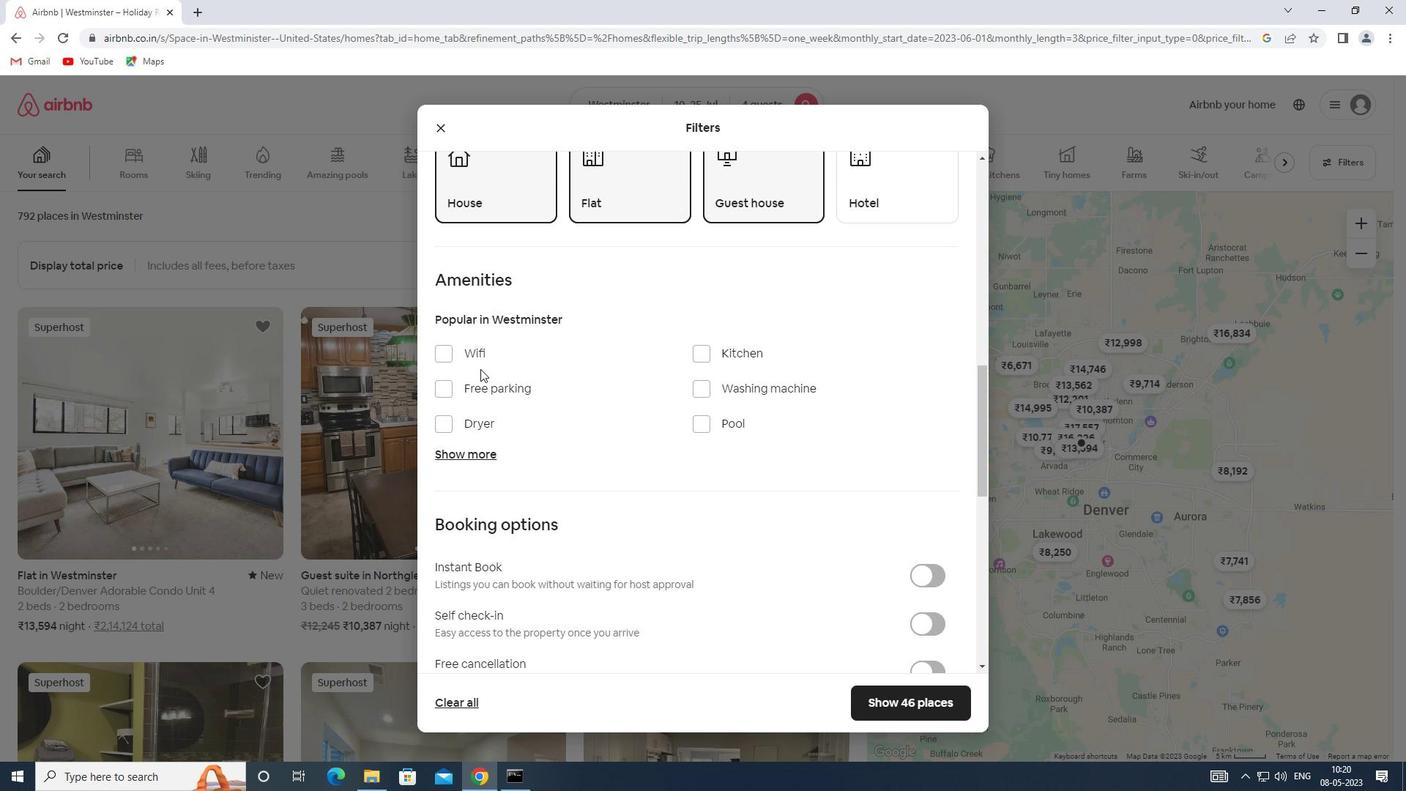
Action: Mouse pressed left at (471, 355)
Screenshot: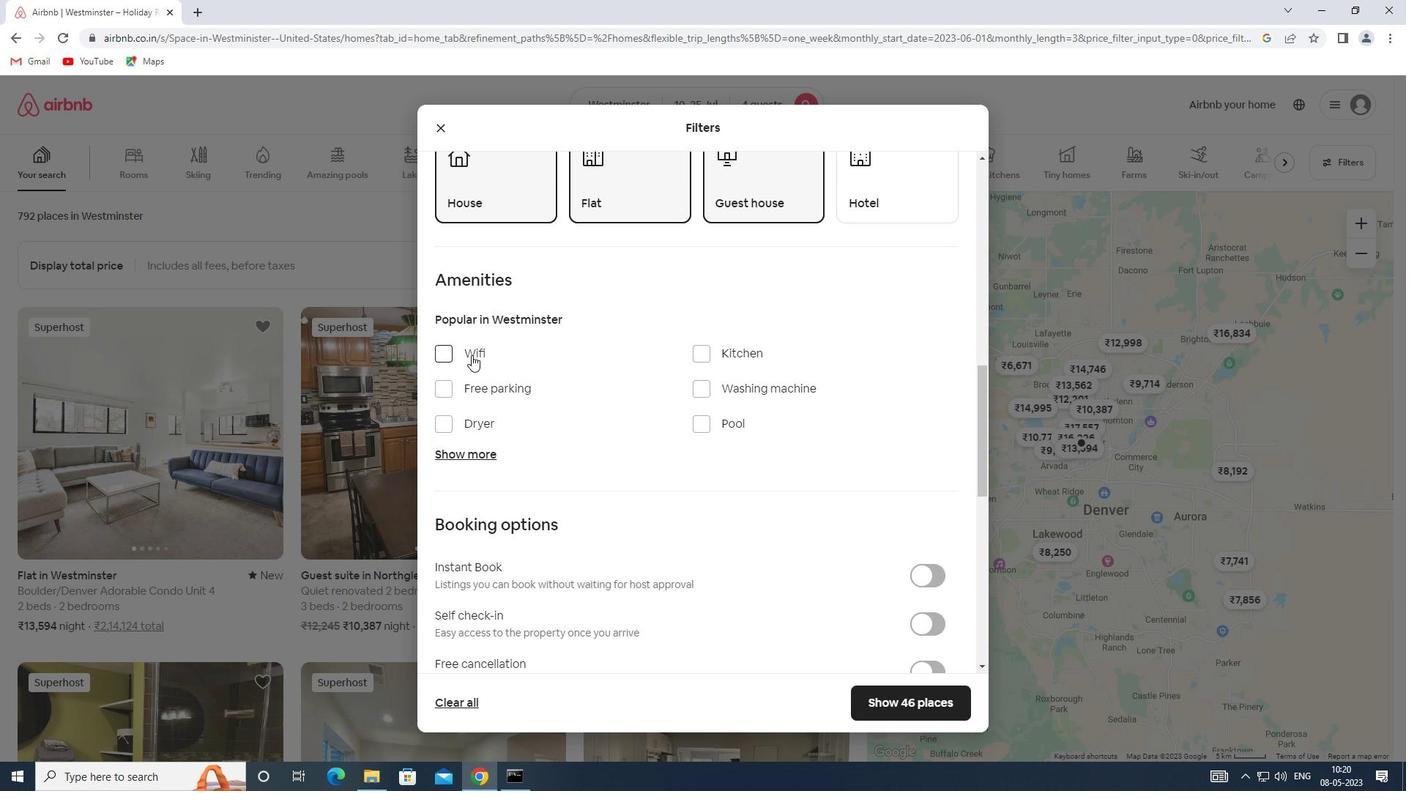 
Action: Mouse moved to (481, 460)
Screenshot: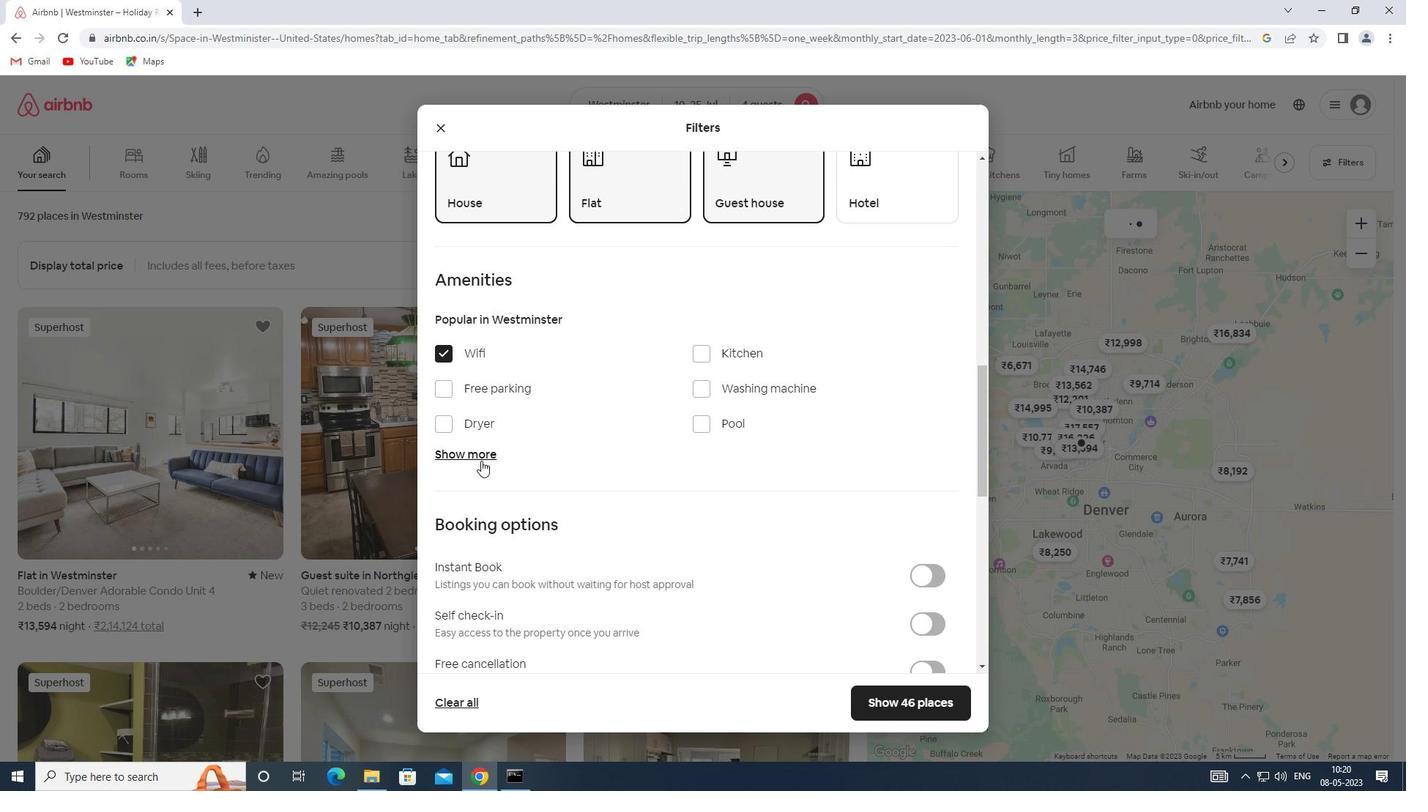 
Action: Mouse pressed left at (481, 460)
Screenshot: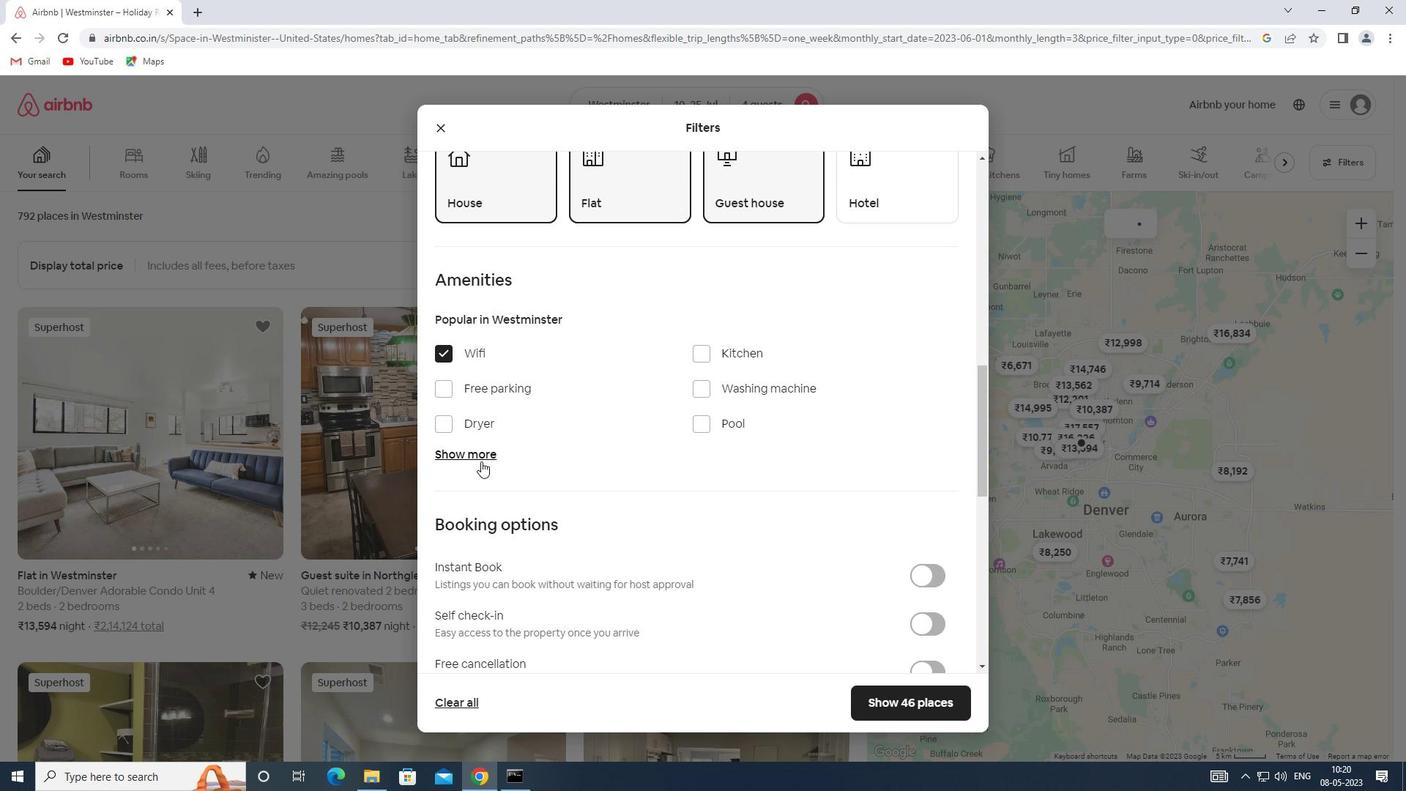 
Action: Mouse moved to (698, 542)
Screenshot: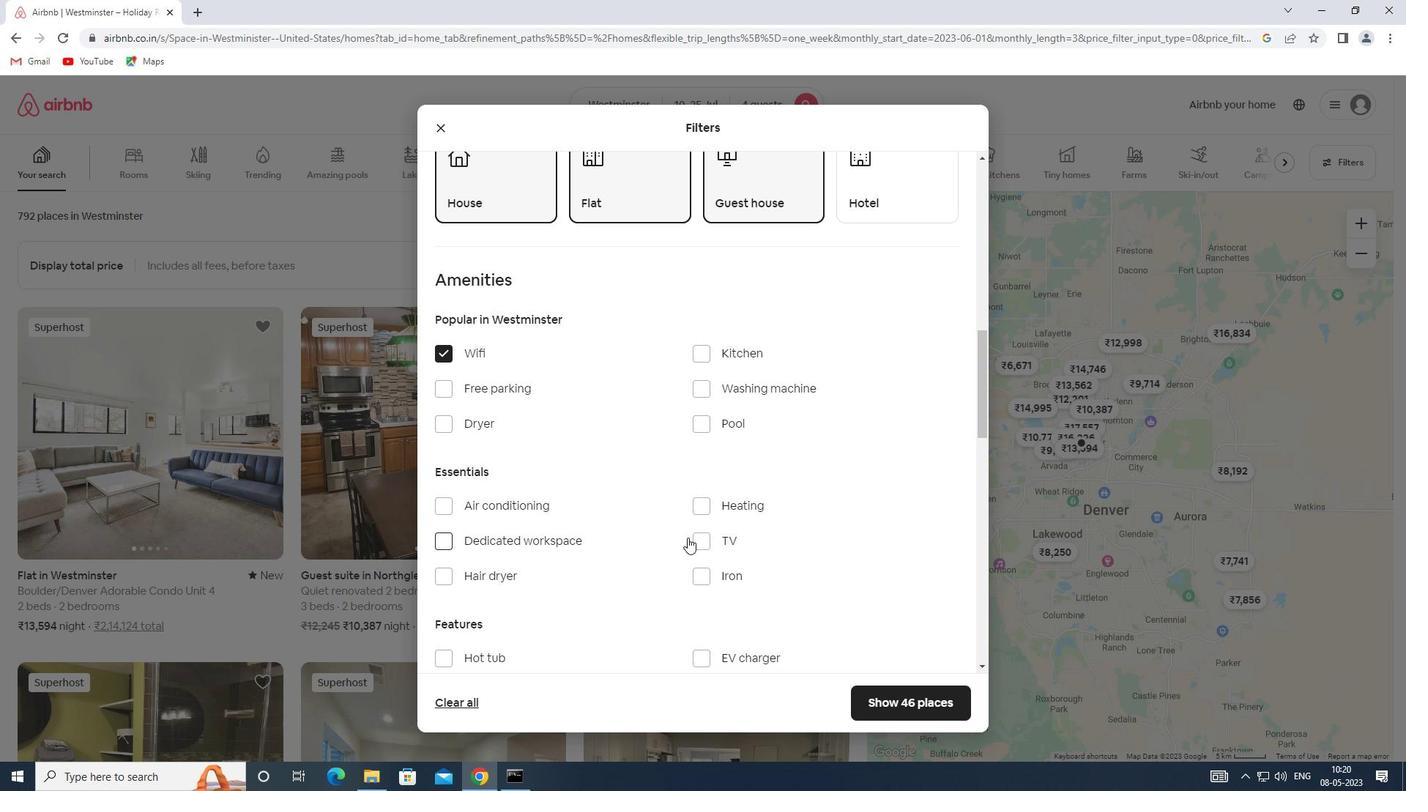 
Action: Mouse pressed left at (698, 542)
Screenshot: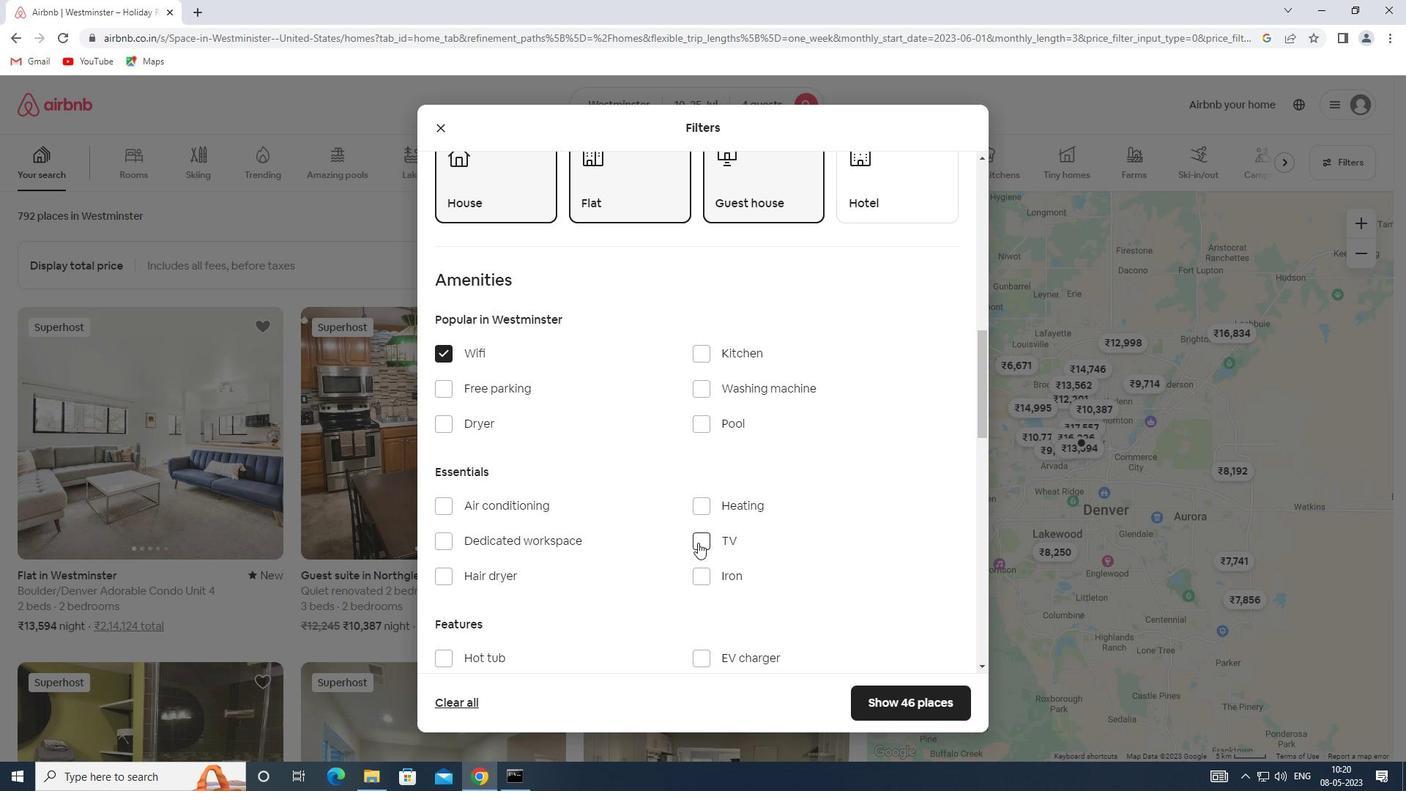 
Action: Mouse moved to (514, 388)
Screenshot: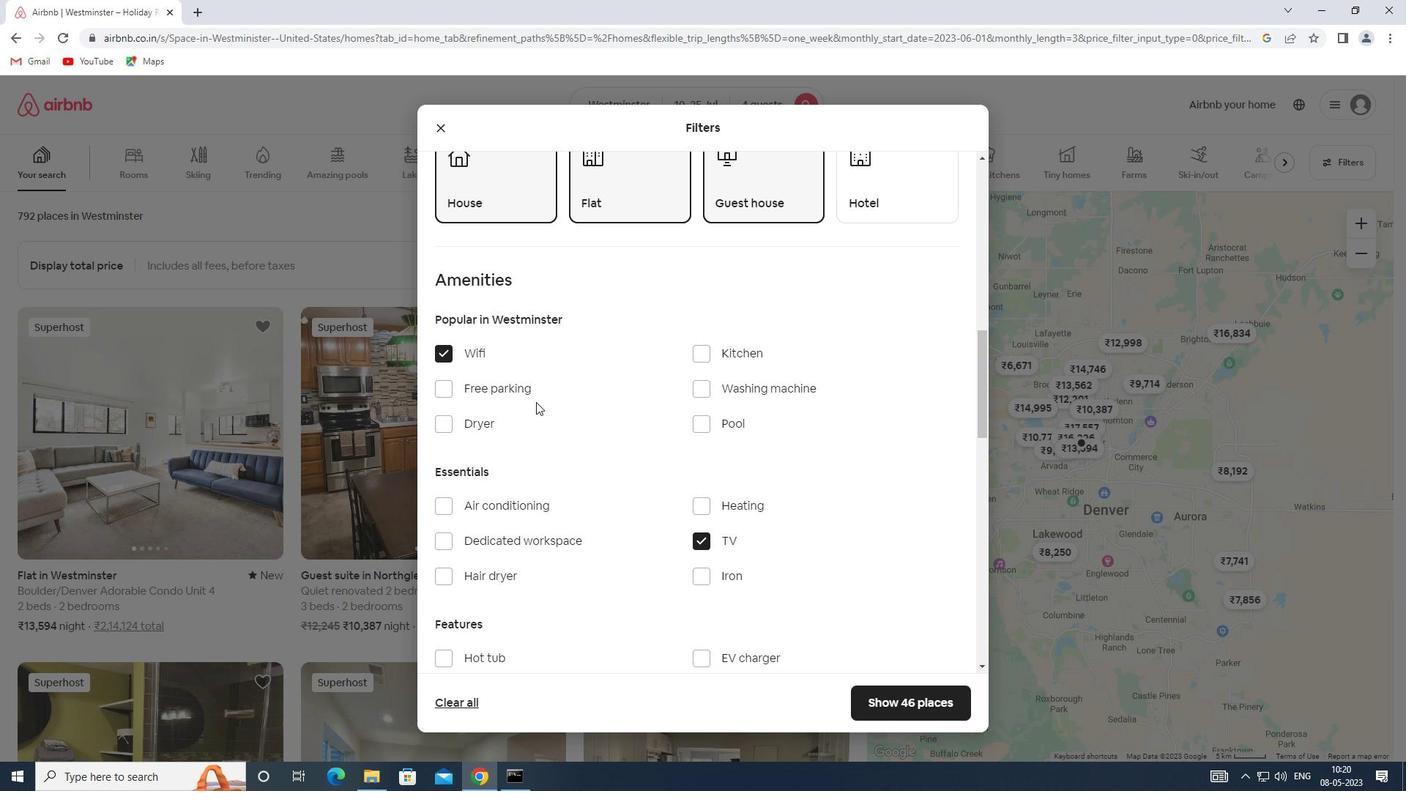 
Action: Mouse pressed left at (514, 388)
Screenshot: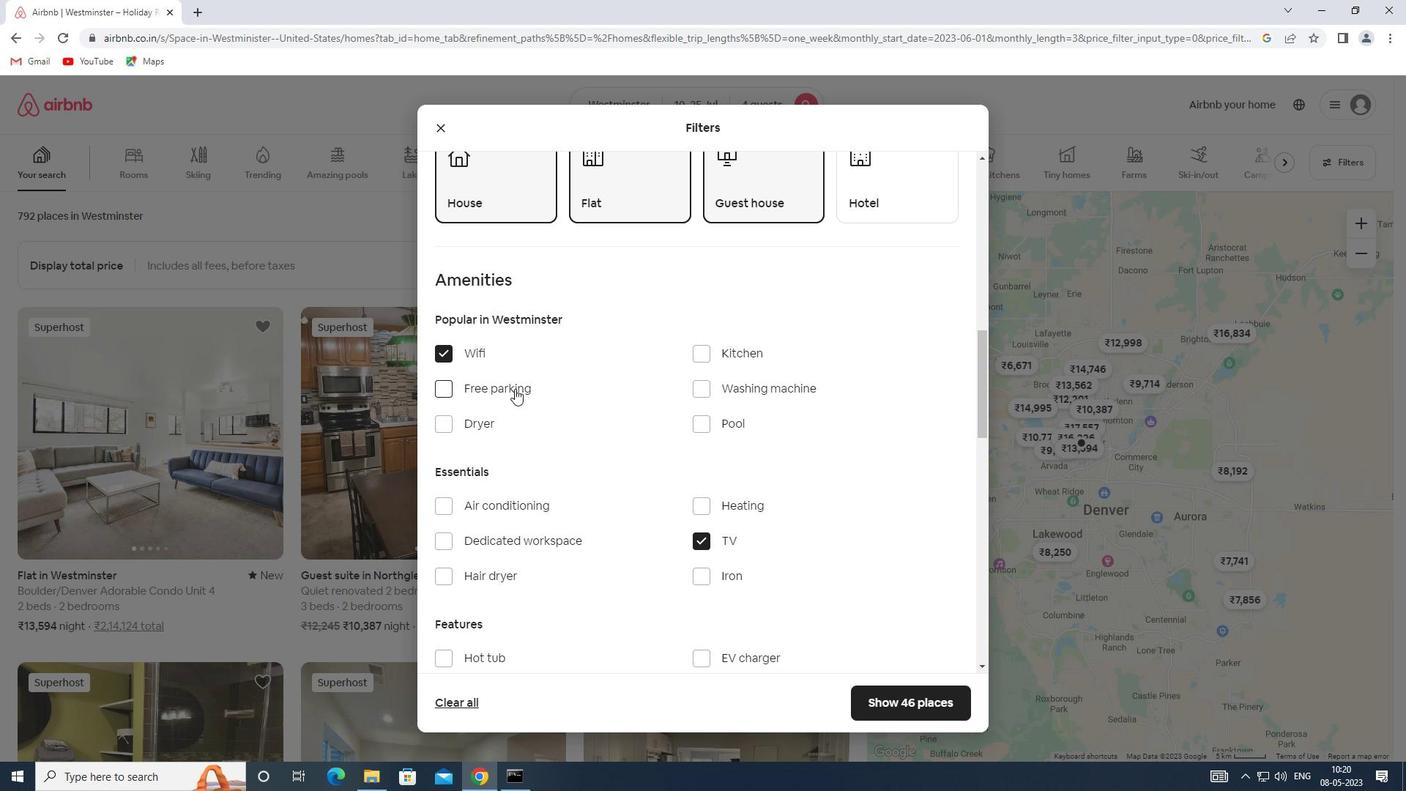 
Action: Mouse scrolled (514, 388) with delta (0, 0)
Screenshot: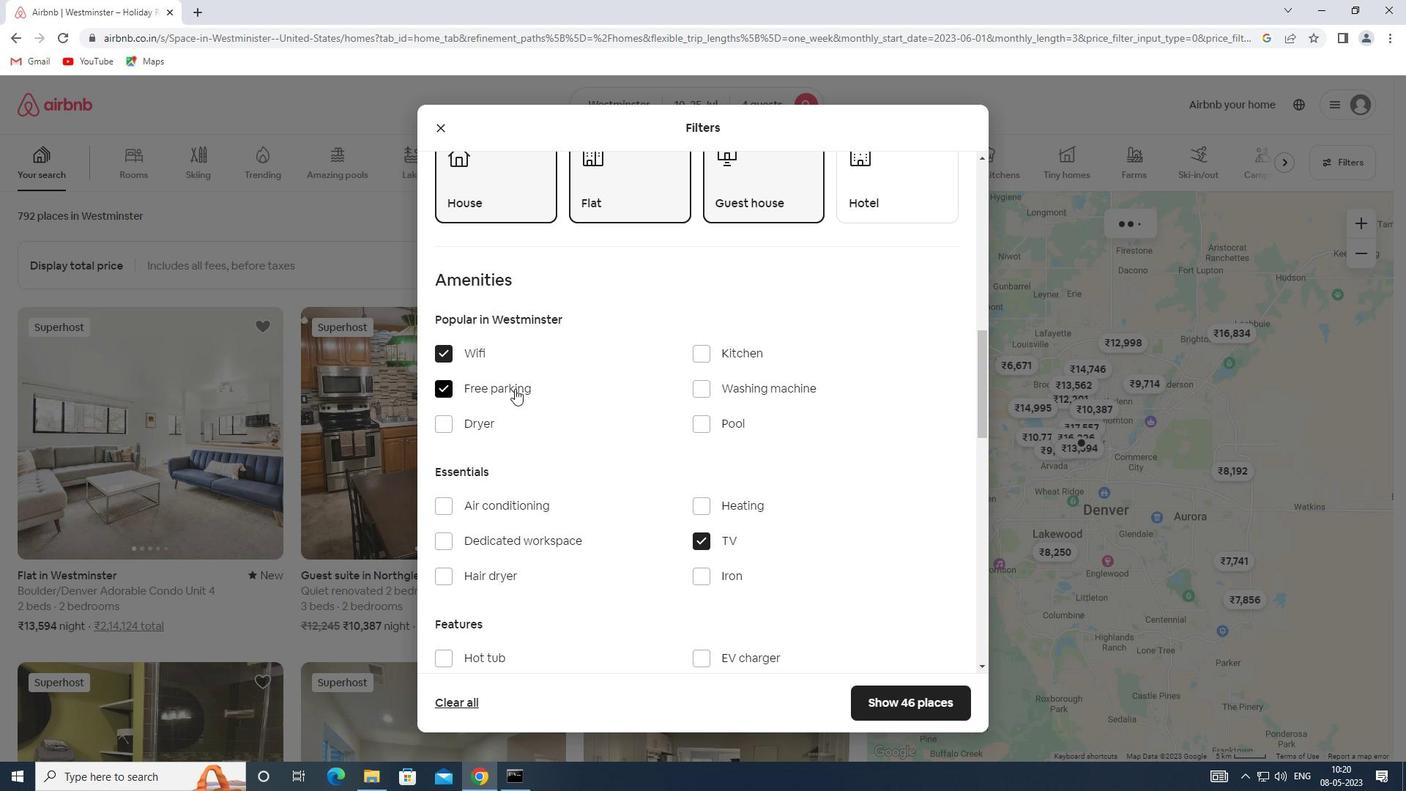 
Action: Mouse scrolled (514, 388) with delta (0, 0)
Screenshot: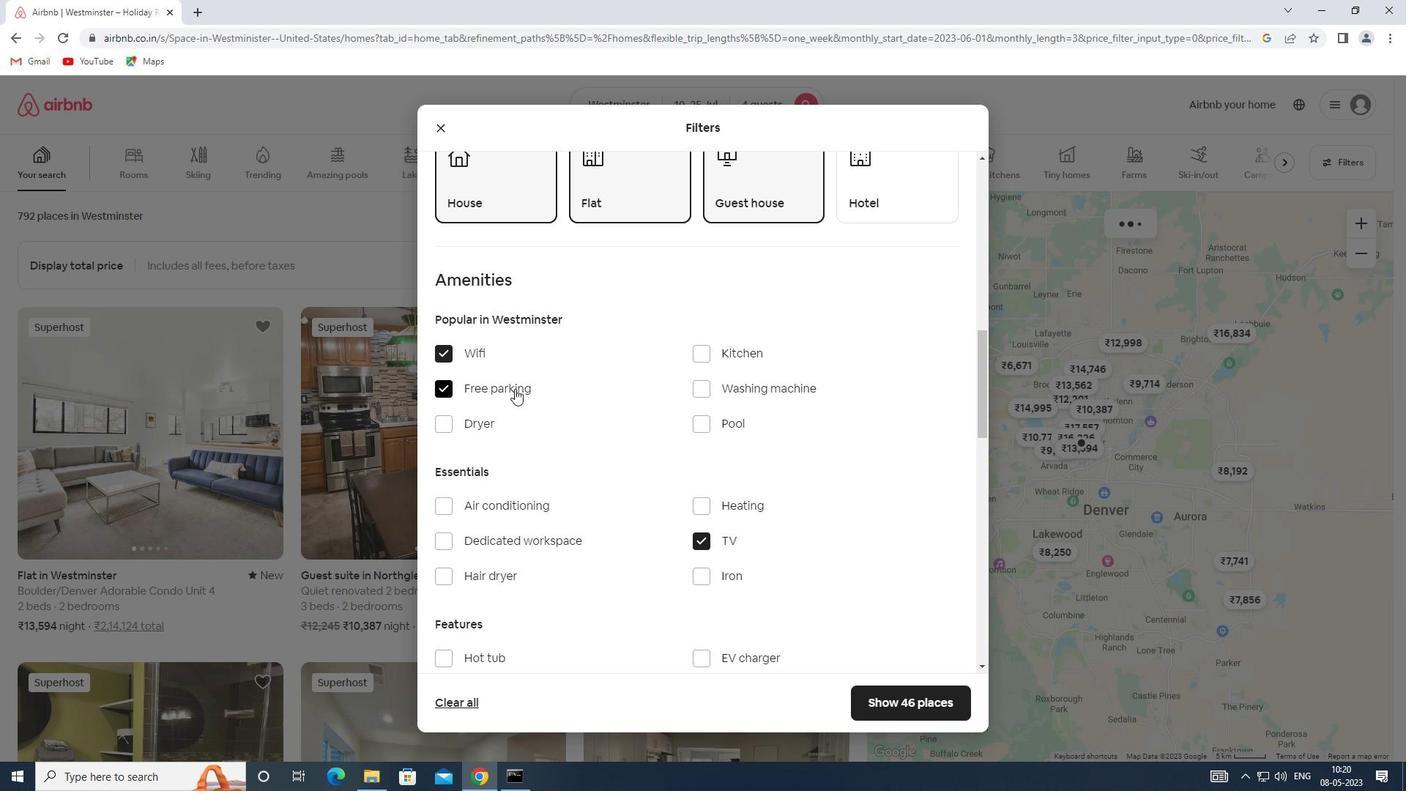 
Action: Mouse scrolled (514, 388) with delta (0, 0)
Screenshot: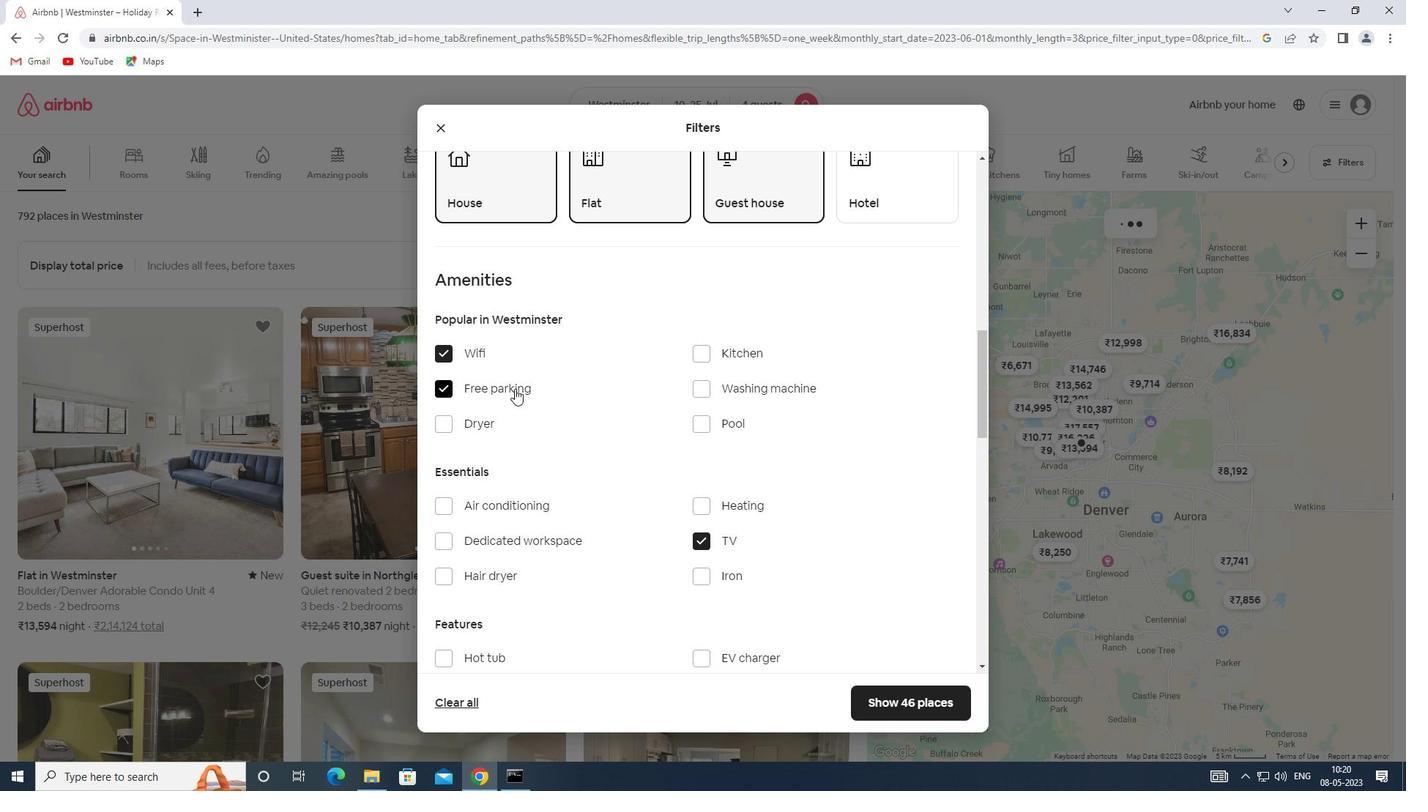 
Action: Mouse scrolled (514, 388) with delta (0, 0)
Screenshot: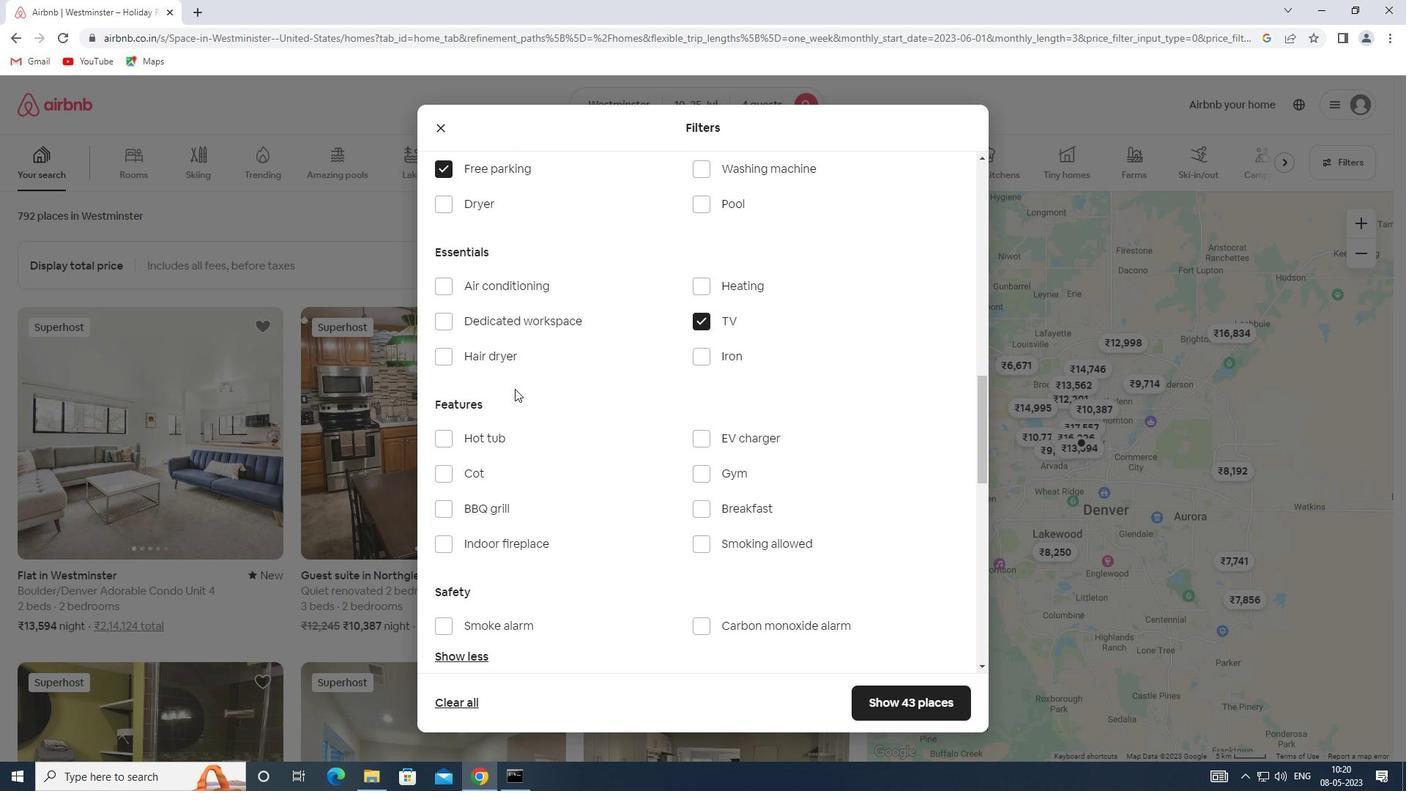 
Action: Mouse moved to (695, 397)
Screenshot: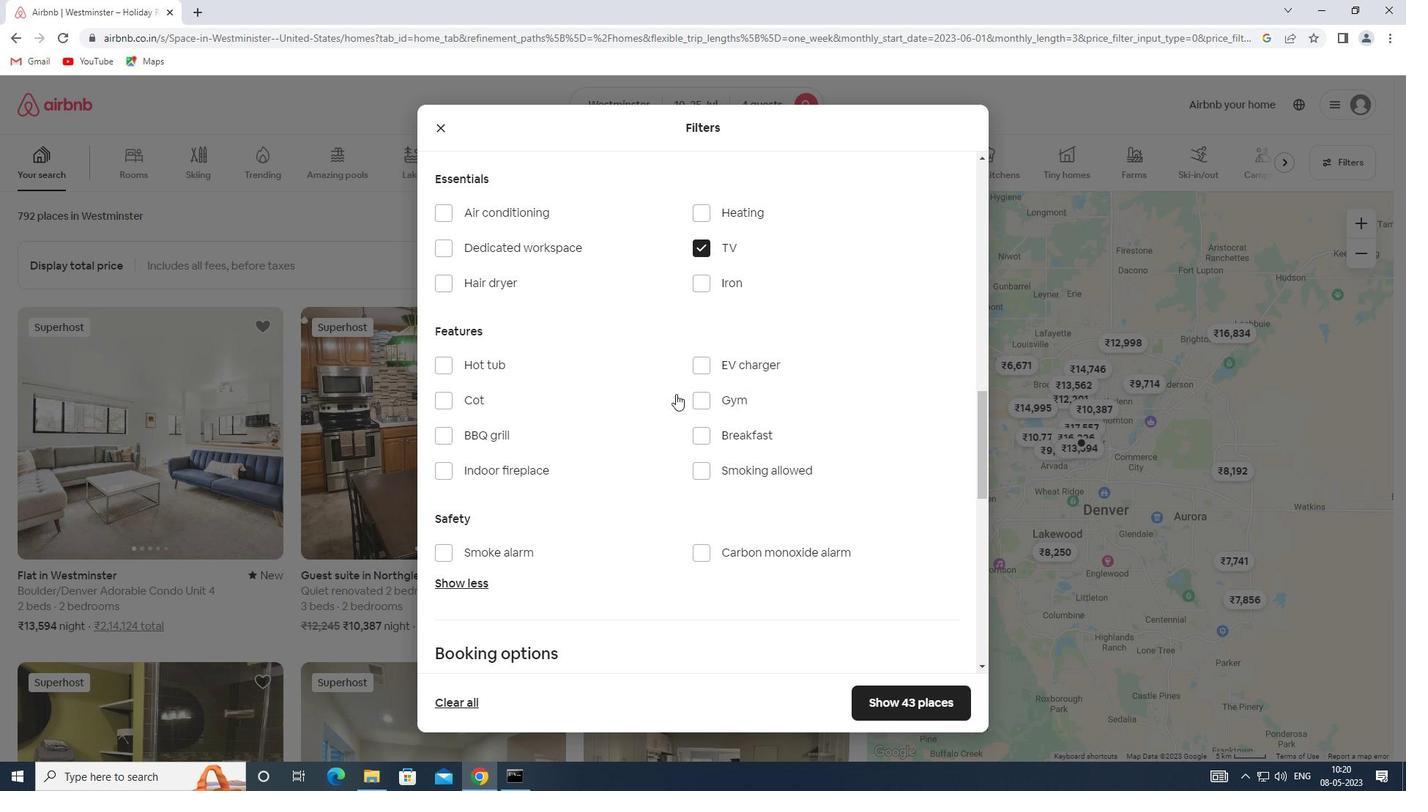 
Action: Mouse pressed left at (695, 397)
Screenshot: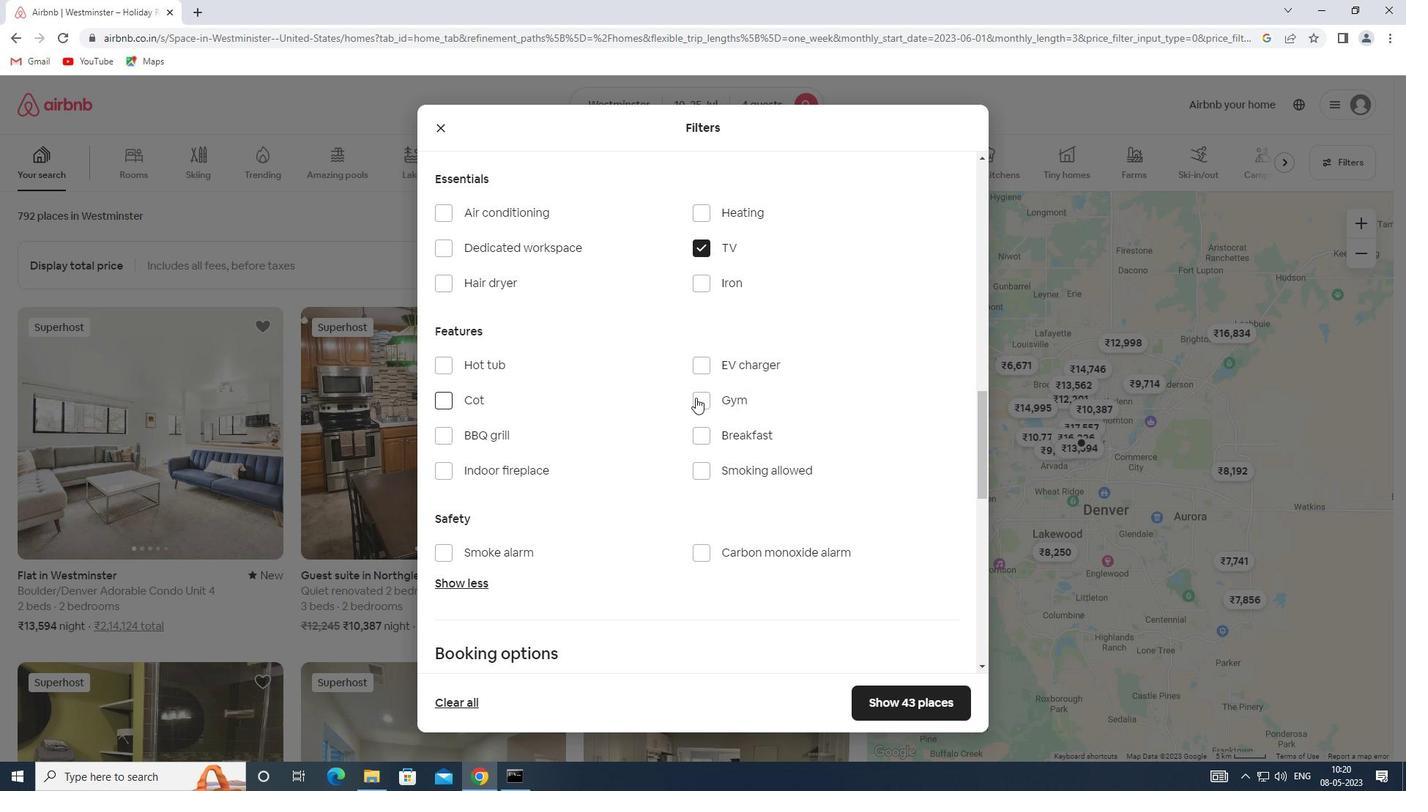 
Action: Mouse moved to (699, 431)
Screenshot: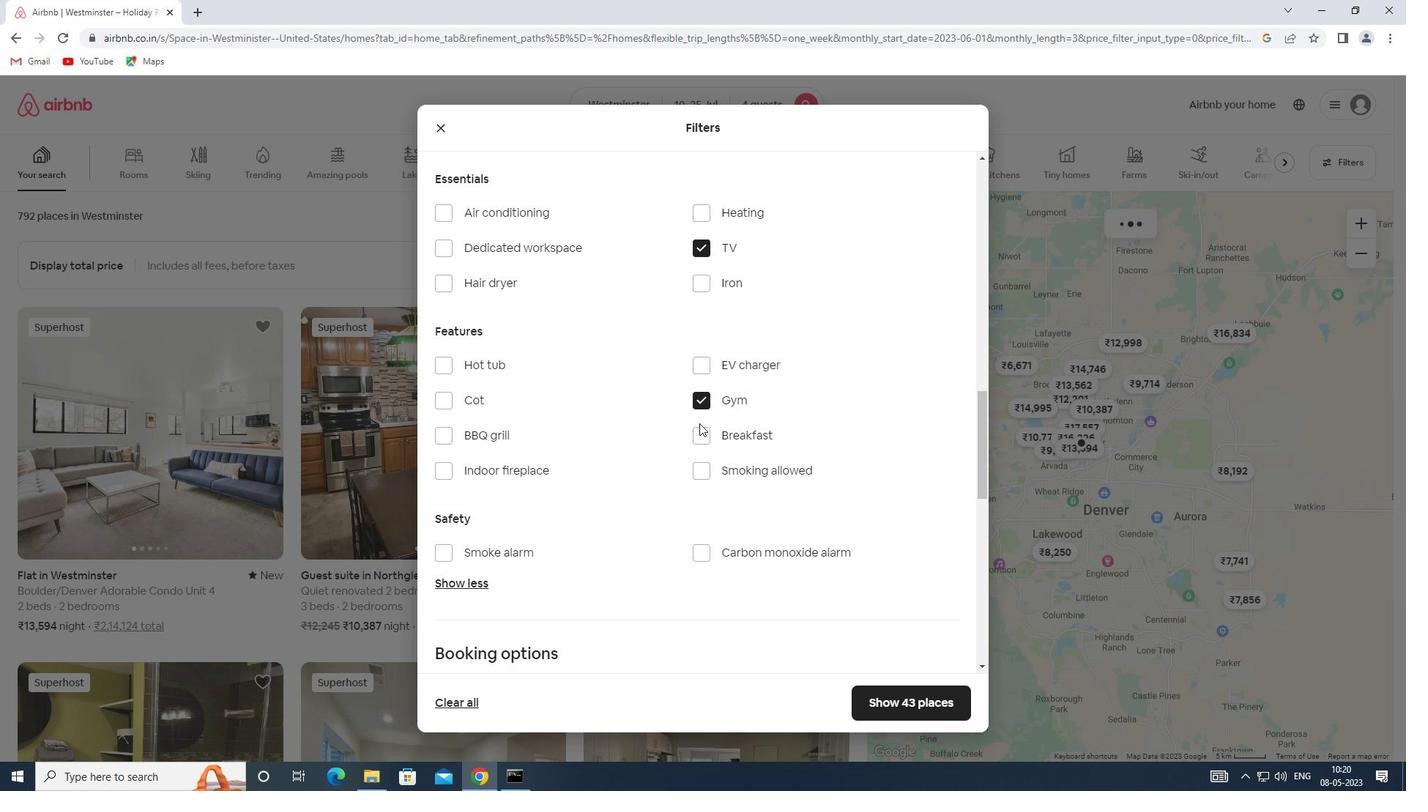
Action: Mouse pressed left at (699, 431)
Screenshot: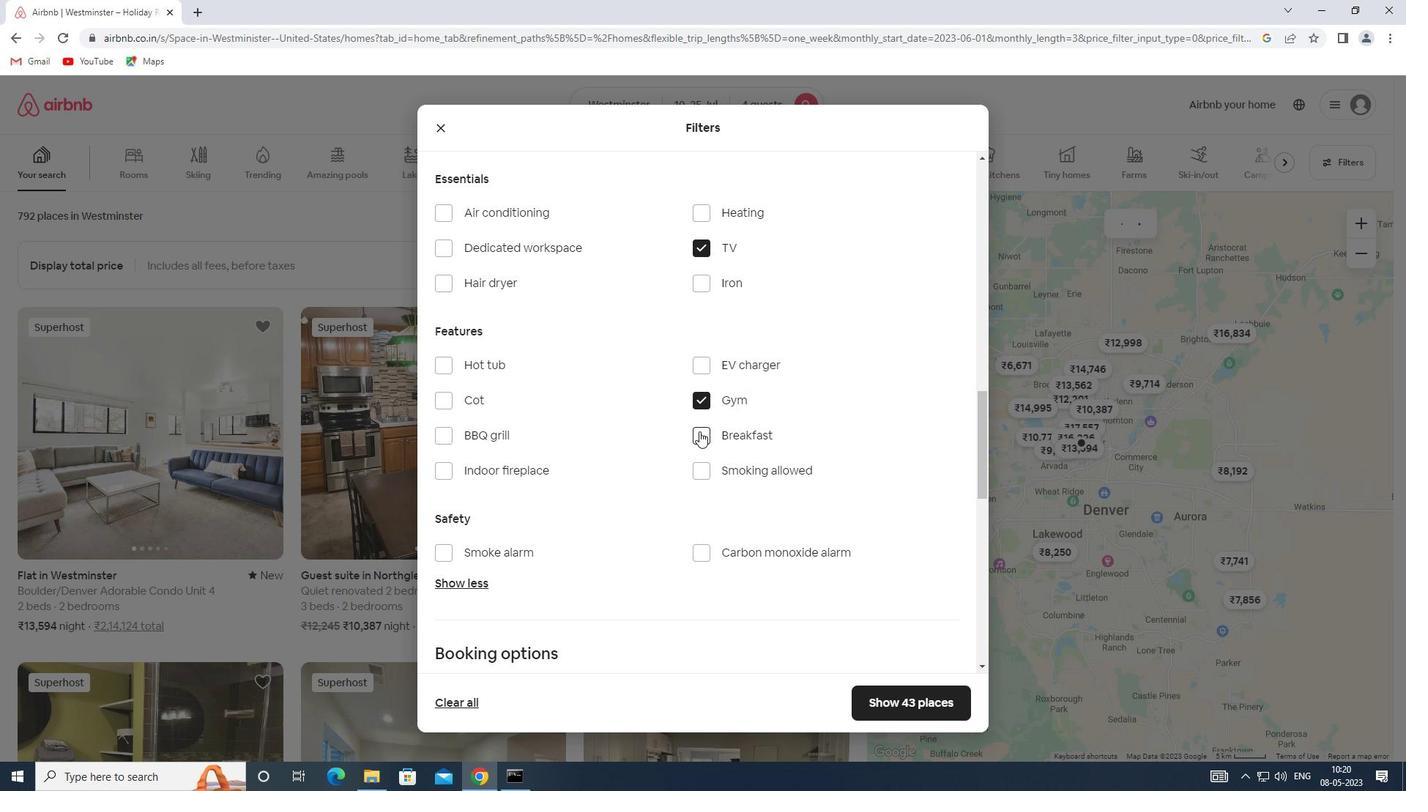
Action: Mouse moved to (646, 440)
Screenshot: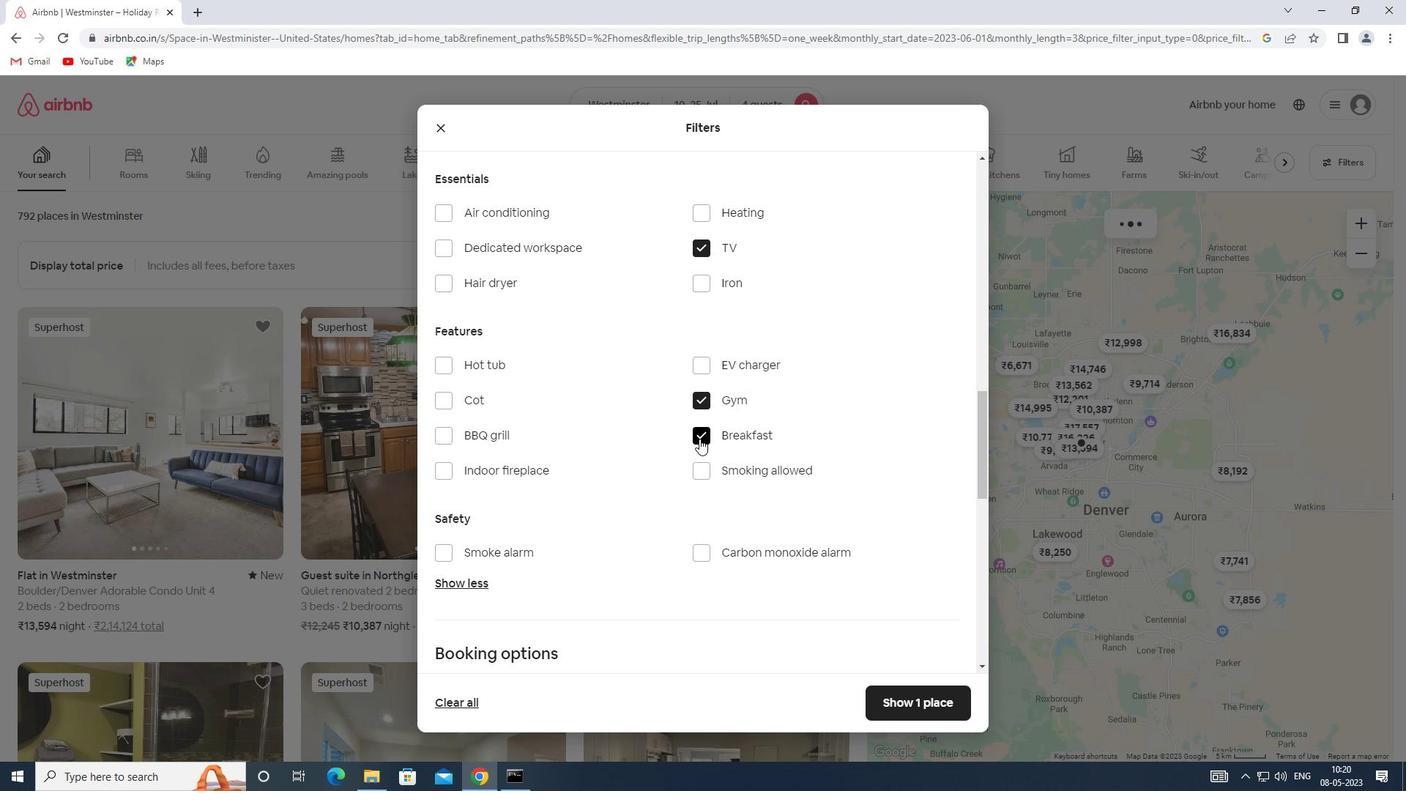 
Action: Mouse scrolled (646, 439) with delta (0, 0)
Screenshot: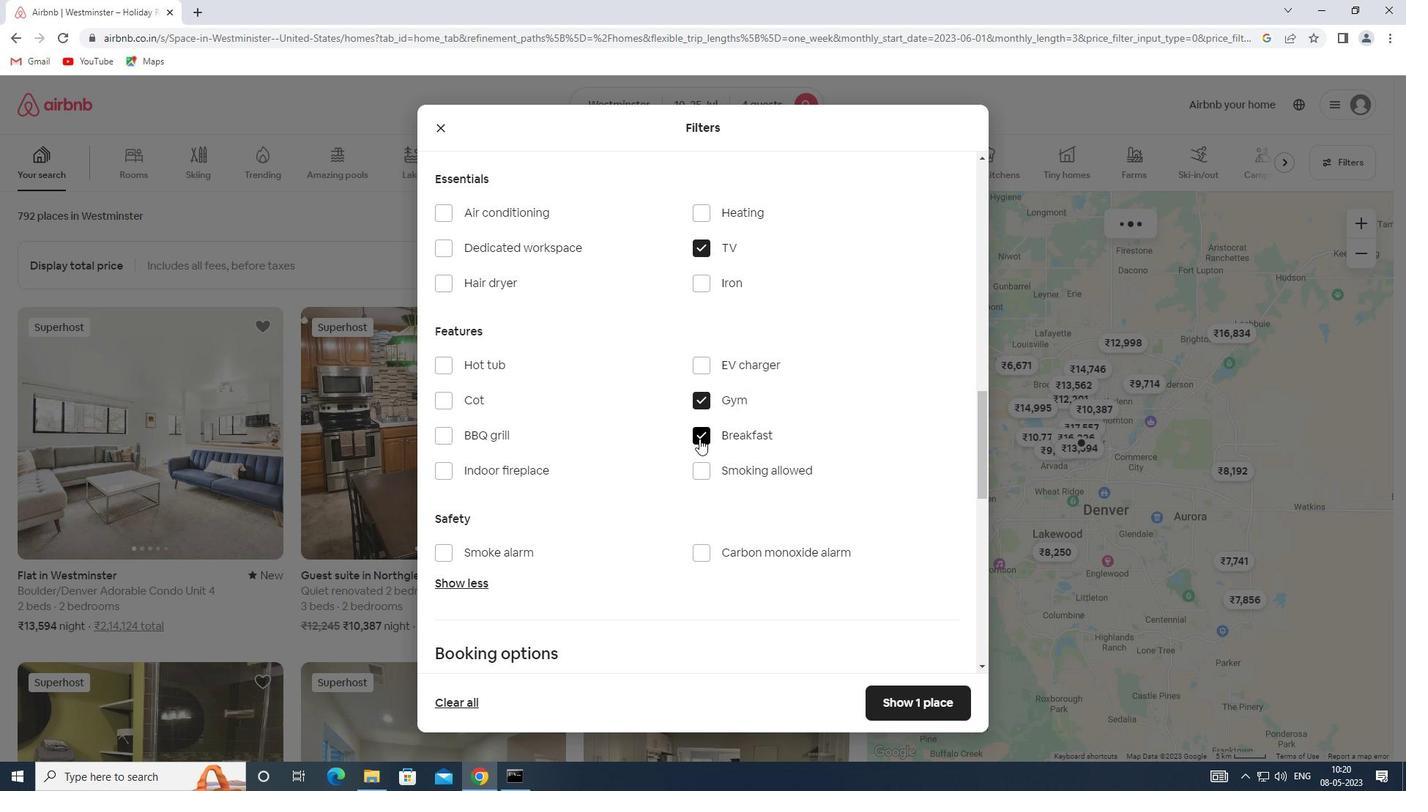 
Action: Mouse scrolled (646, 439) with delta (0, 0)
Screenshot: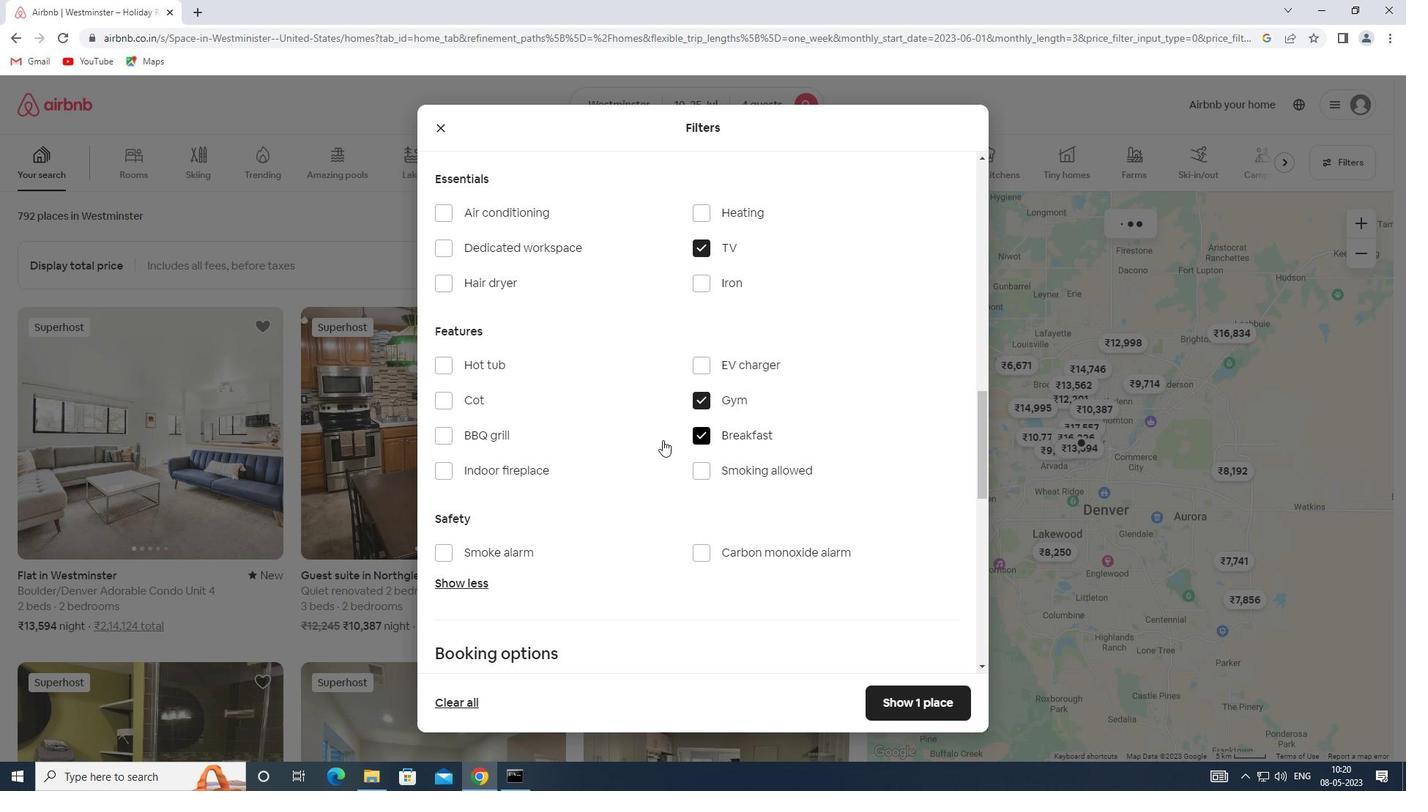 
Action: Mouse scrolled (646, 439) with delta (0, 0)
Screenshot: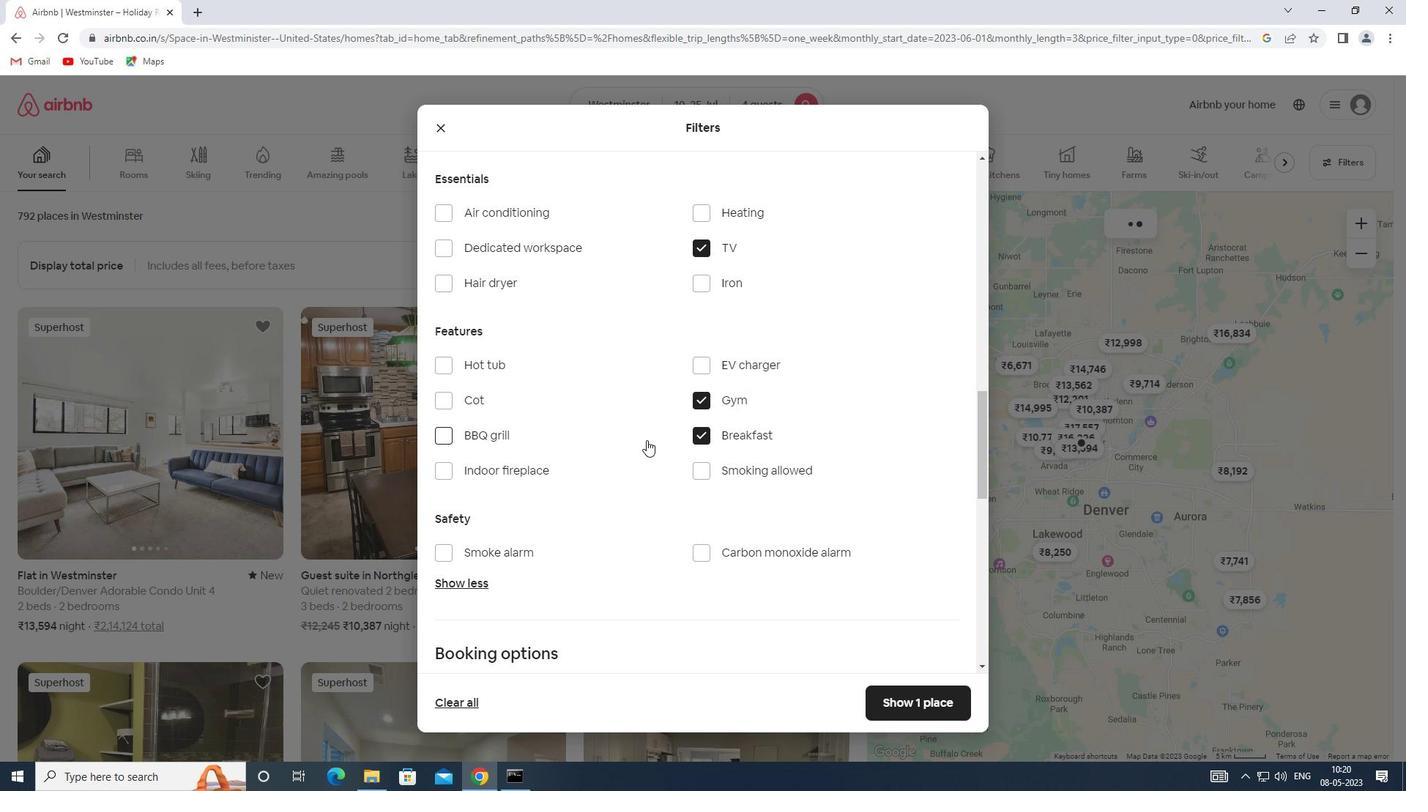 
Action: Mouse scrolled (646, 439) with delta (0, 0)
Screenshot: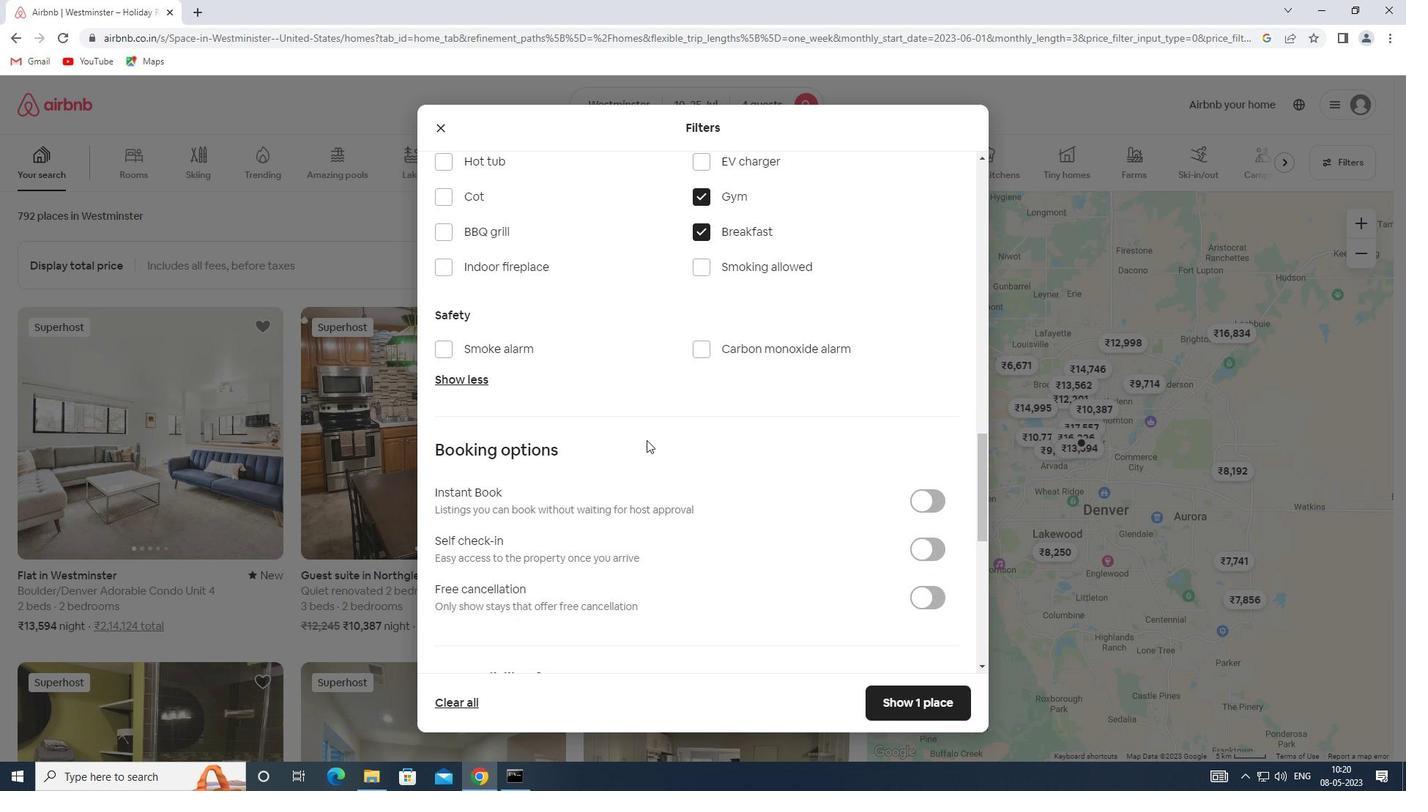 
Action: Mouse scrolled (646, 439) with delta (0, 0)
Screenshot: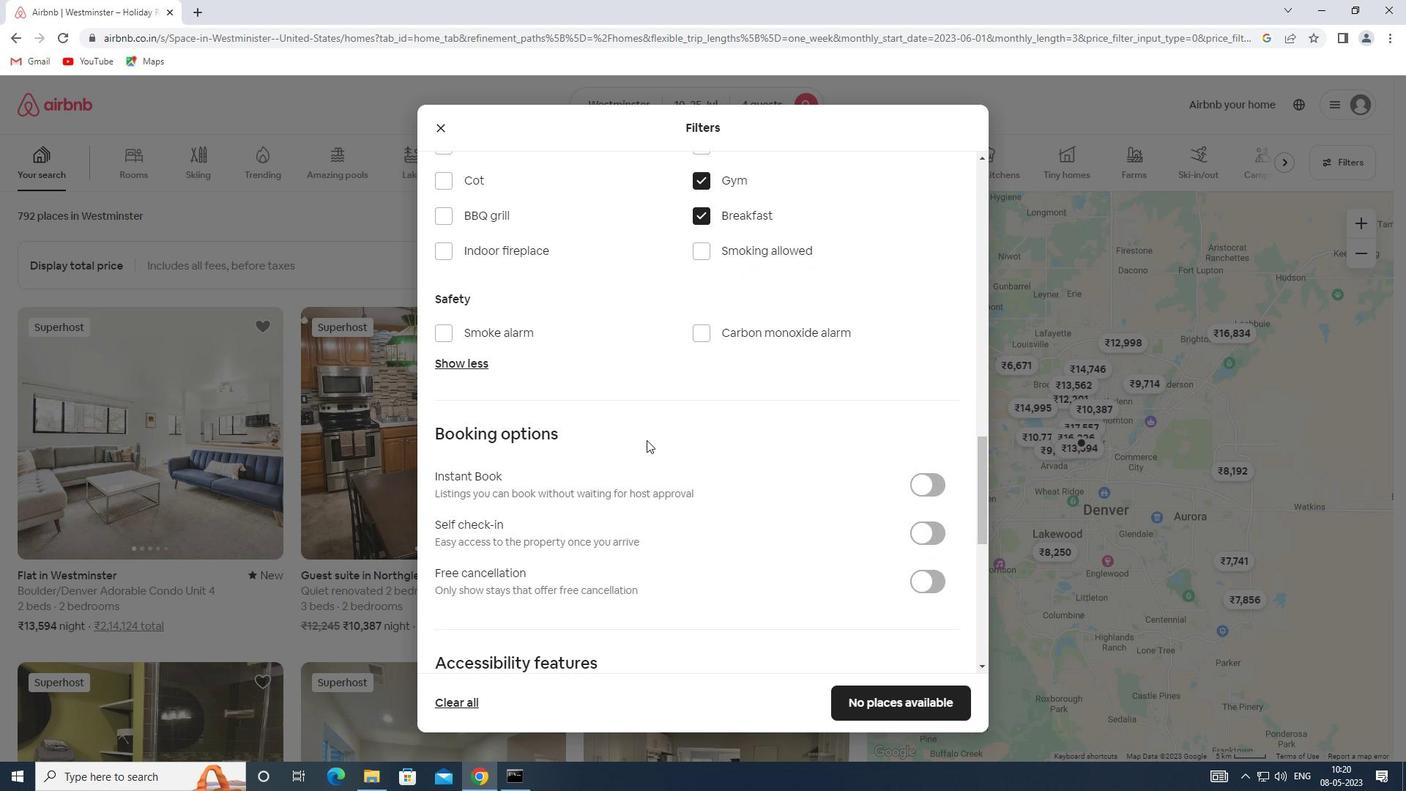 
Action: Mouse moved to (928, 391)
Screenshot: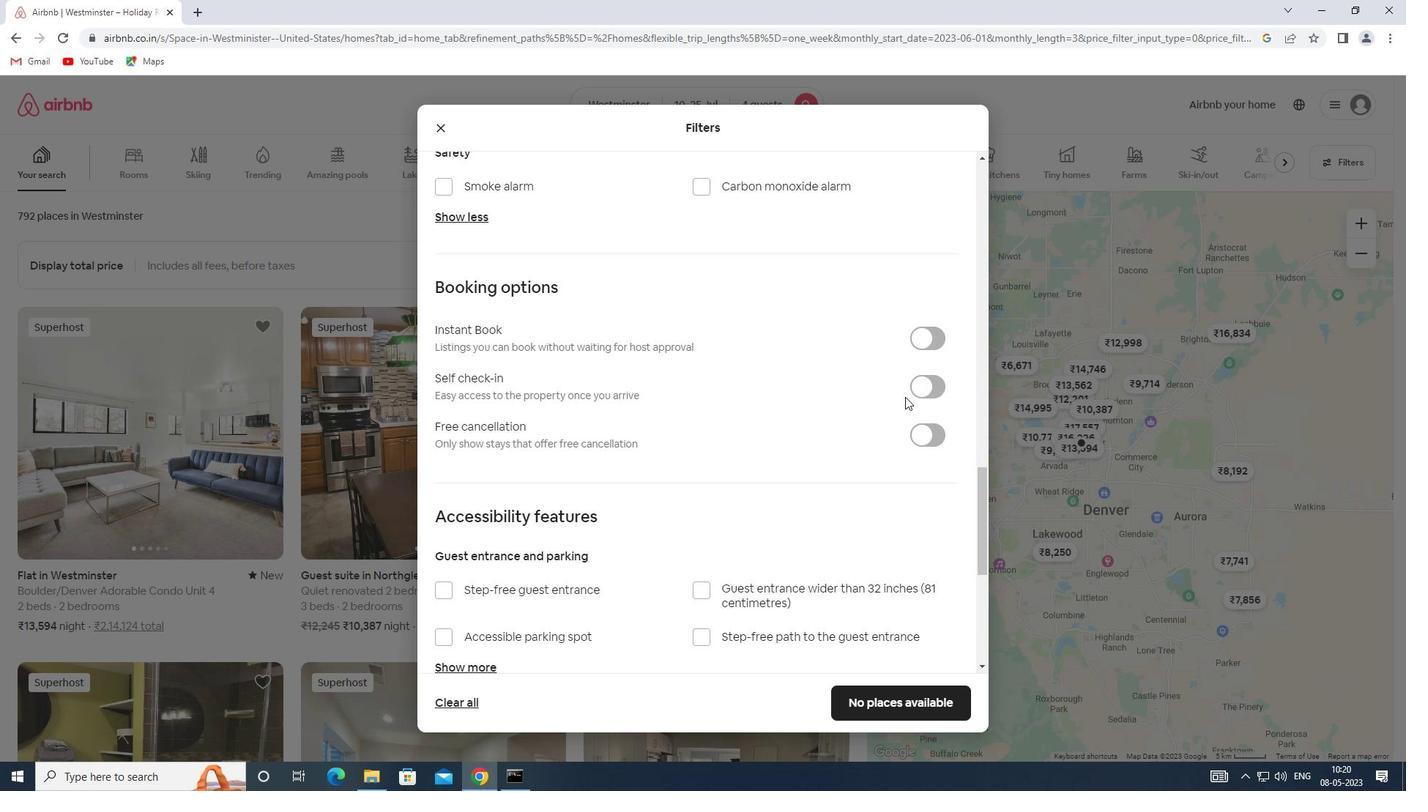 
Action: Mouse pressed left at (928, 391)
Screenshot: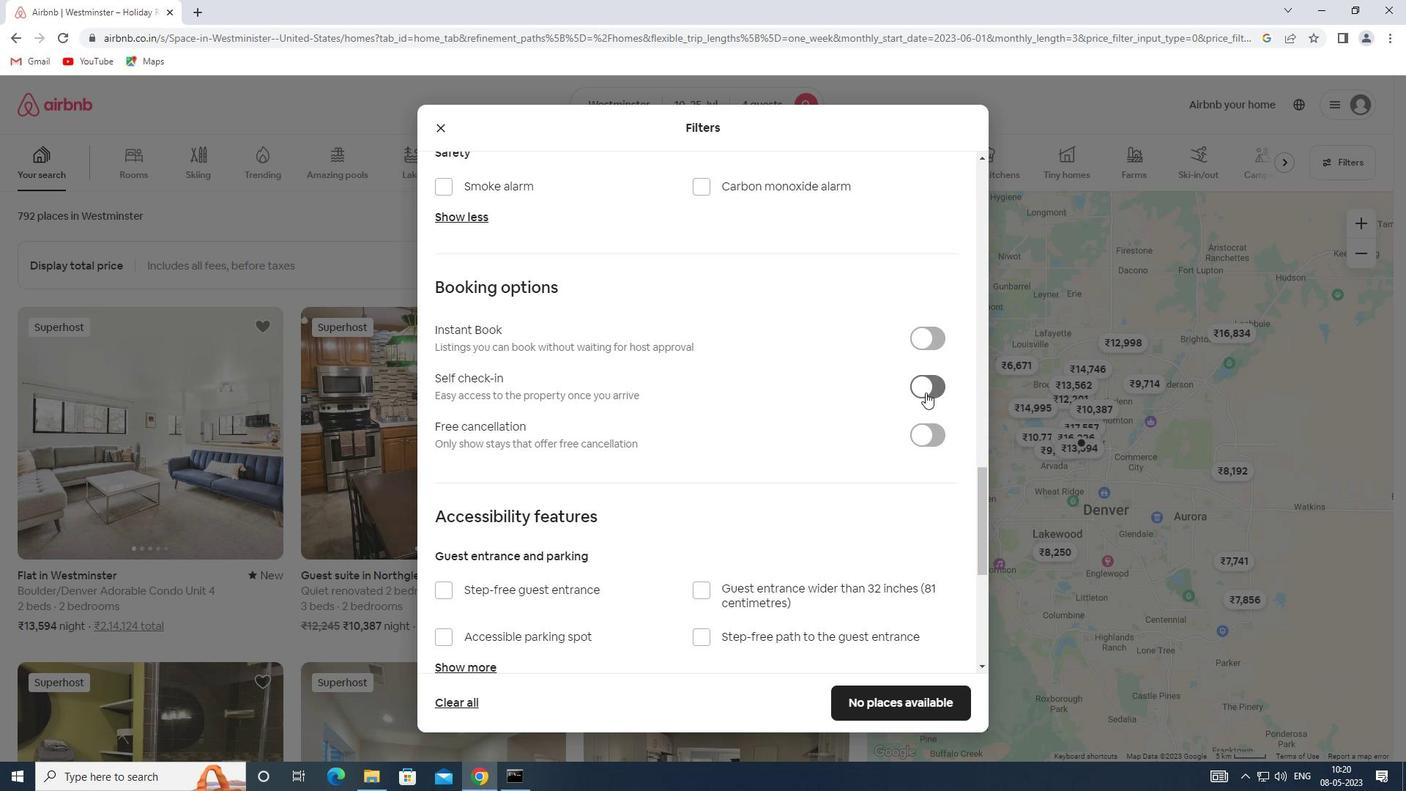 
Action: Mouse moved to (583, 454)
Screenshot: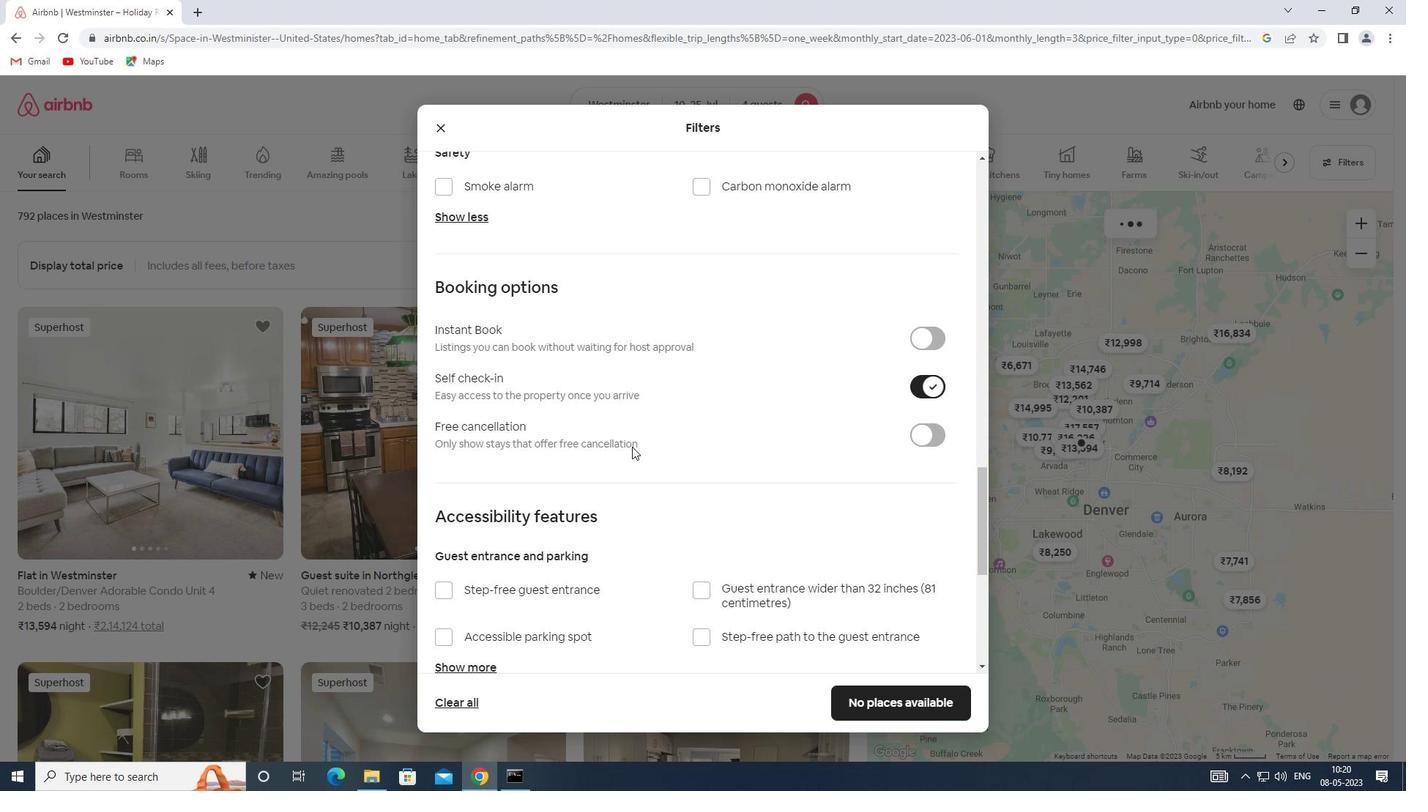 
Action: Mouse scrolled (583, 453) with delta (0, 0)
Screenshot: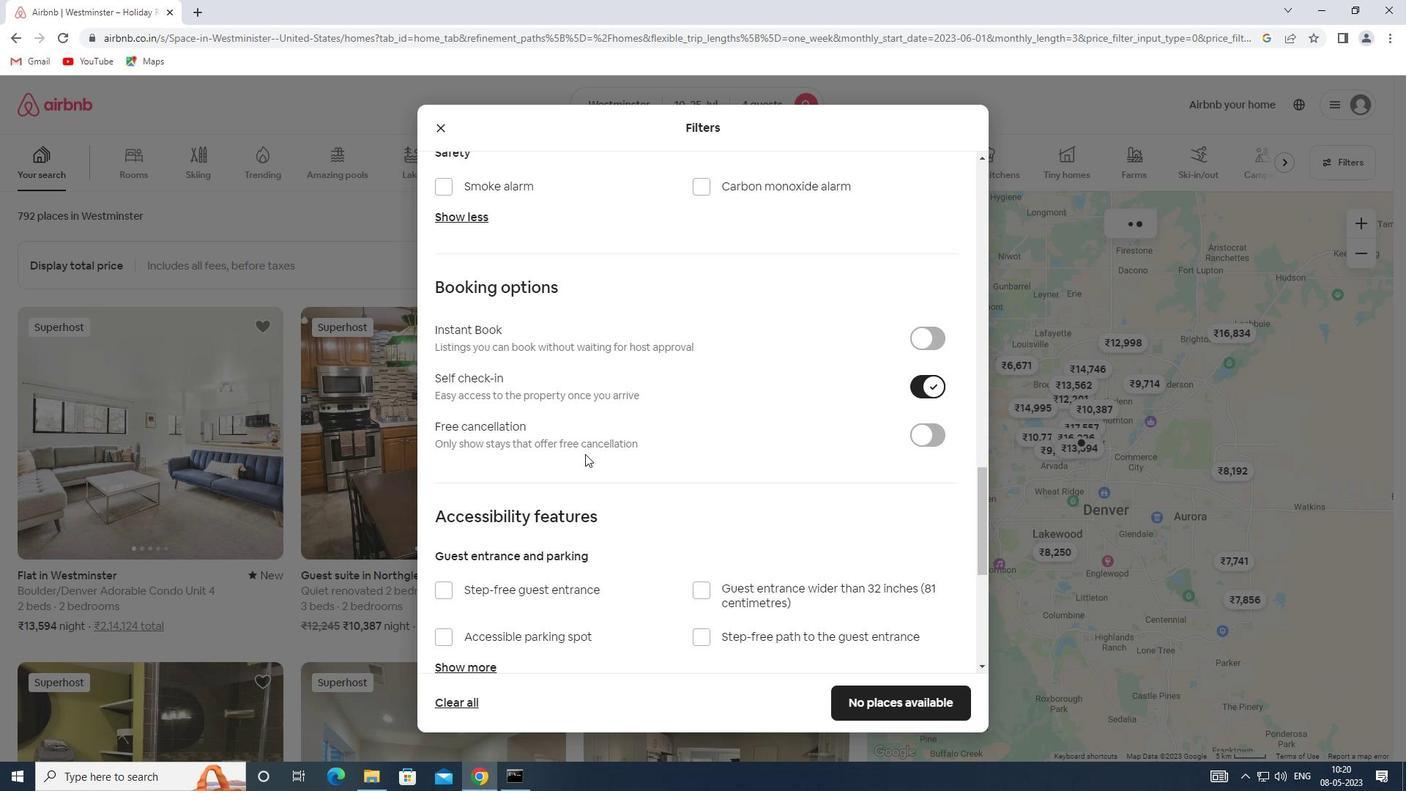 
Action: Mouse scrolled (583, 453) with delta (0, 0)
Screenshot: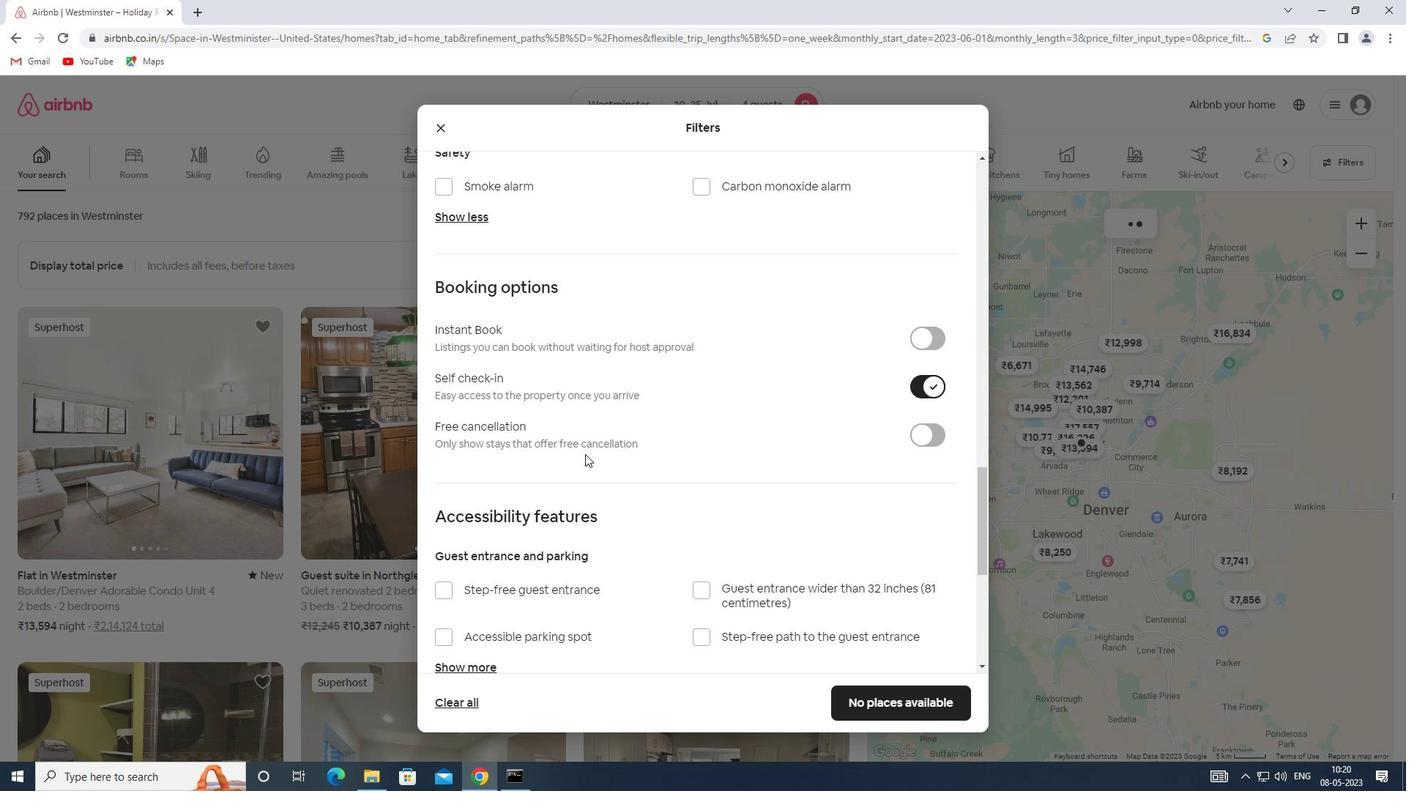 
Action: Mouse scrolled (583, 453) with delta (0, 0)
Screenshot: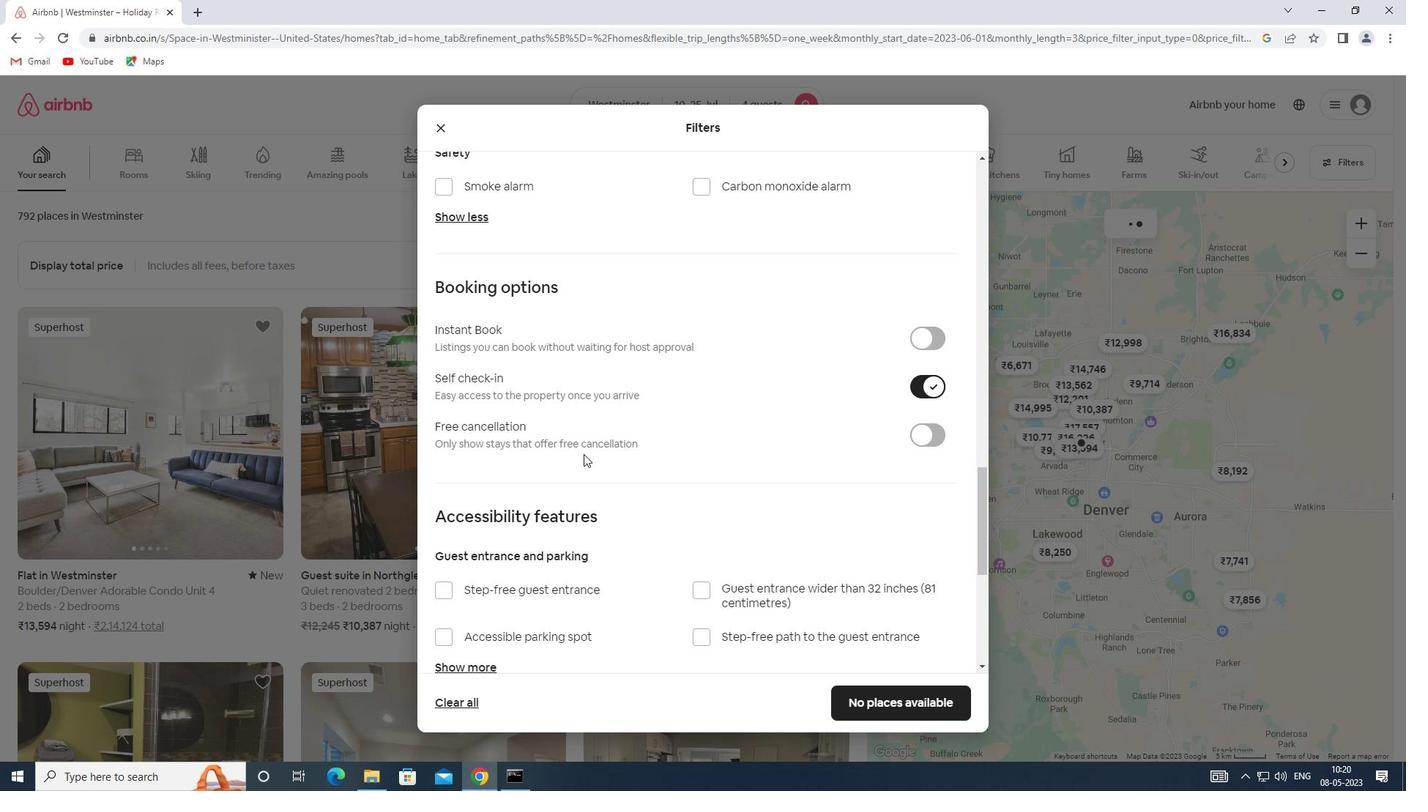 
Action: Mouse scrolled (583, 453) with delta (0, 0)
Screenshot: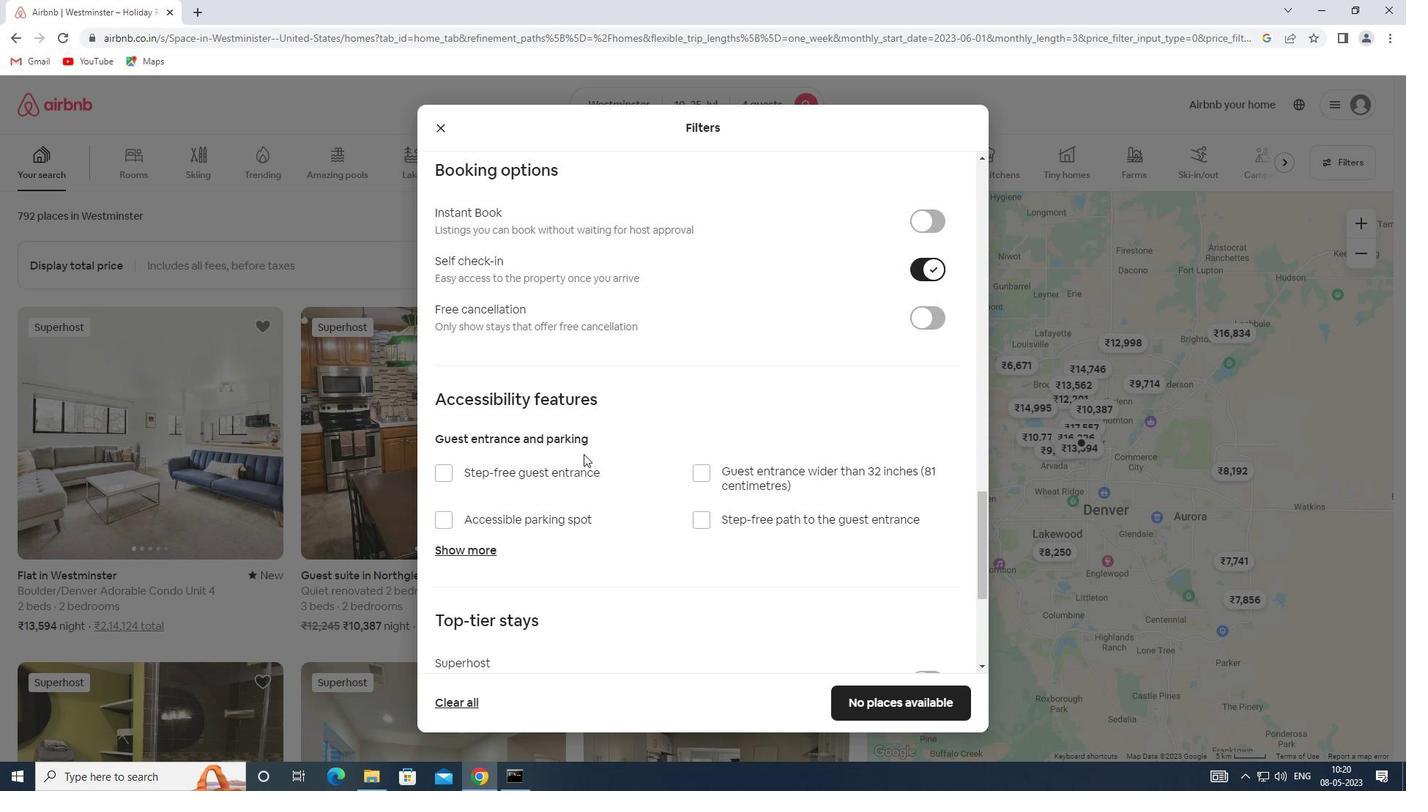 
Action: Mouse scrolled (583, 453) with delta (0, 0)
Screenshot: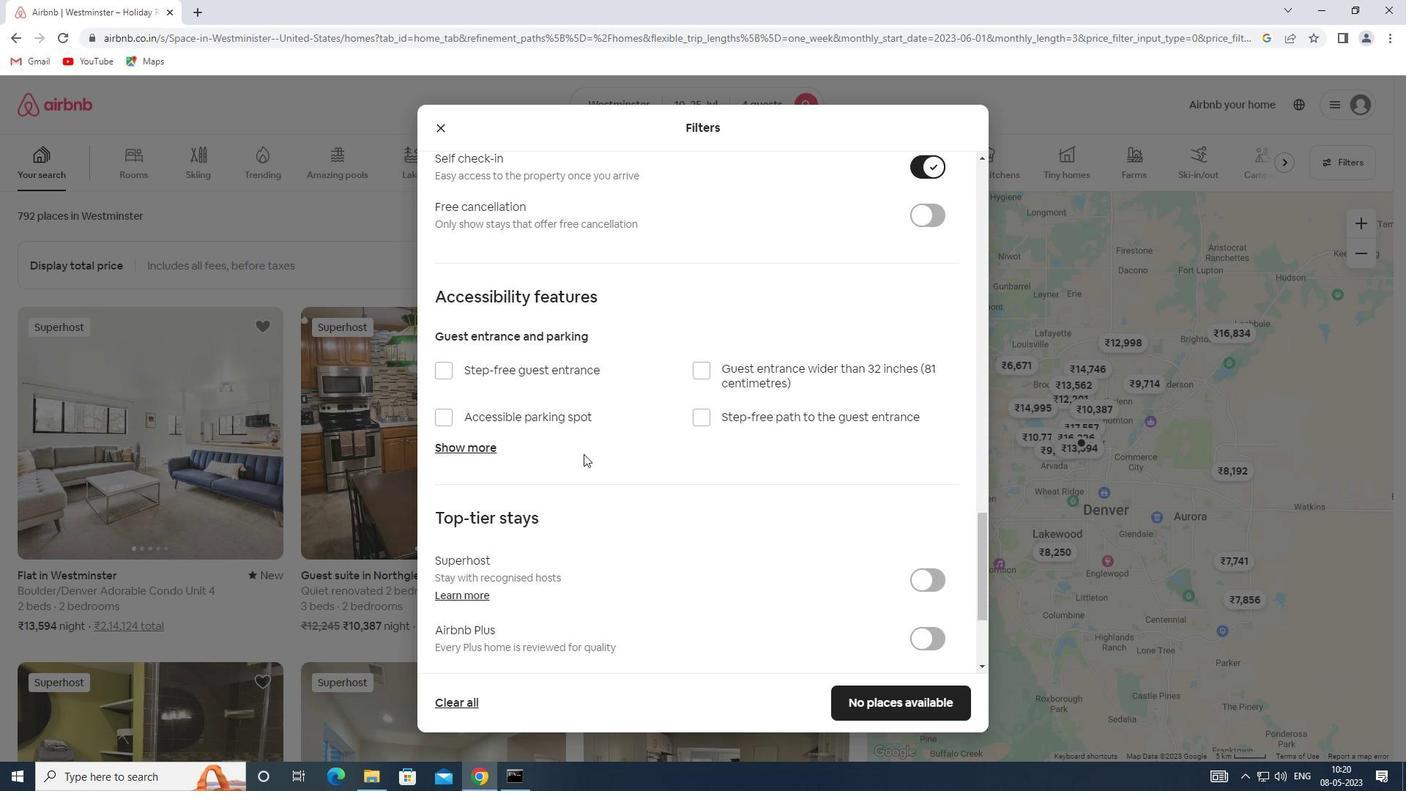 
Action: Mouse scrolled (583, 453) with delta (0, 0)
Screenshot: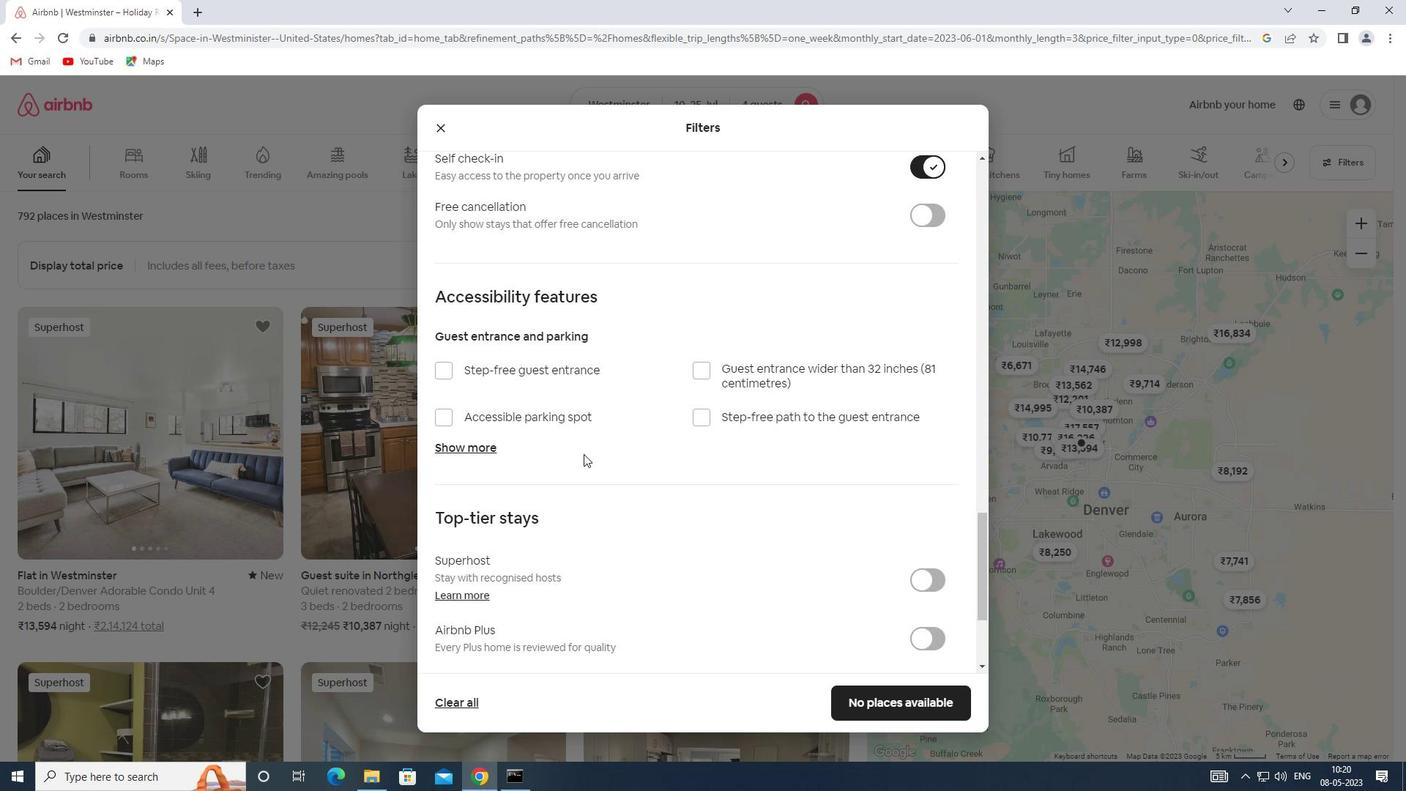 
Action: Mouse moved to (440, 570)
Screenshot: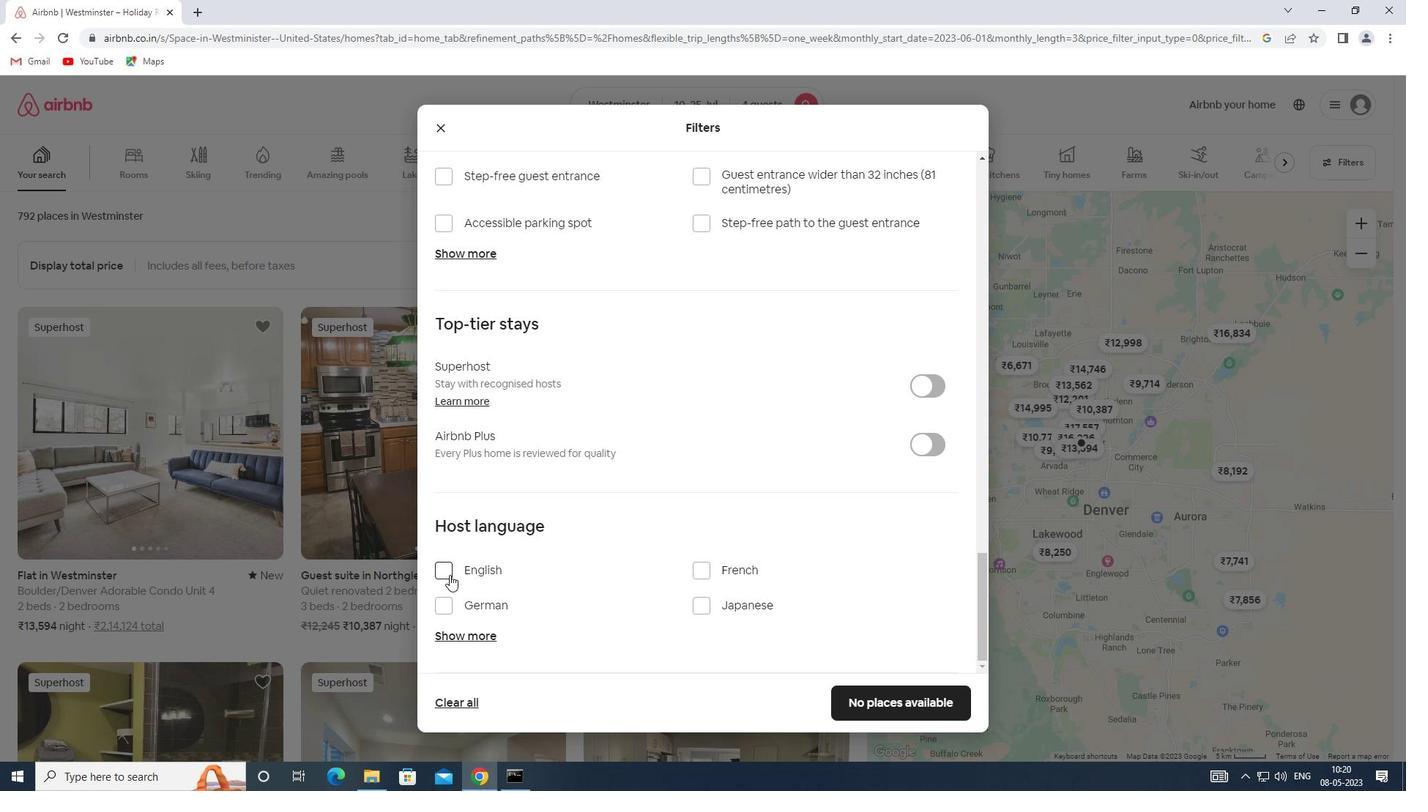
Action: Mouse pressed left at (440, 570)
Screenshot: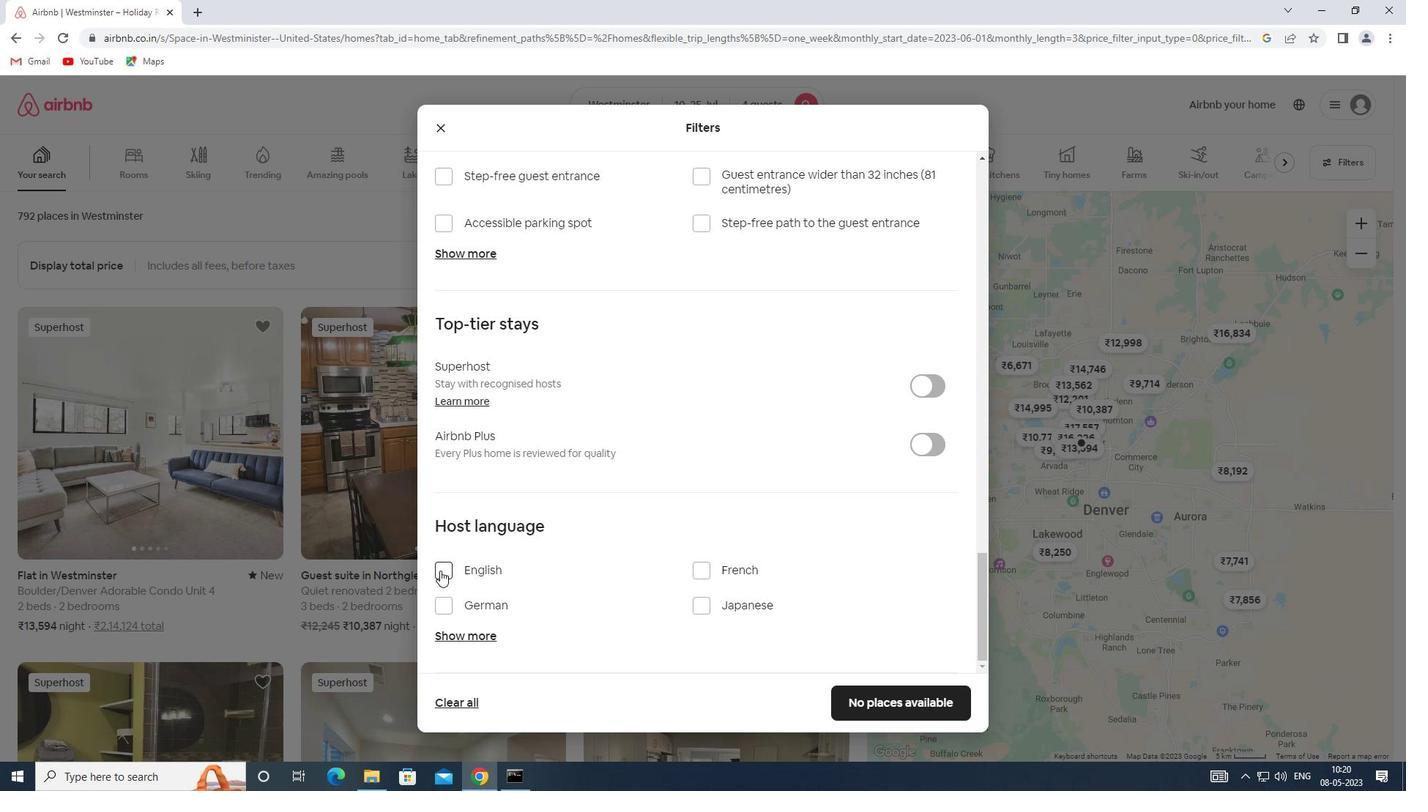 
Action: Mouse moved to (878, 706)
Screenshot: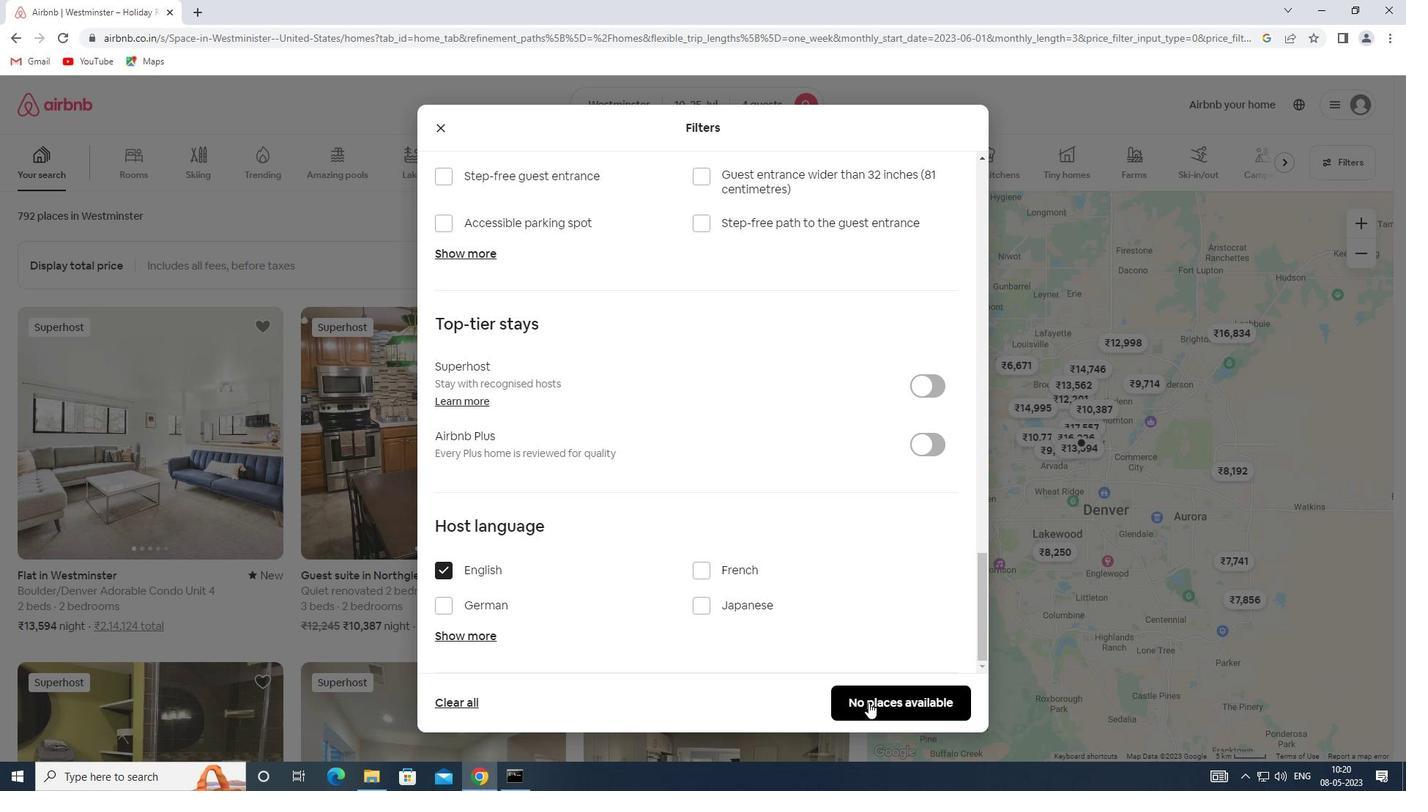 
Action: Mouse pressed left at (878, 706)
Screenshot: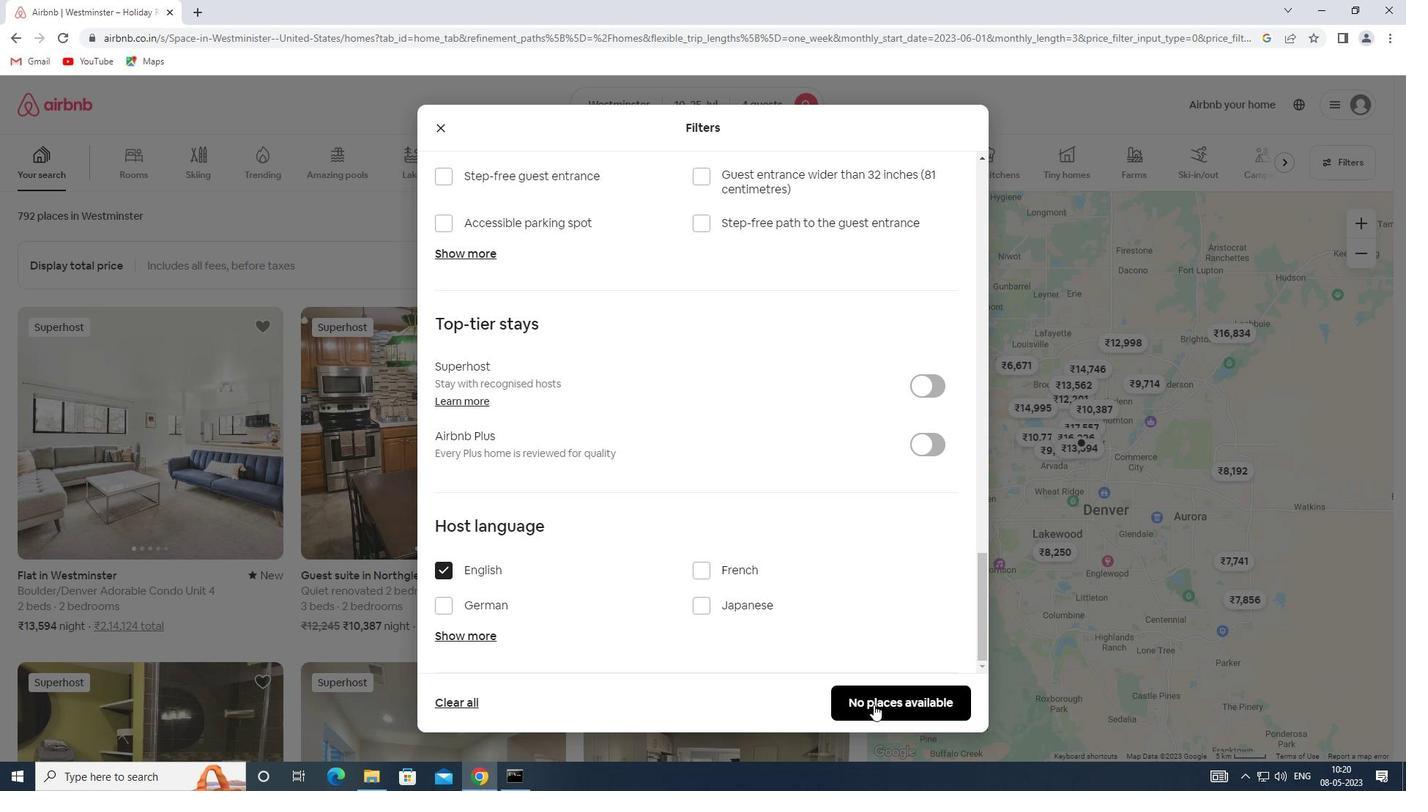 
Action: Key pressed <Key.enter>
Screenshot: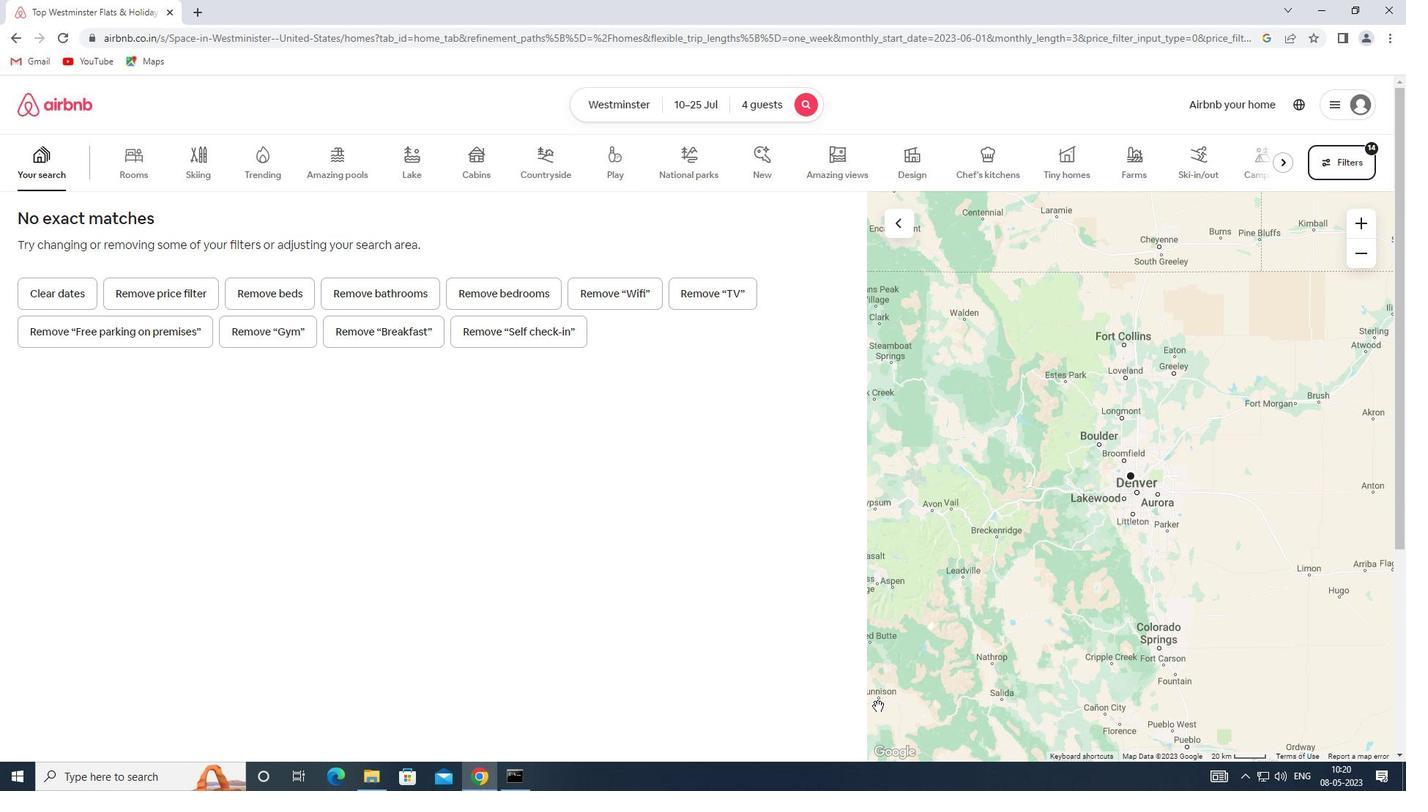 
